 Task: Find connections with filter location Hegang with filter topic #interiordesignwith filter profile language German with filter current company Zigsaw with filter school MADANAPALLE INSTITUTE OF TECHNOLOGY & SCIENCE with filter industry IT System Data Services with filter service category Audio Engineering with filter keywords title Sheet Metal Worker
Action: Mouse moved to (679, 99)
Screenshot: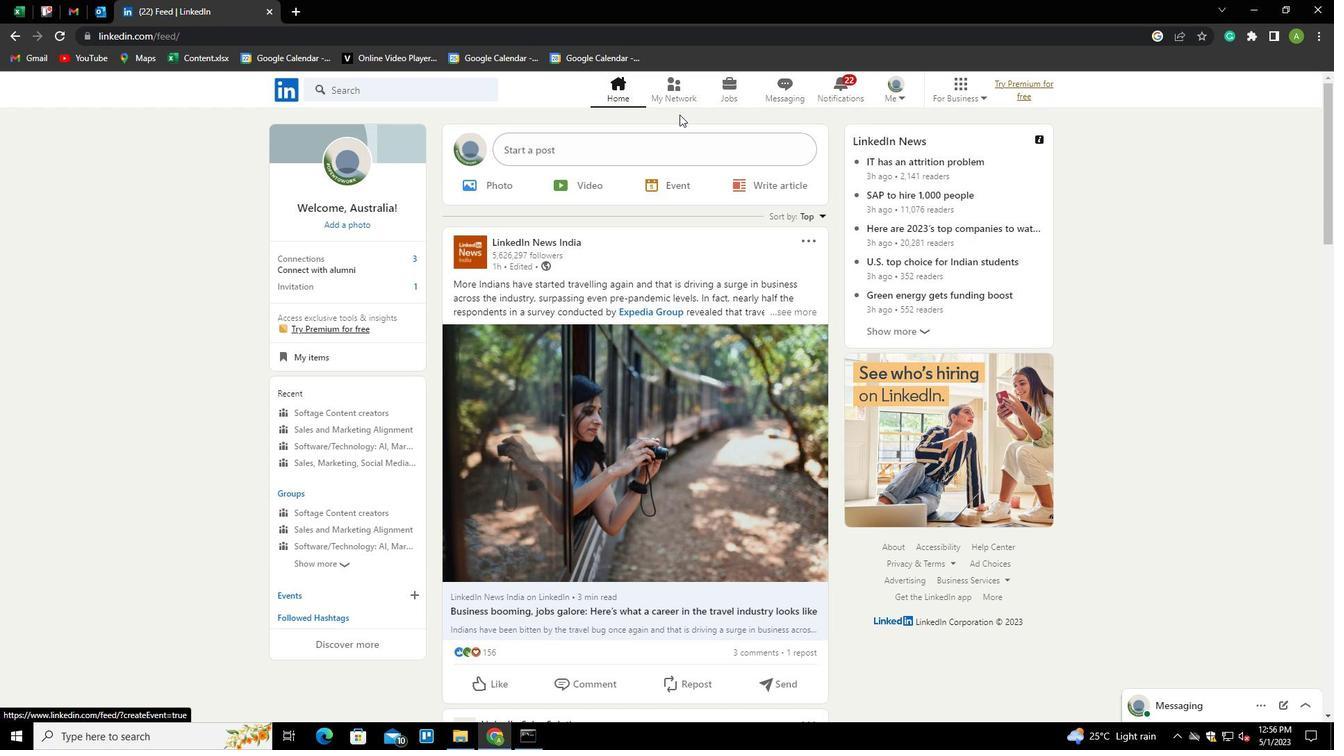 
Action: Mouse pressed left at (679, 99)
Screenshot: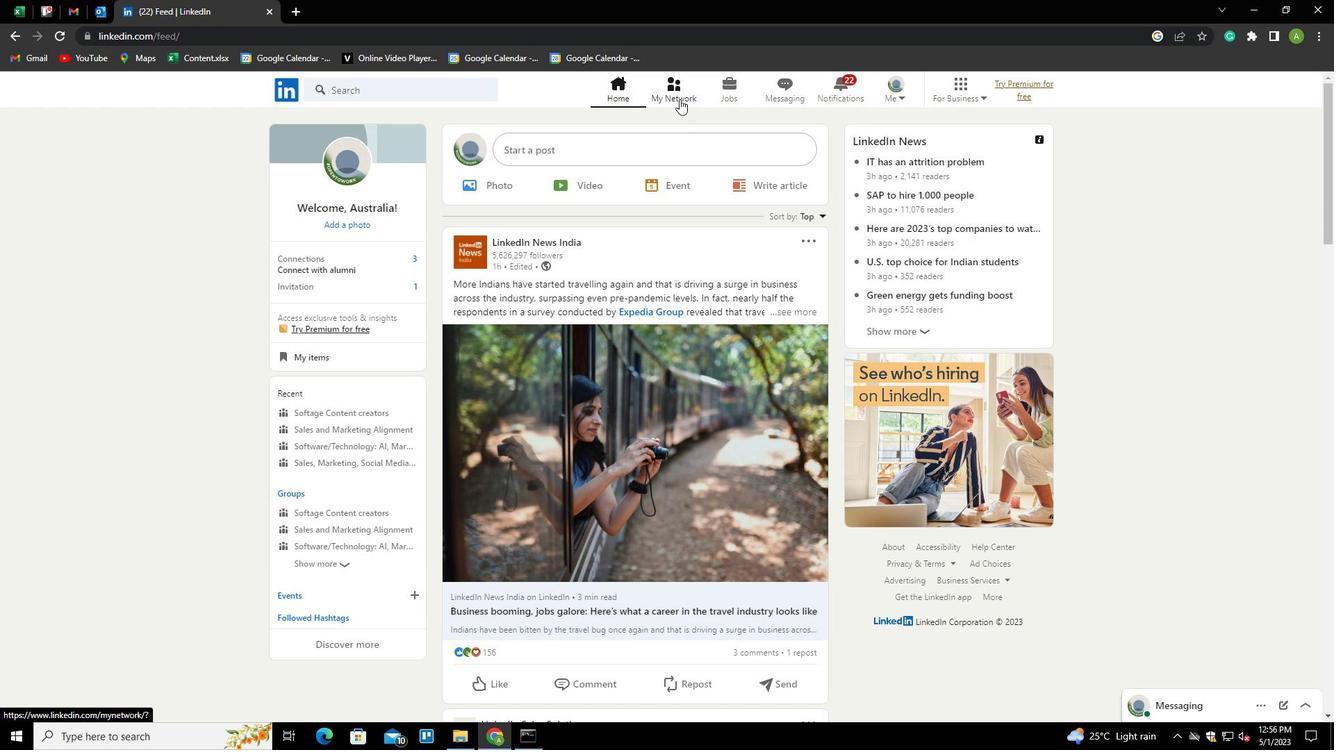 
Action: Mouse moved to (382, 166)
Screenshot: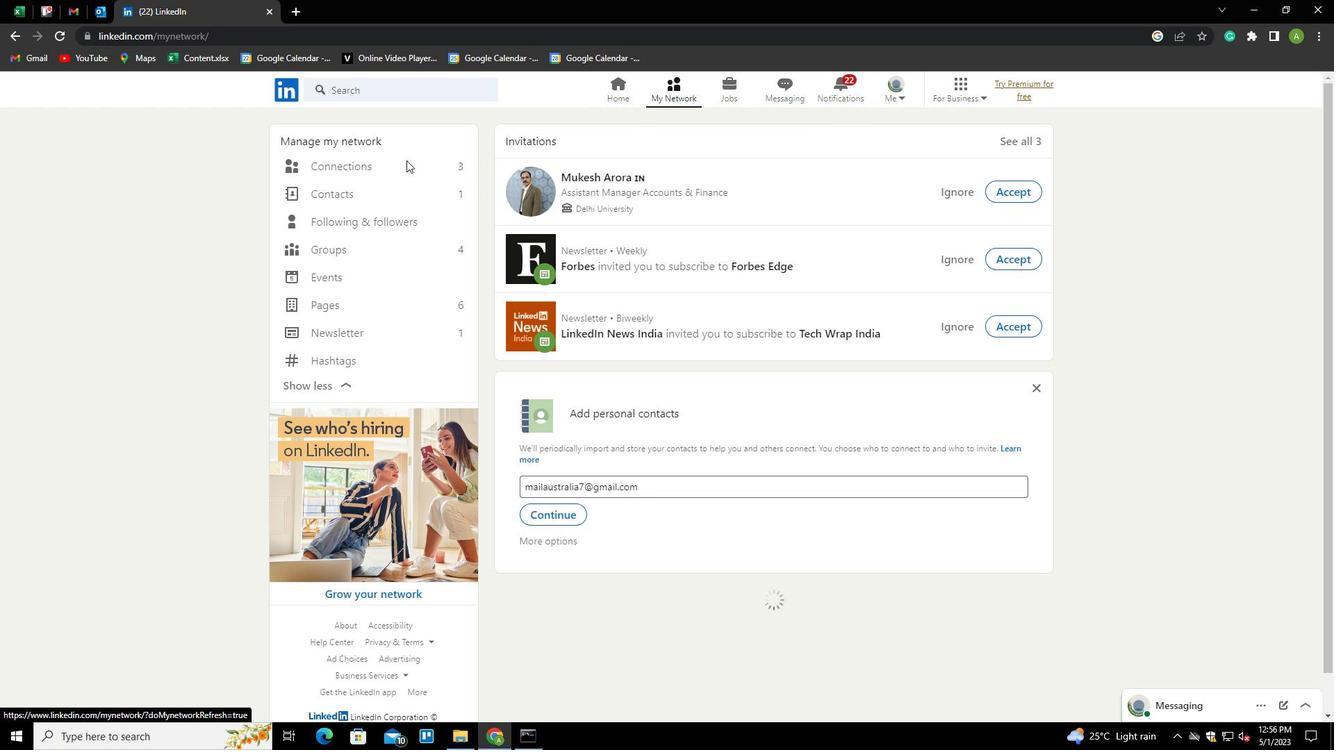 
Action: Mouse pressed left at (382, 166)
Screenshot: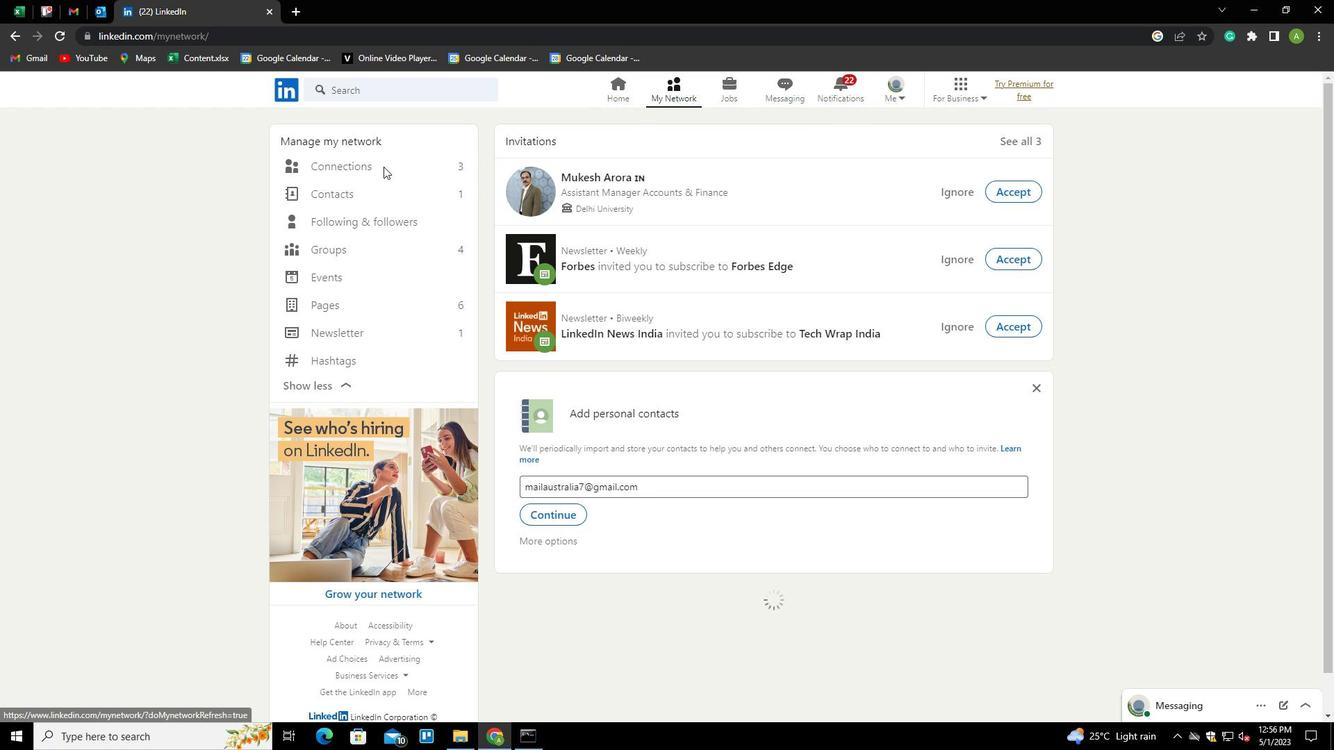
Action: Mouse moved to (767, 166)
Screenshot: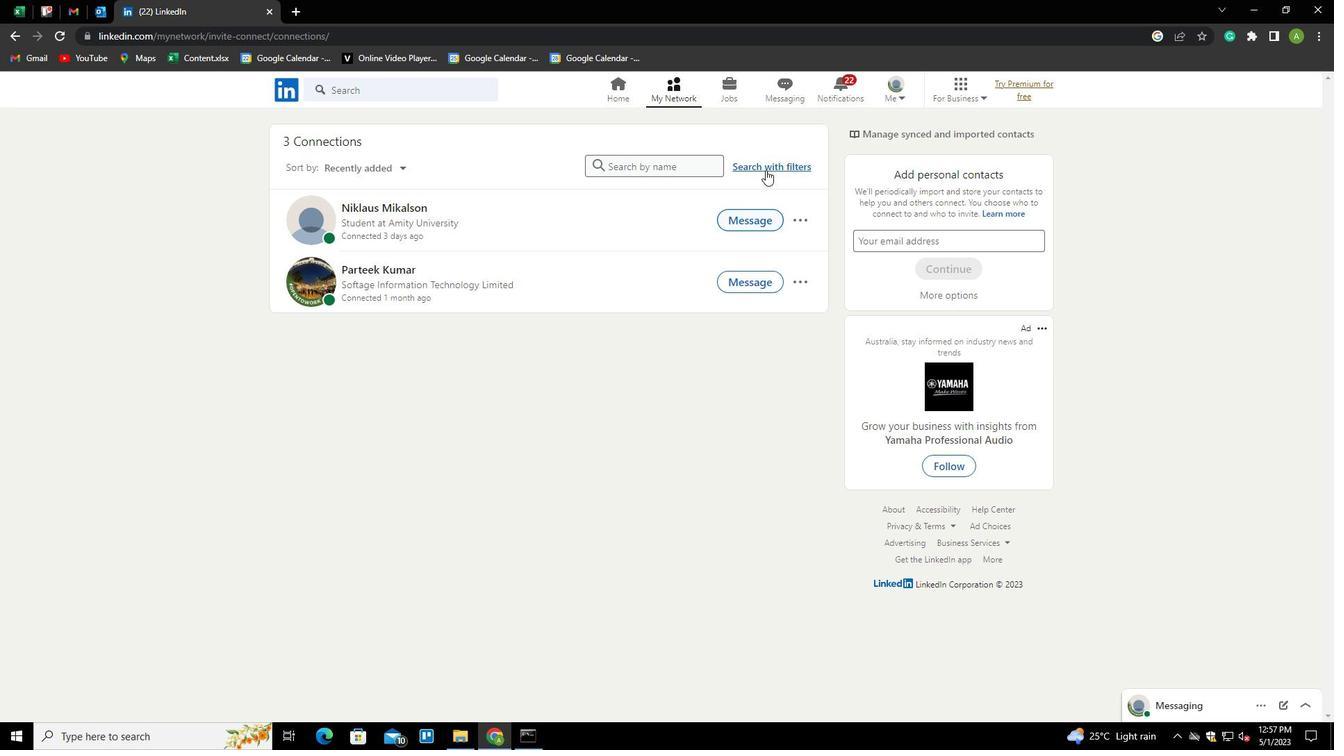 
Action: Mouse pressed left at (767, 166)
Screenshot: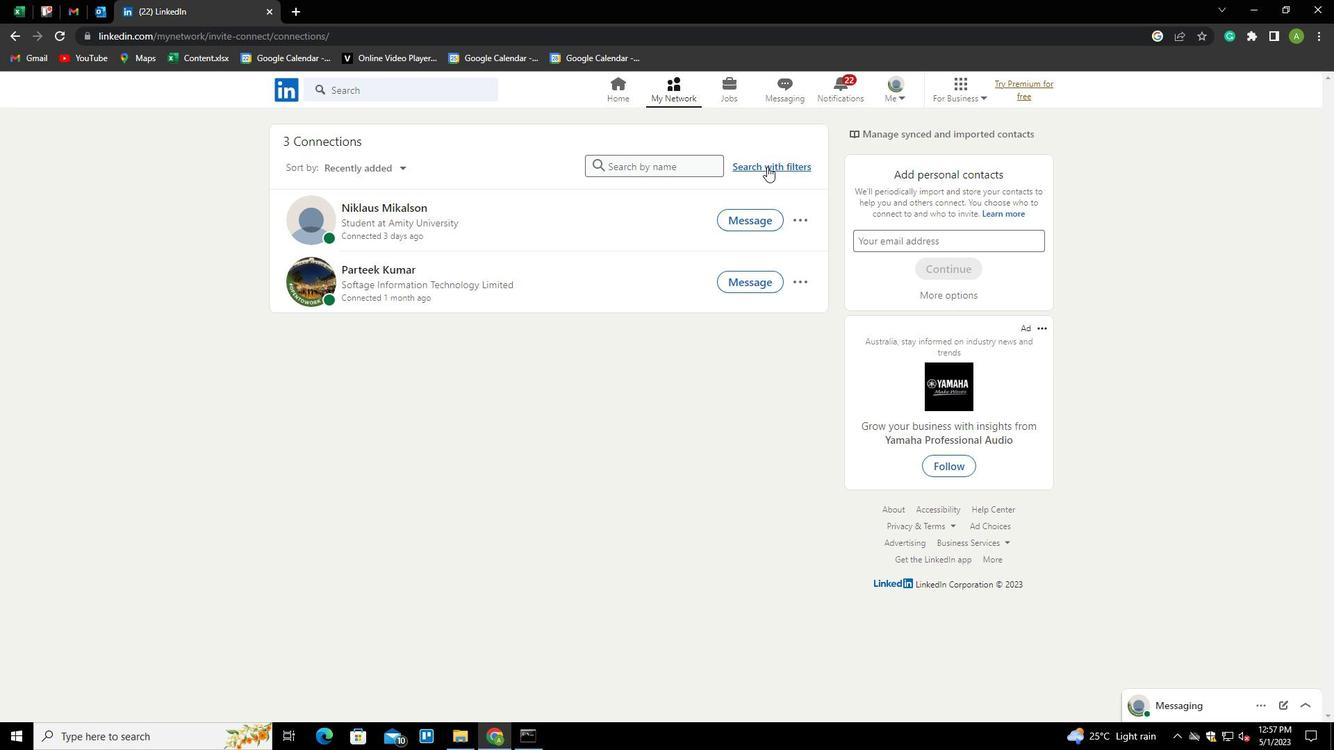 
Action: Mouse moved to (712, 120)
Screenshot: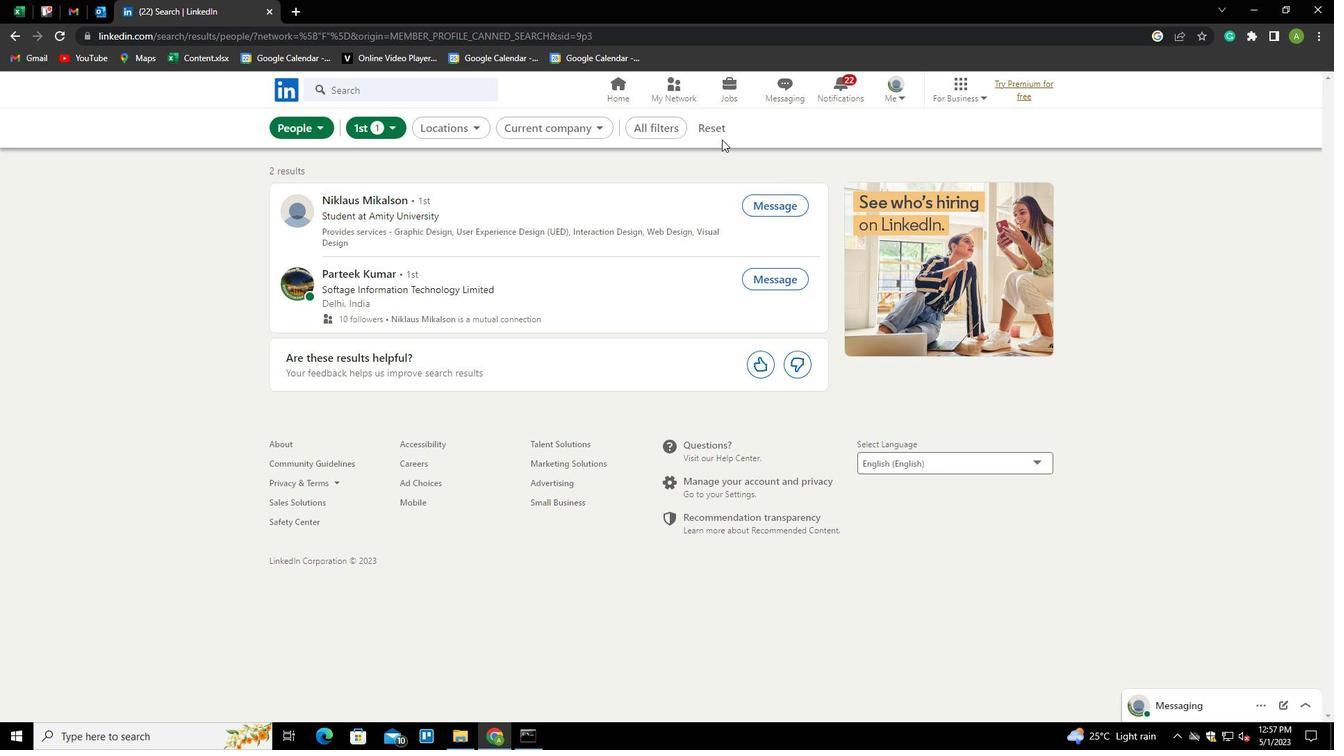 
Action: Mouse pressed left at (712, 120)
Screenshot: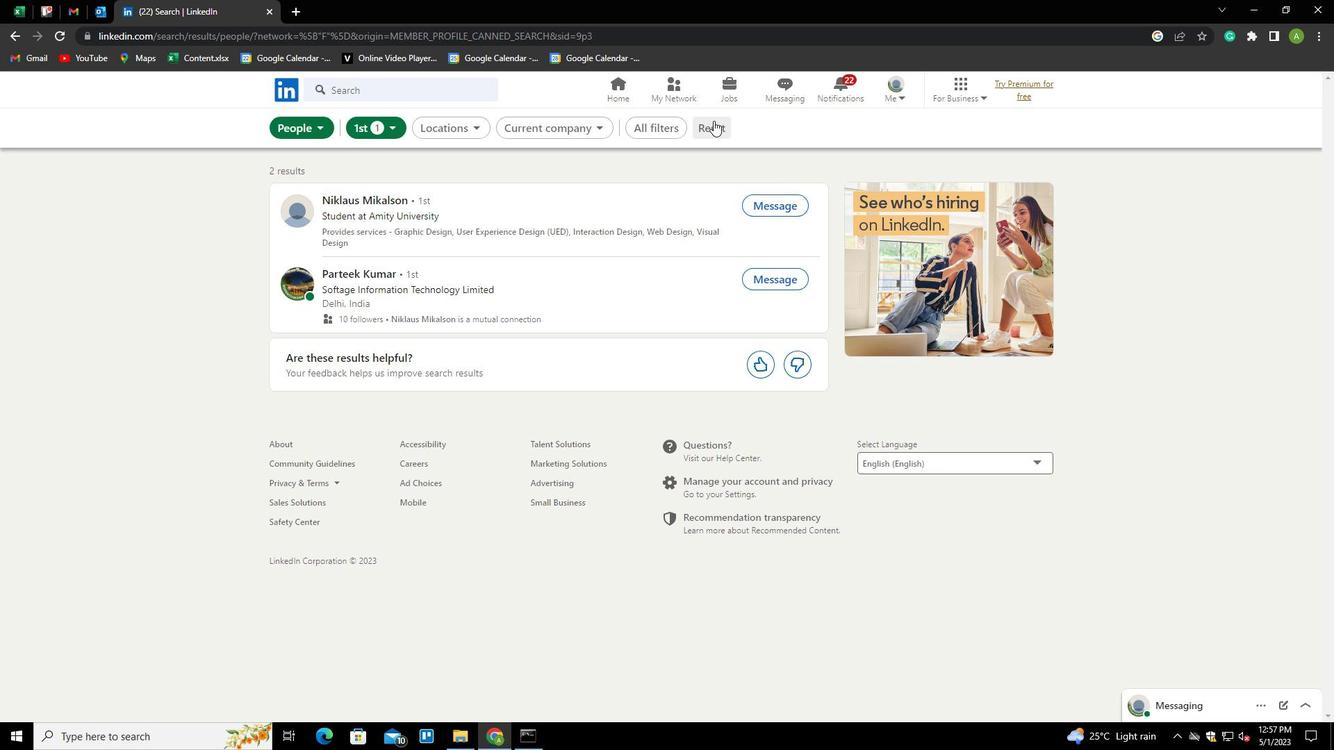 
Action: Mouse moved to (686, 122)
Screenshot: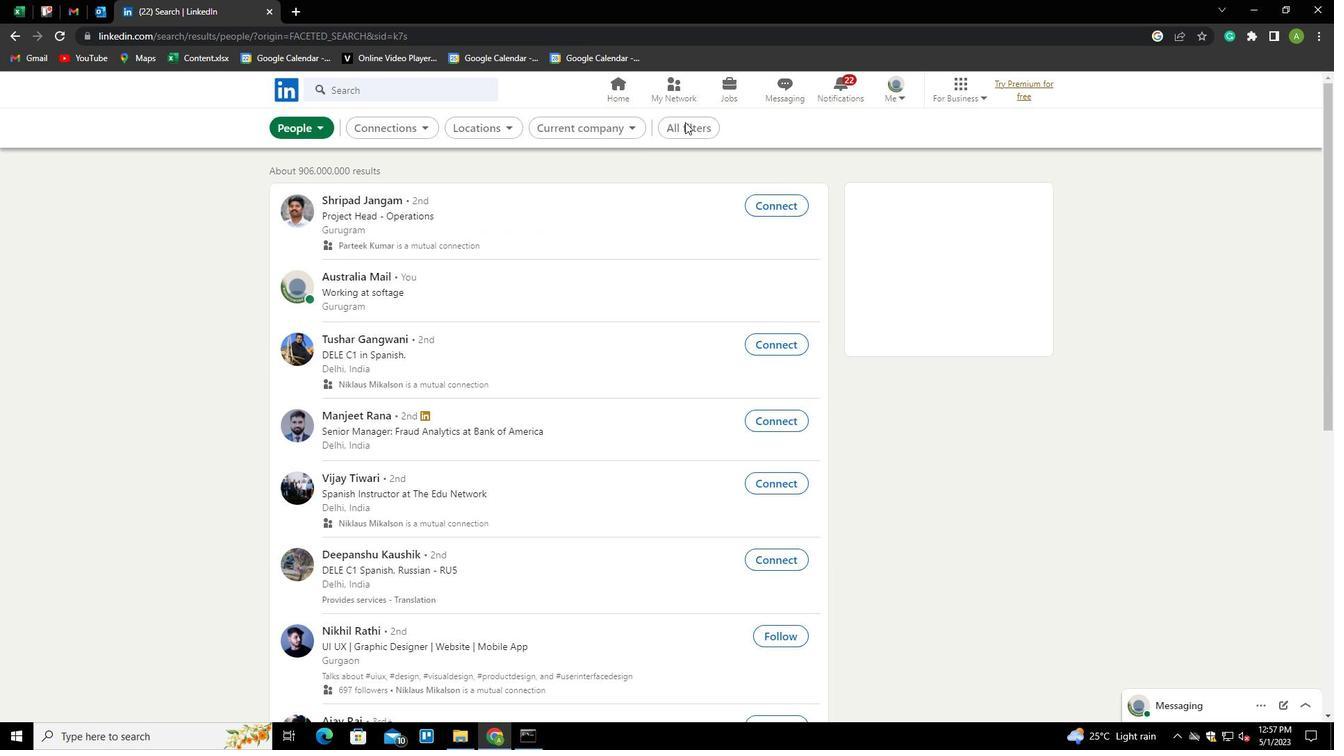 
Action: Mouse pressed left at (686, 122)
Screenshot: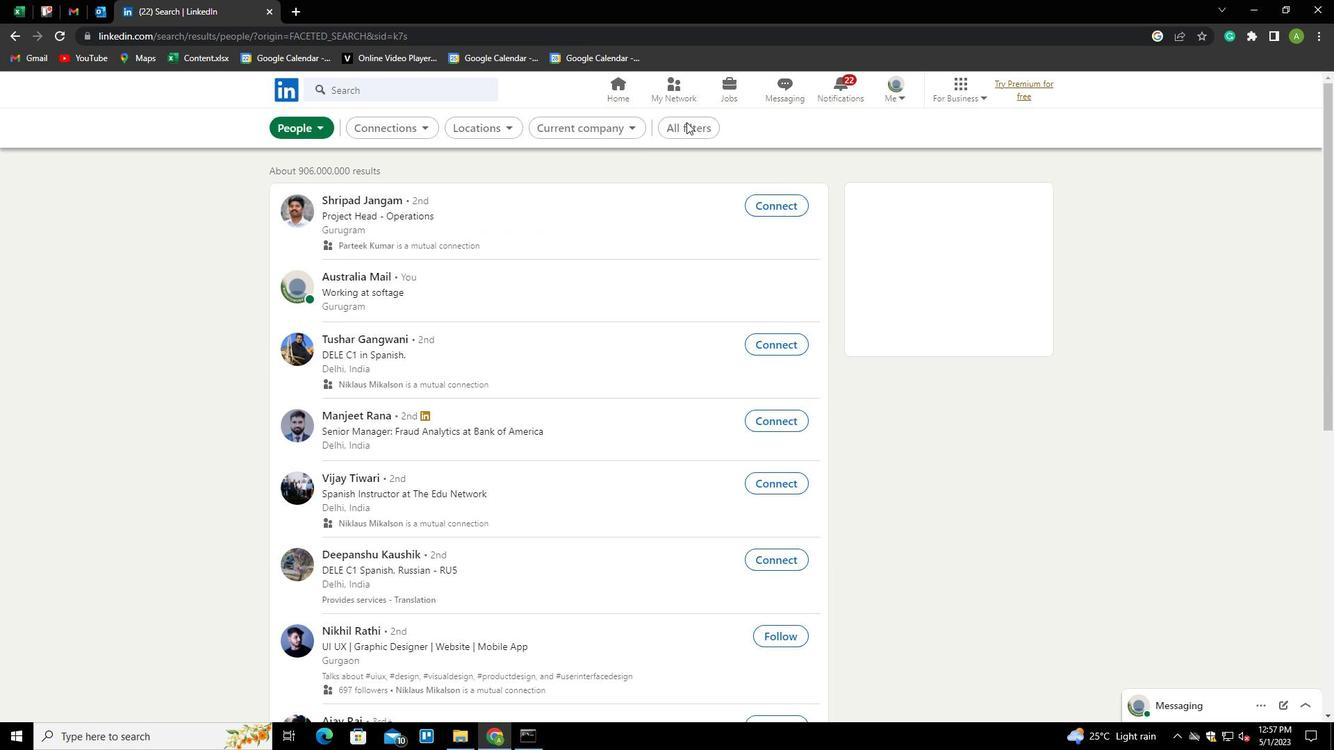 
Action: Mouse moved to (1037, 271)
Screenshot: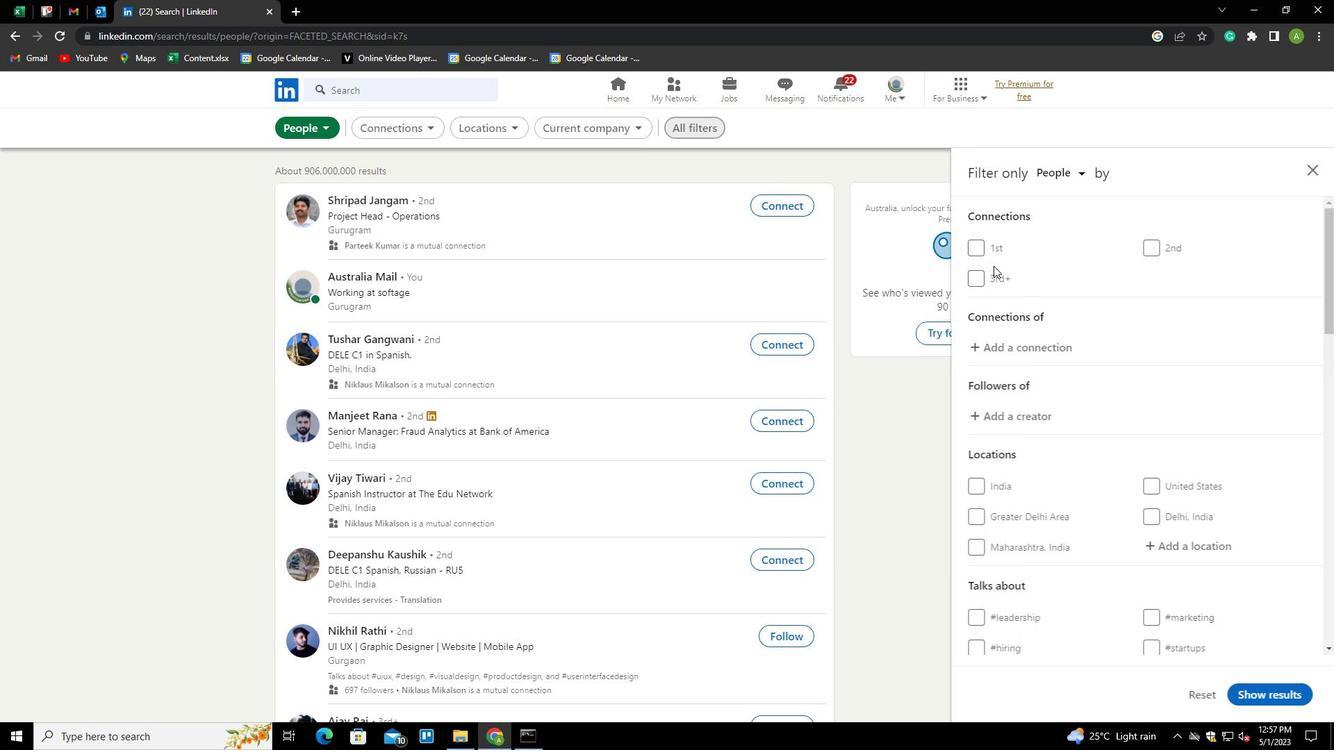 
Action: Mouse scrolled (1037, 271) with delta (0, 0)
Screenshot: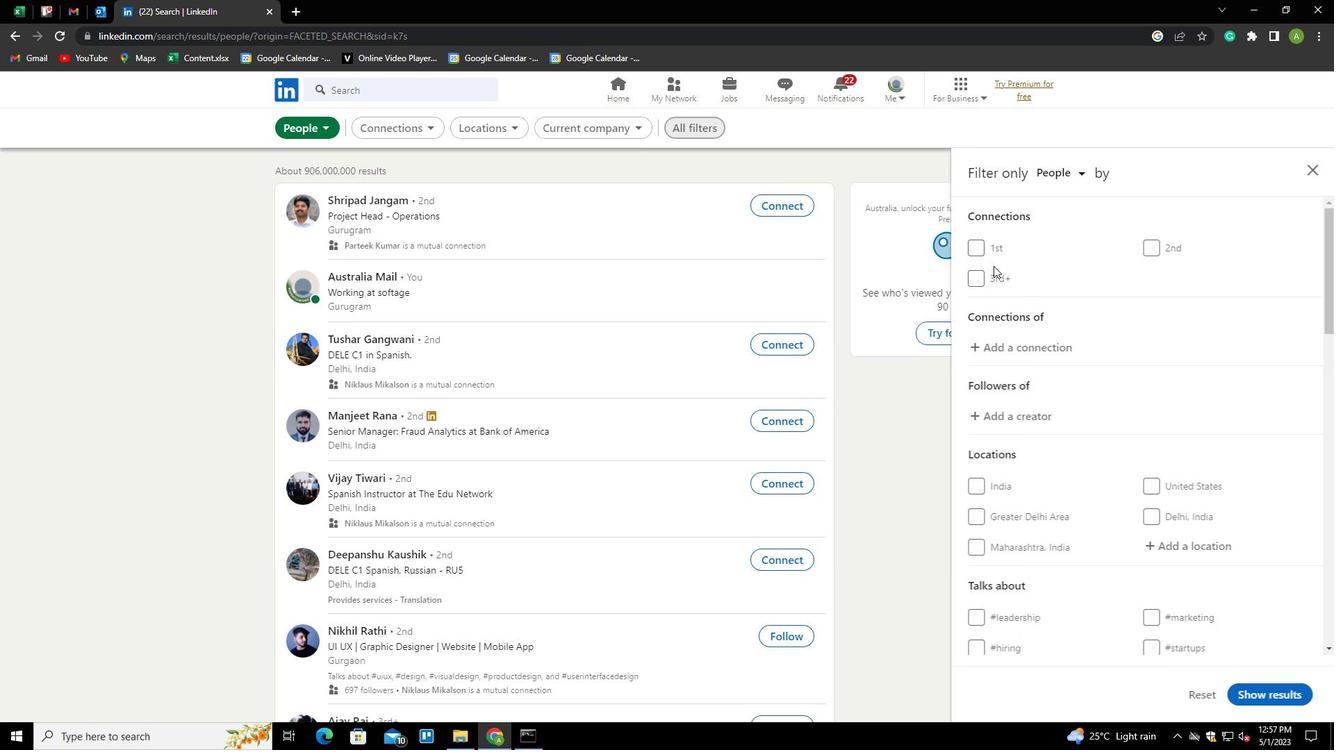 
Action: Mouse scrolled (1037, 271) with delta (0, 0)
Screenshot: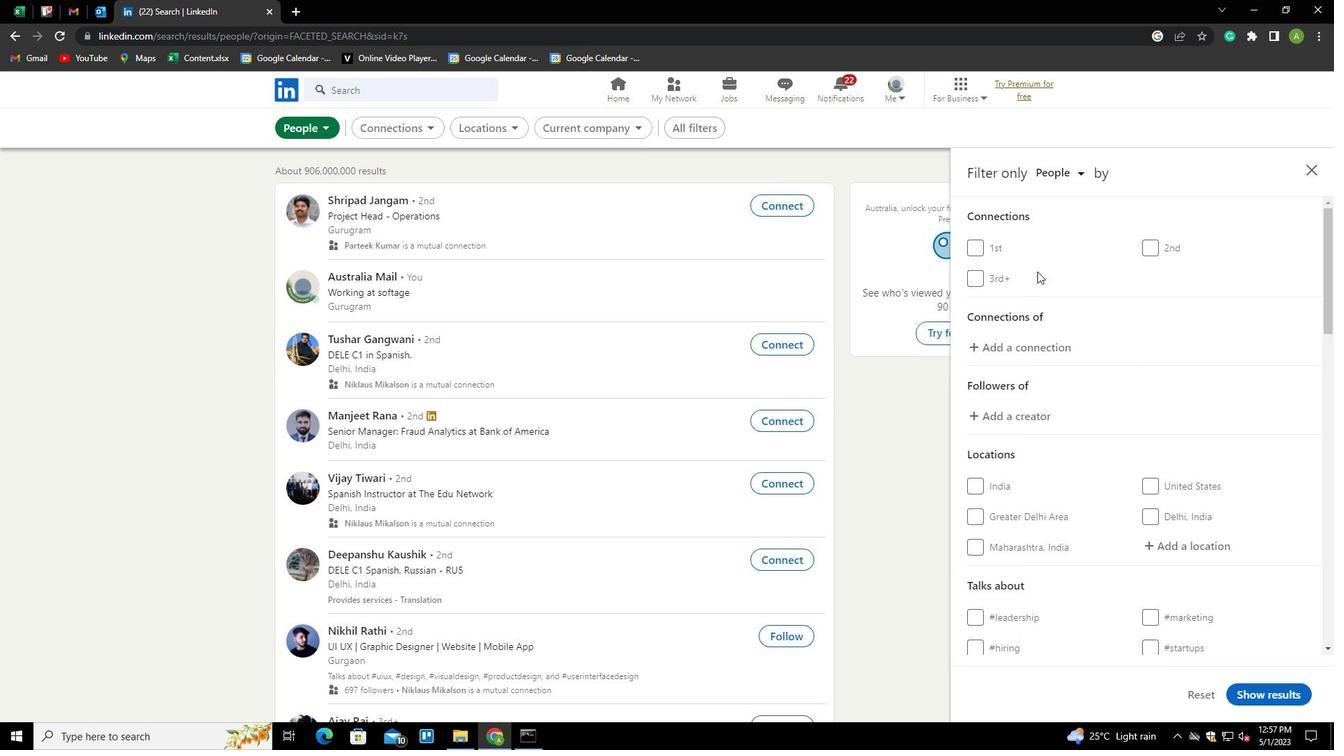 
Action: Mouse moved to (1090, 305)
Screenshot: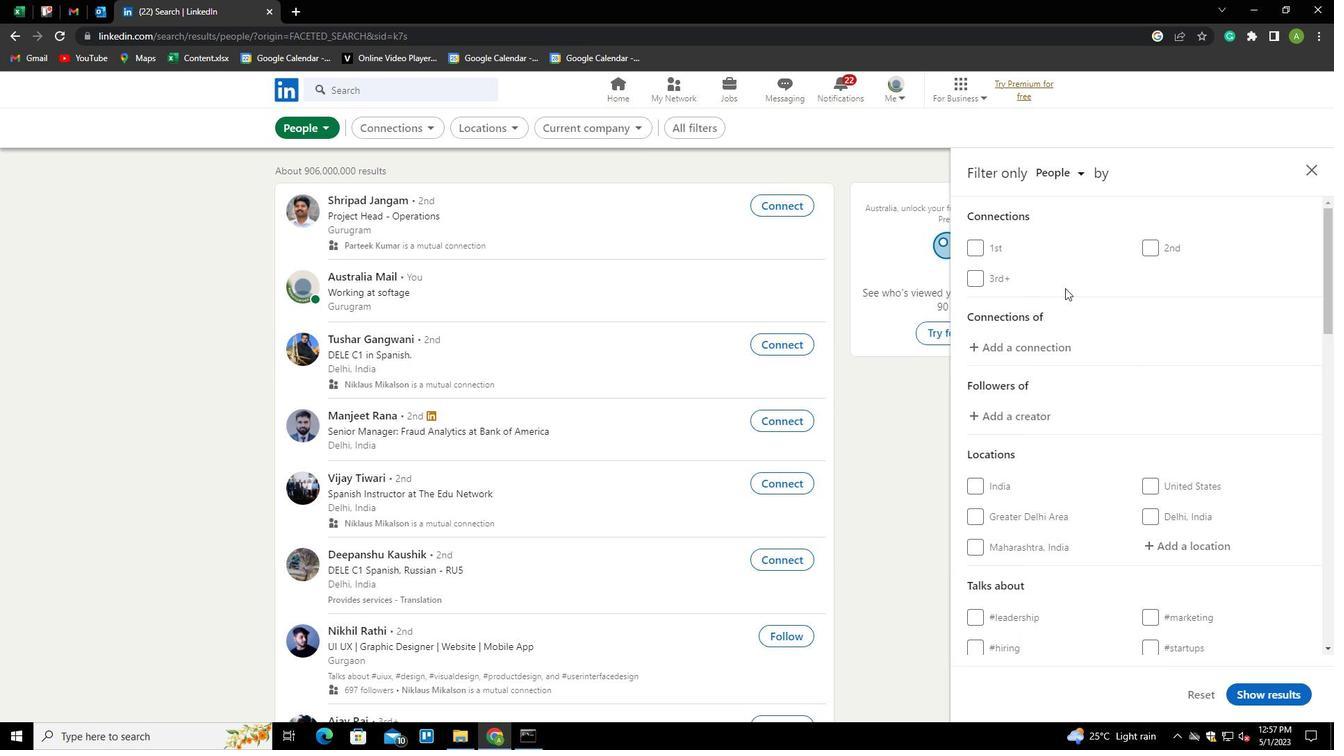 
Action: Mouse scrolled (1090, 304) with delta (0, 0)
Screenshot: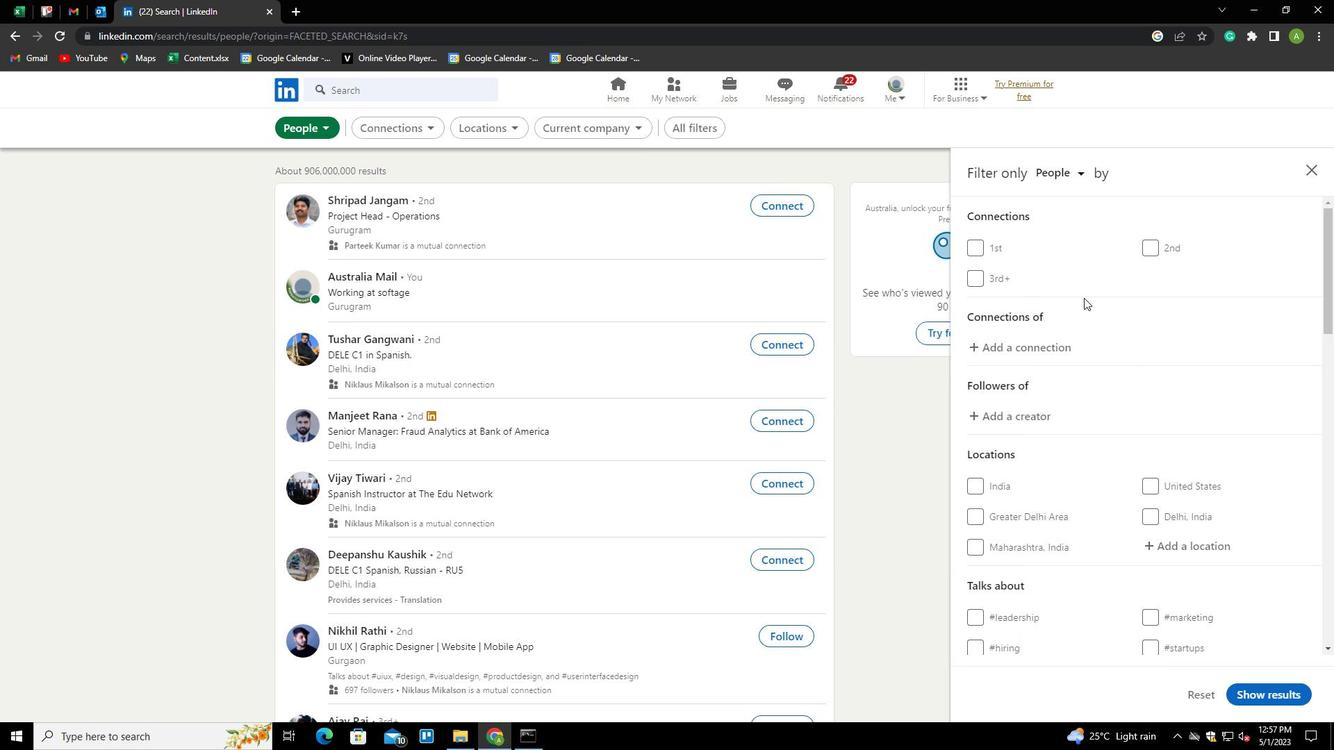 
Action: Mouse scrolled (1090, 304) with delta (0, 0)
Screenshot: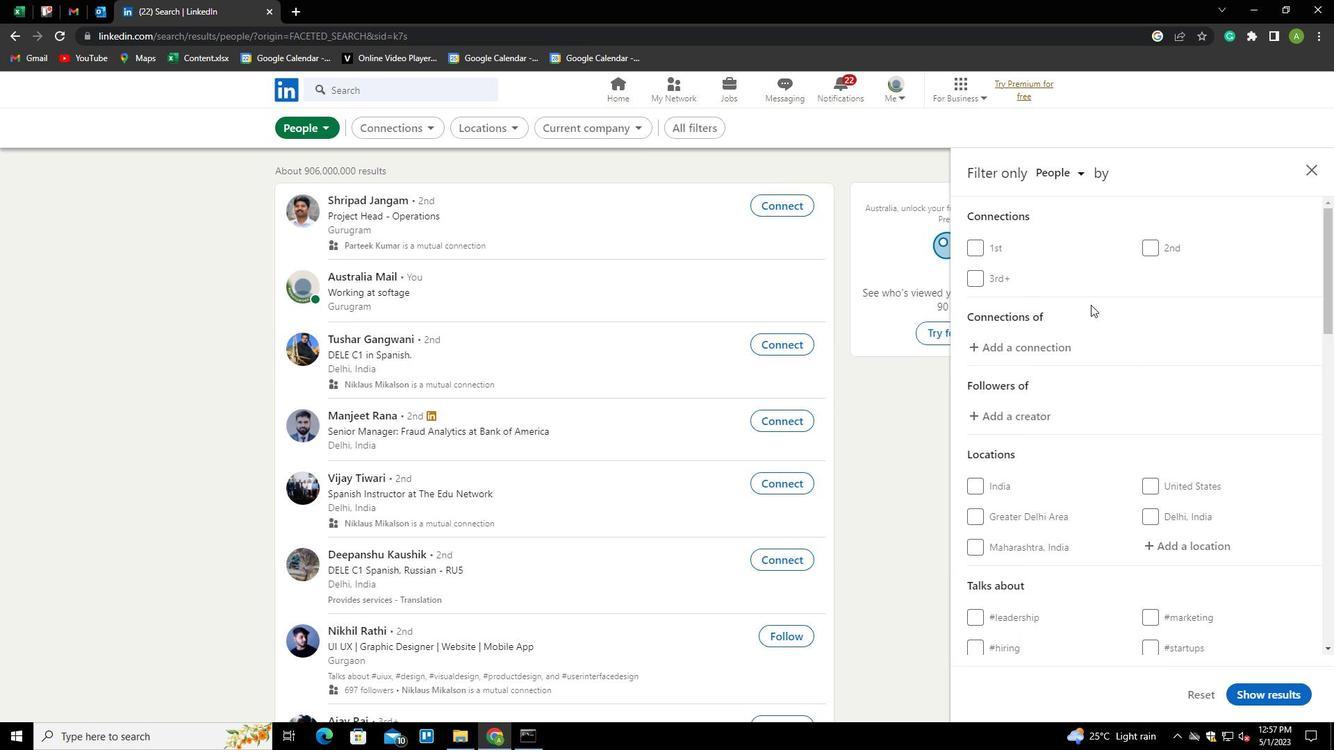 
Action: Mouse moved to (1161, 410)
Screenshot: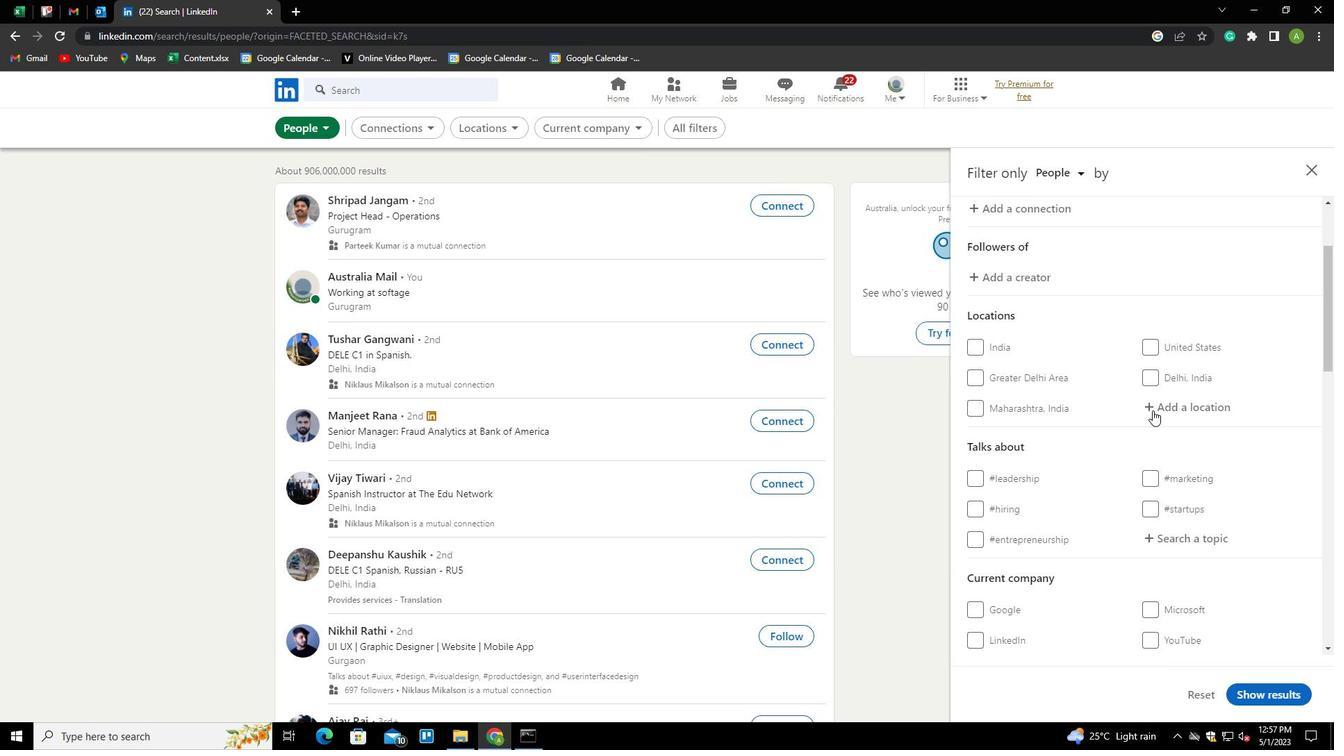 
Action: Mouse pressed left at (1161, 410)
Screenshot: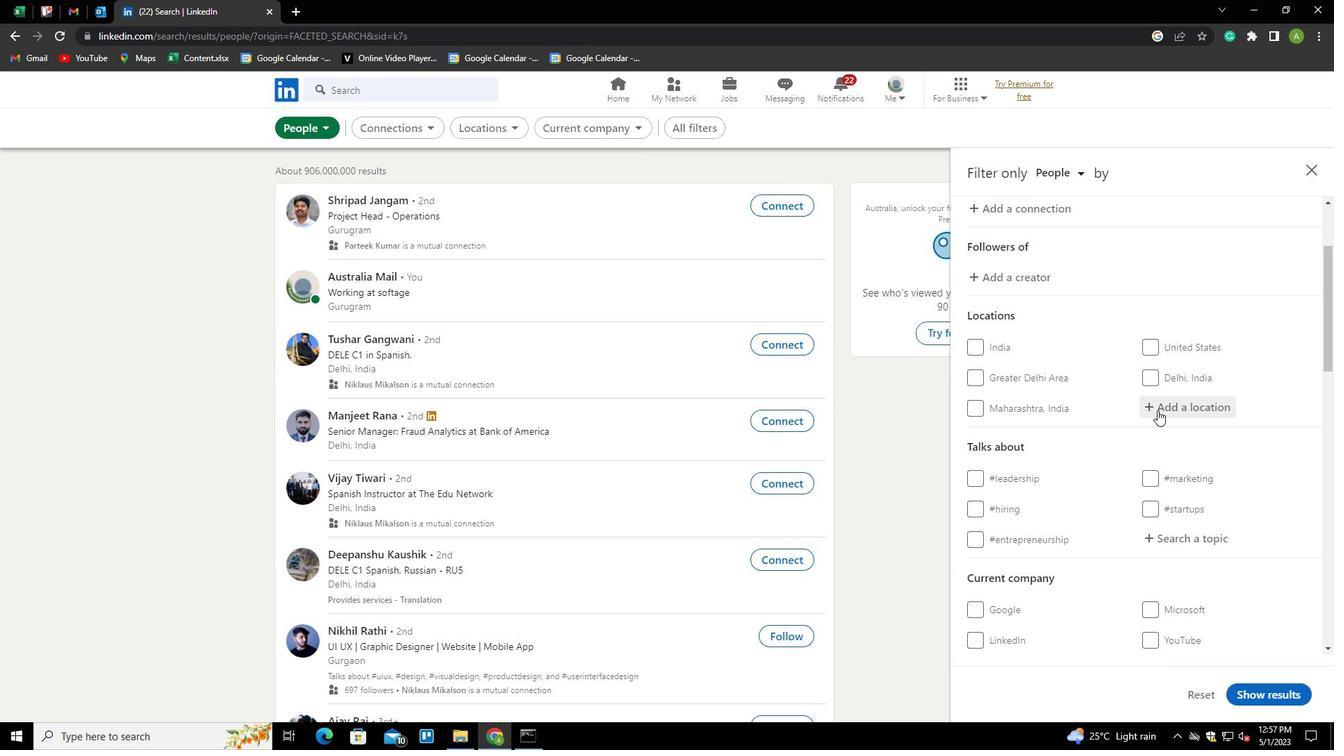 
Action: Mouse moved to (1174, 409)
Screenshot: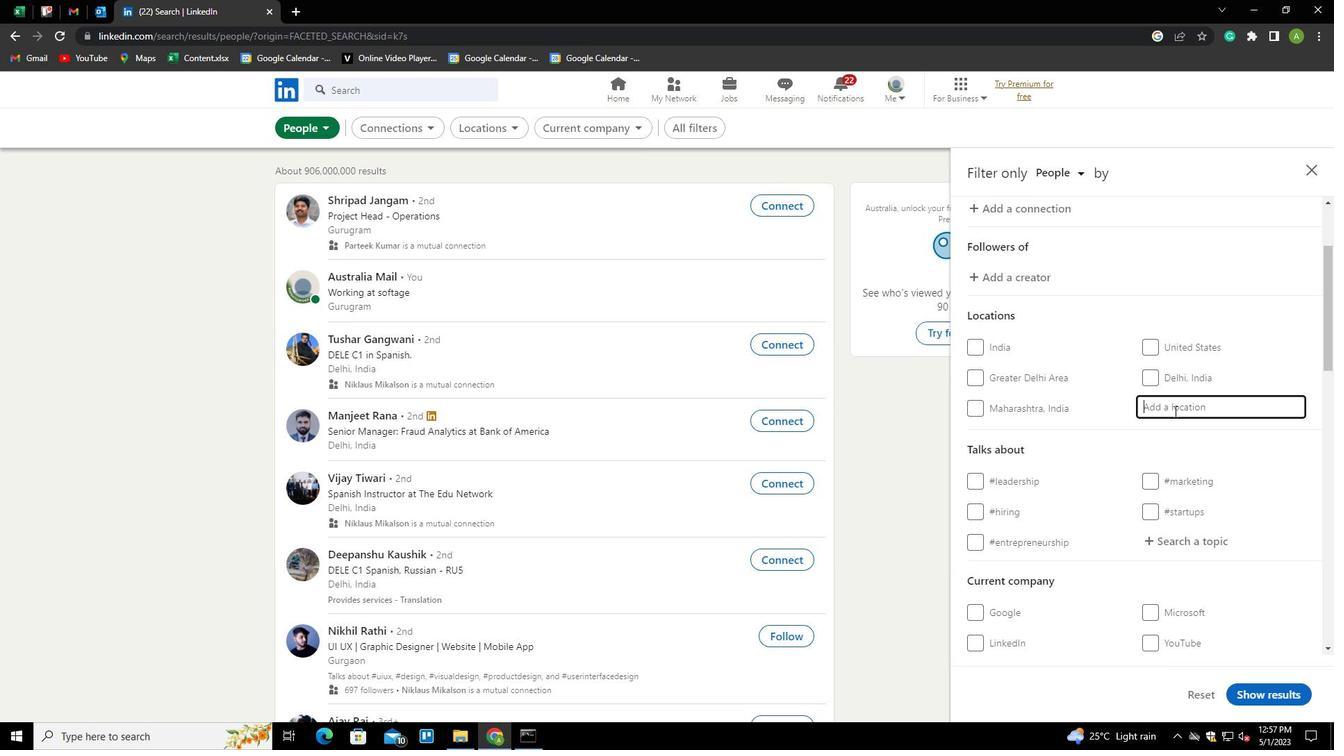 
Action: Mouse pressed left at (1174, 409)
Screenshot: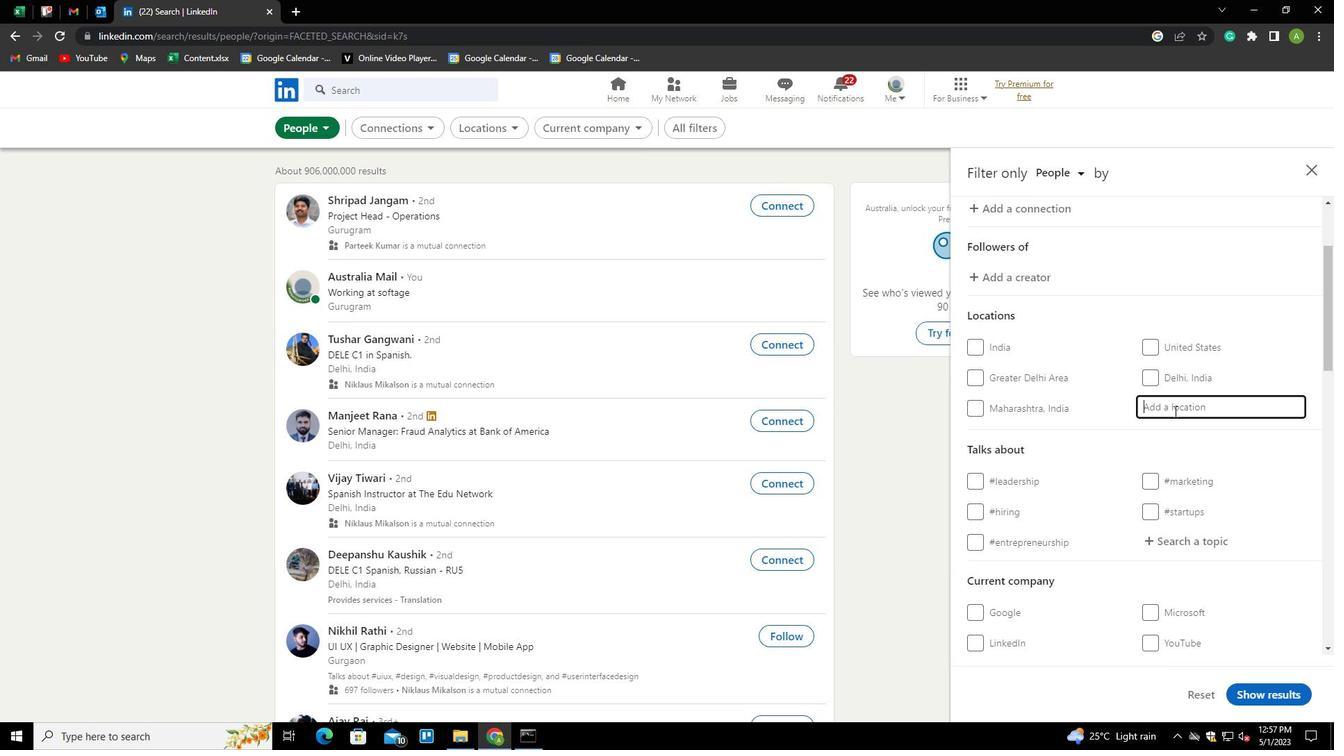 
Action: Key pressed <Key.shift>HEGANG<Key.down><Key.enter>
Screenshot: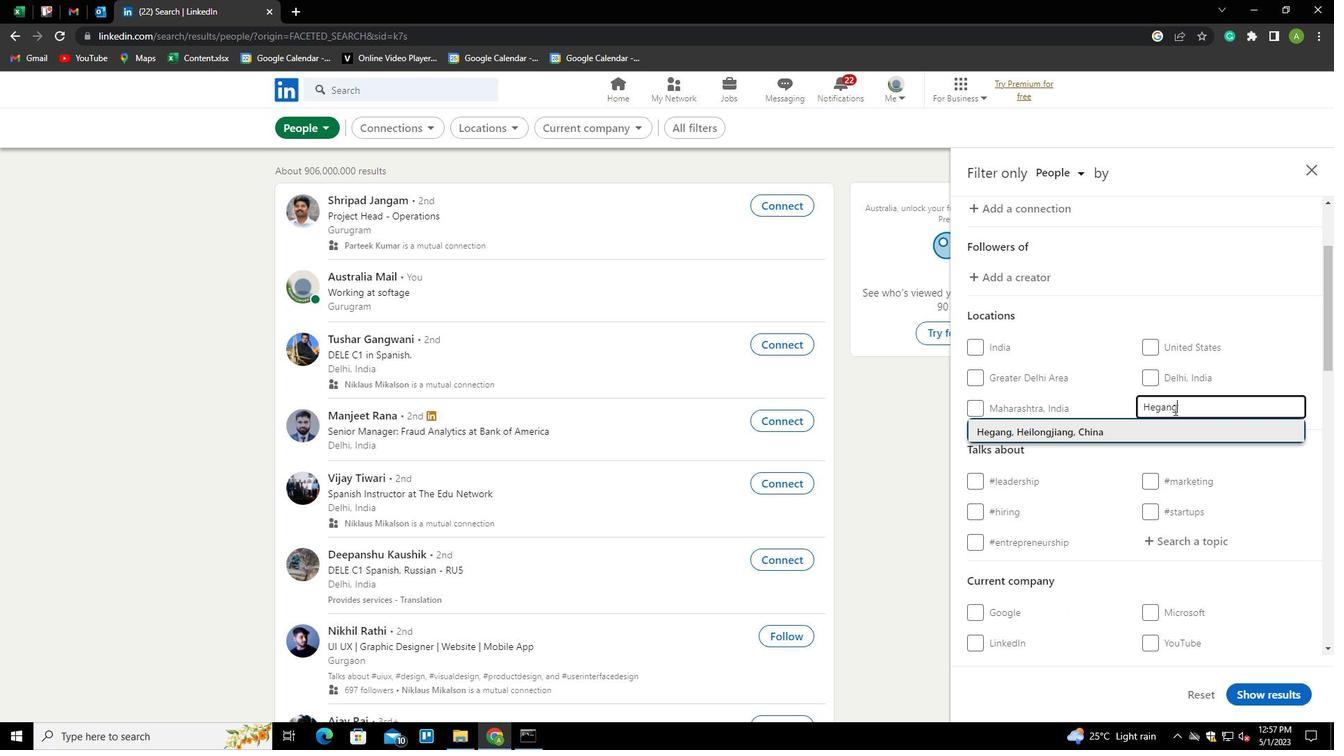 
Action: Mouse scrolled (1174, 409) with delta (0, 0)
Screenshot: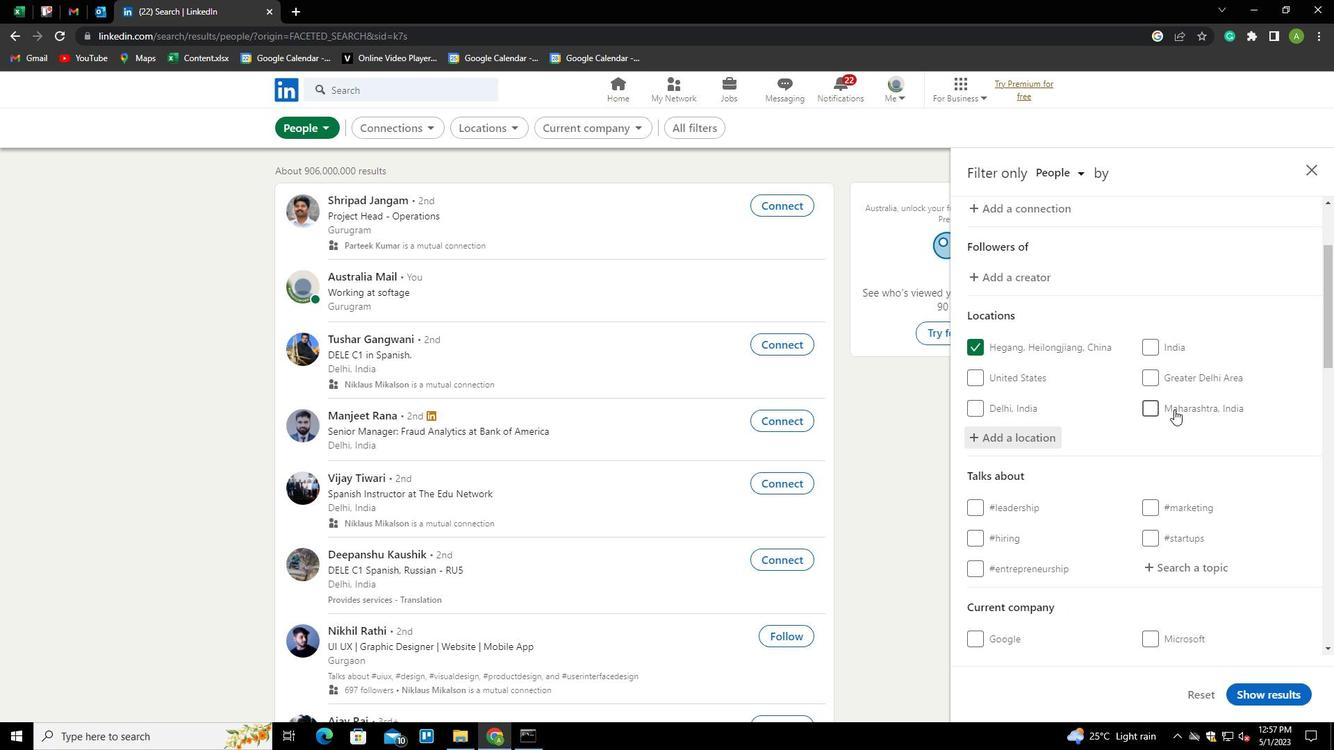 
Action: Mouse scrolled (1174, 409) with delta (0, 0)
Screenshot: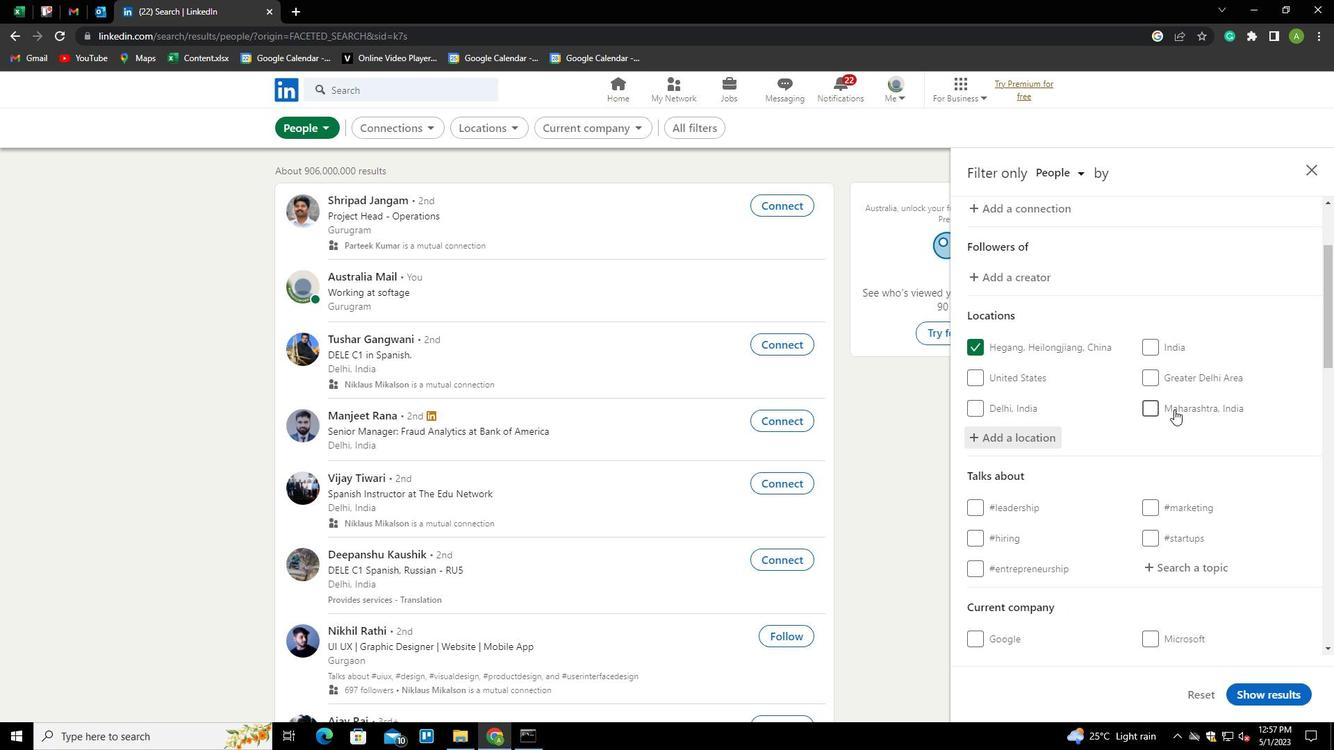 
Action: Mouse scrolled (1174, 409) with delta (0, 0)
Screenshot: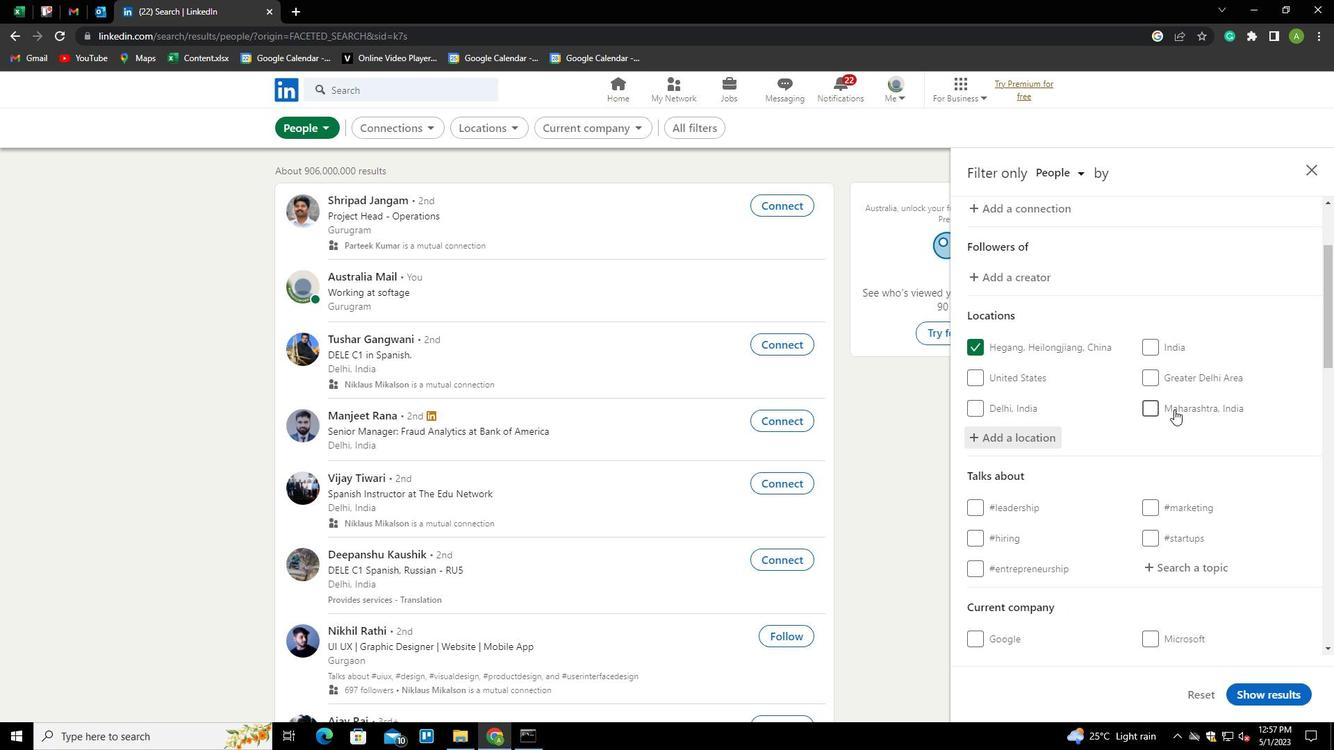 
Action: Mouse moved to (1166, 360)
Screenshot: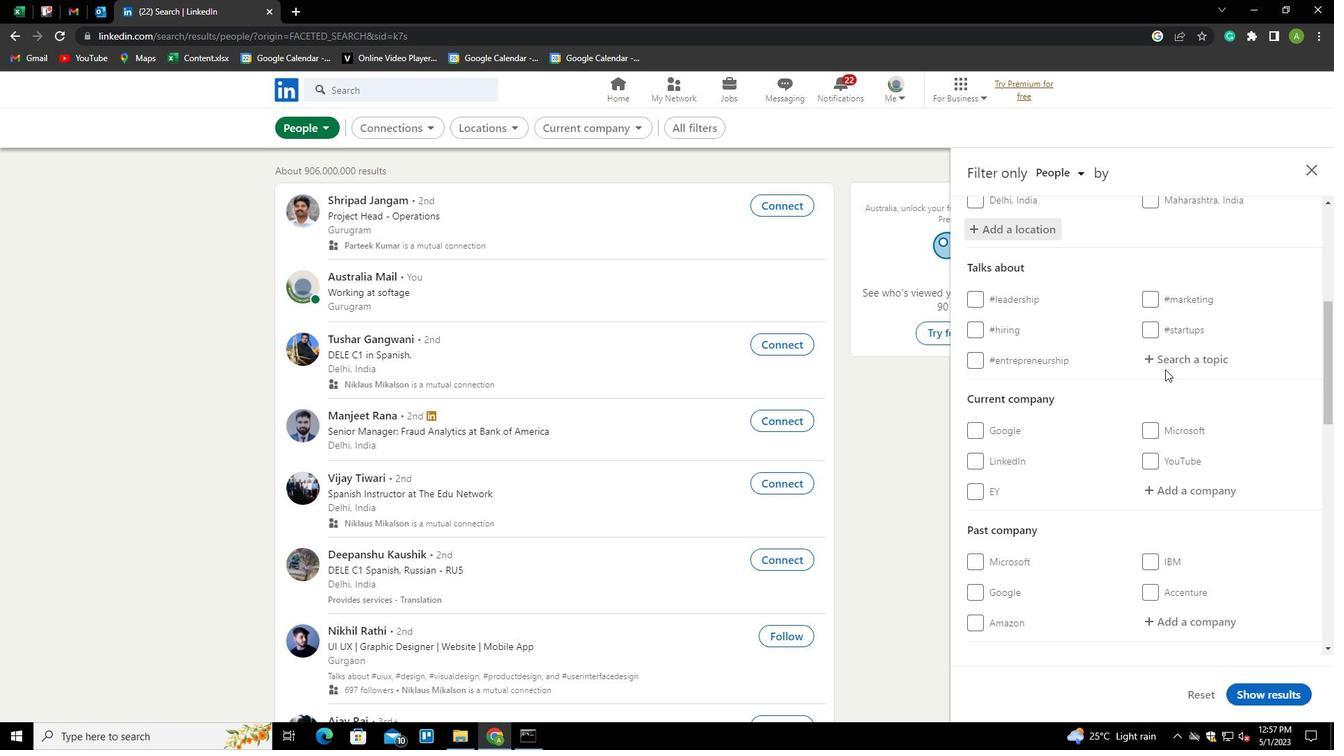 
Action: Mouse pressed left at (1166, 360)
Screenshot: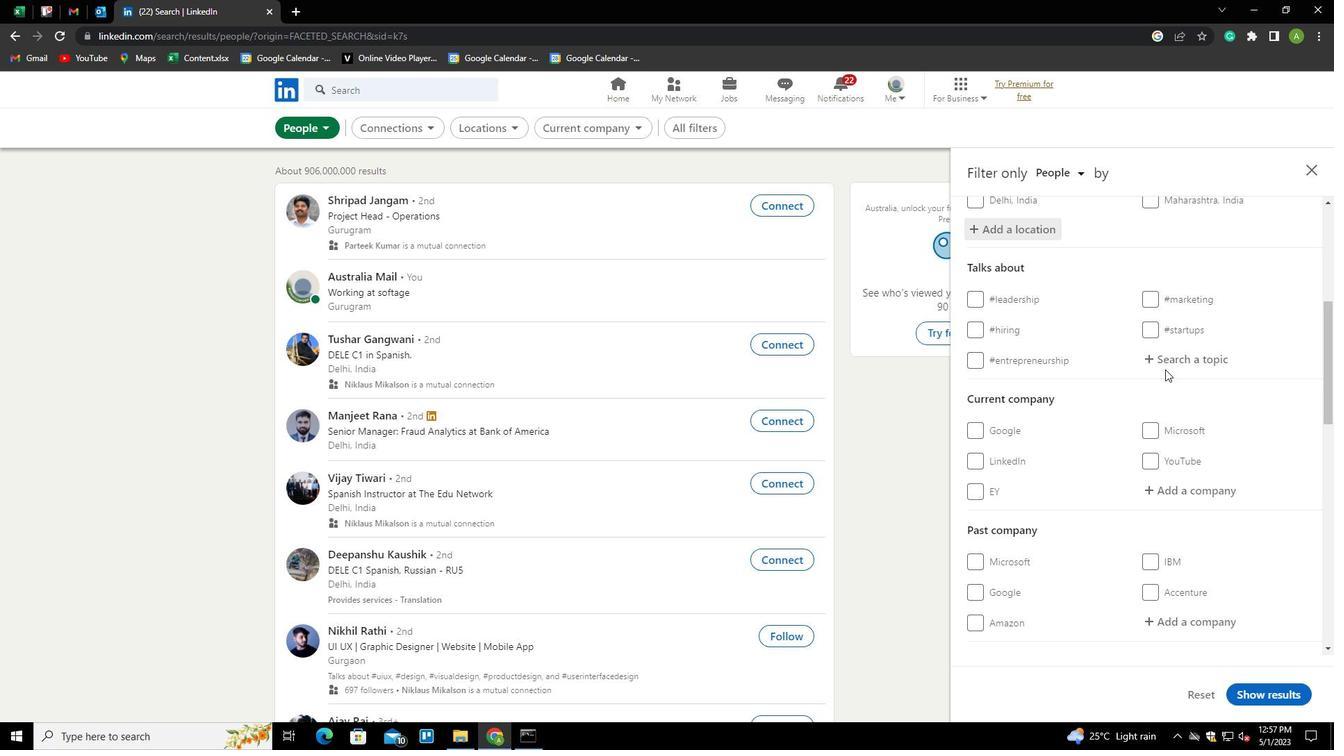 
Action: Mouse moved to (1173, 359)
Screenshot: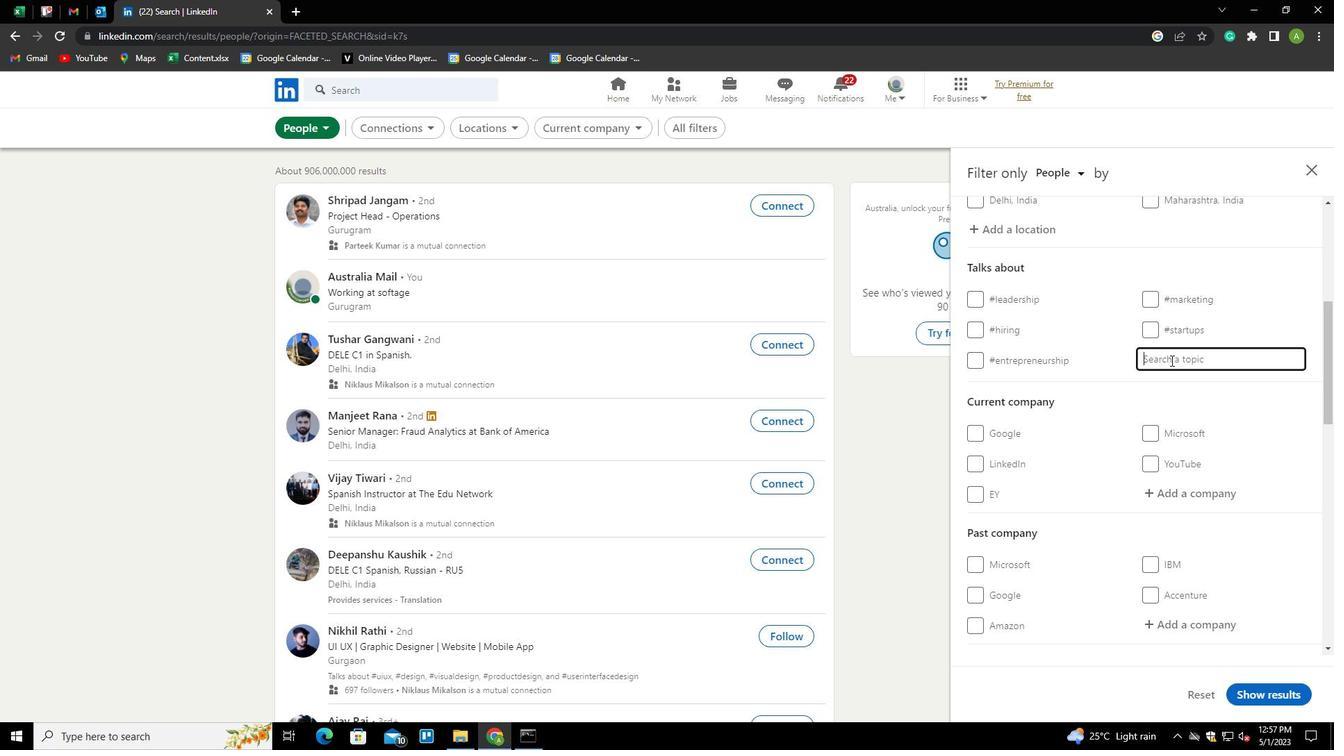 
Action: Key pressed INTERIOR
Screenshot: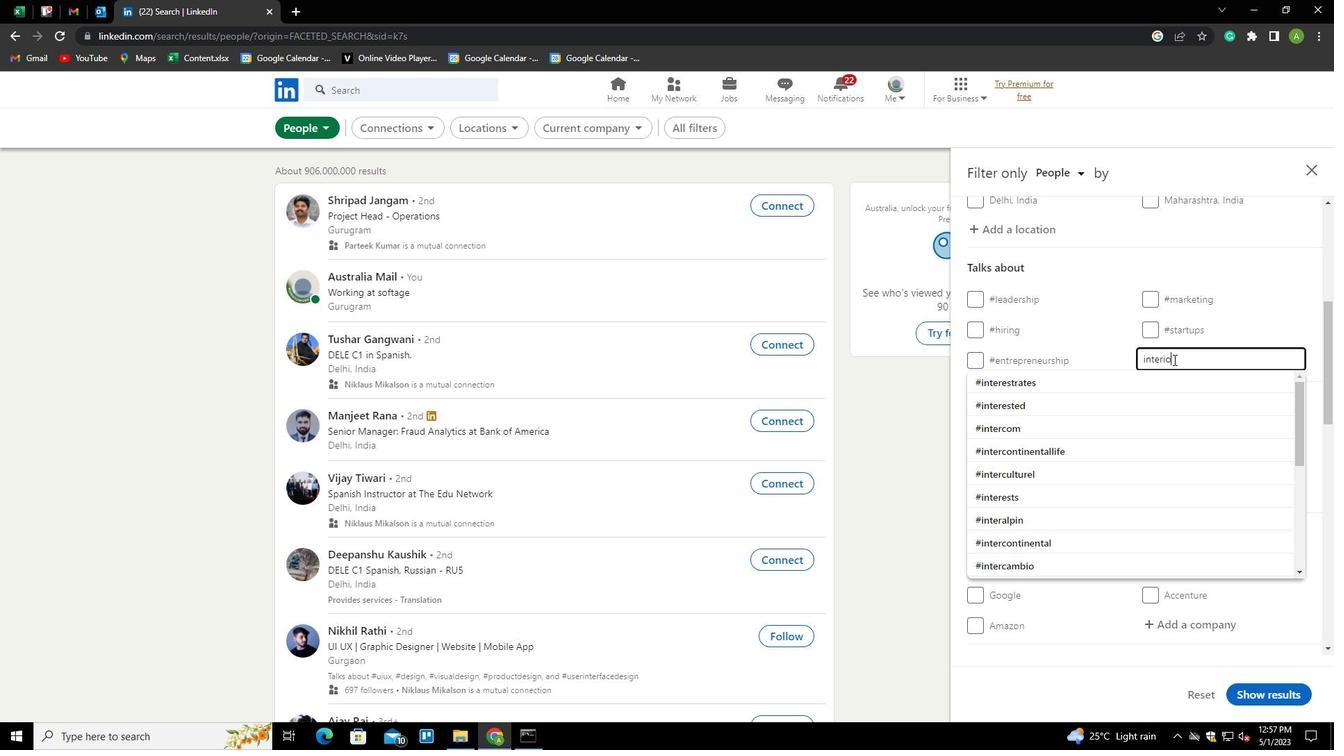 
Action: Mouse moved to (1173, 359)
Screenshot: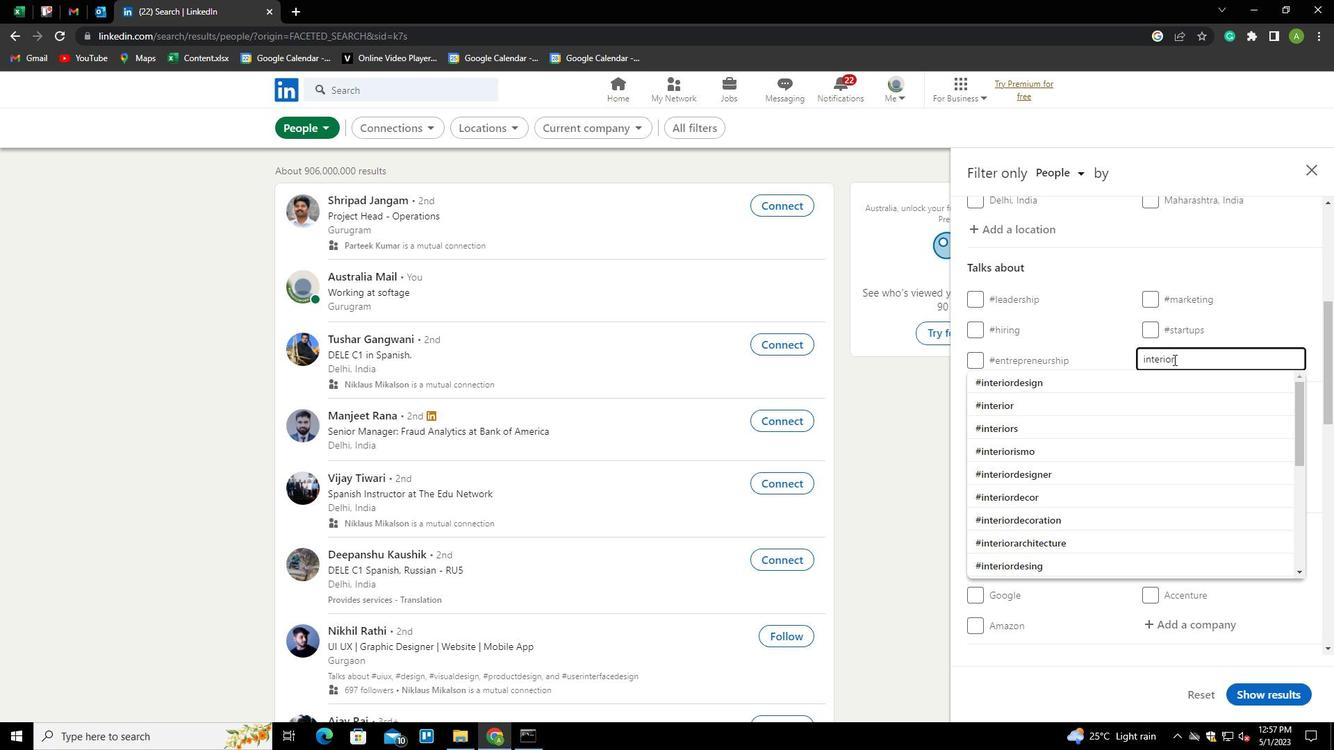 
Action: Key pressed <Key.down><Key.enter>
Screenshot: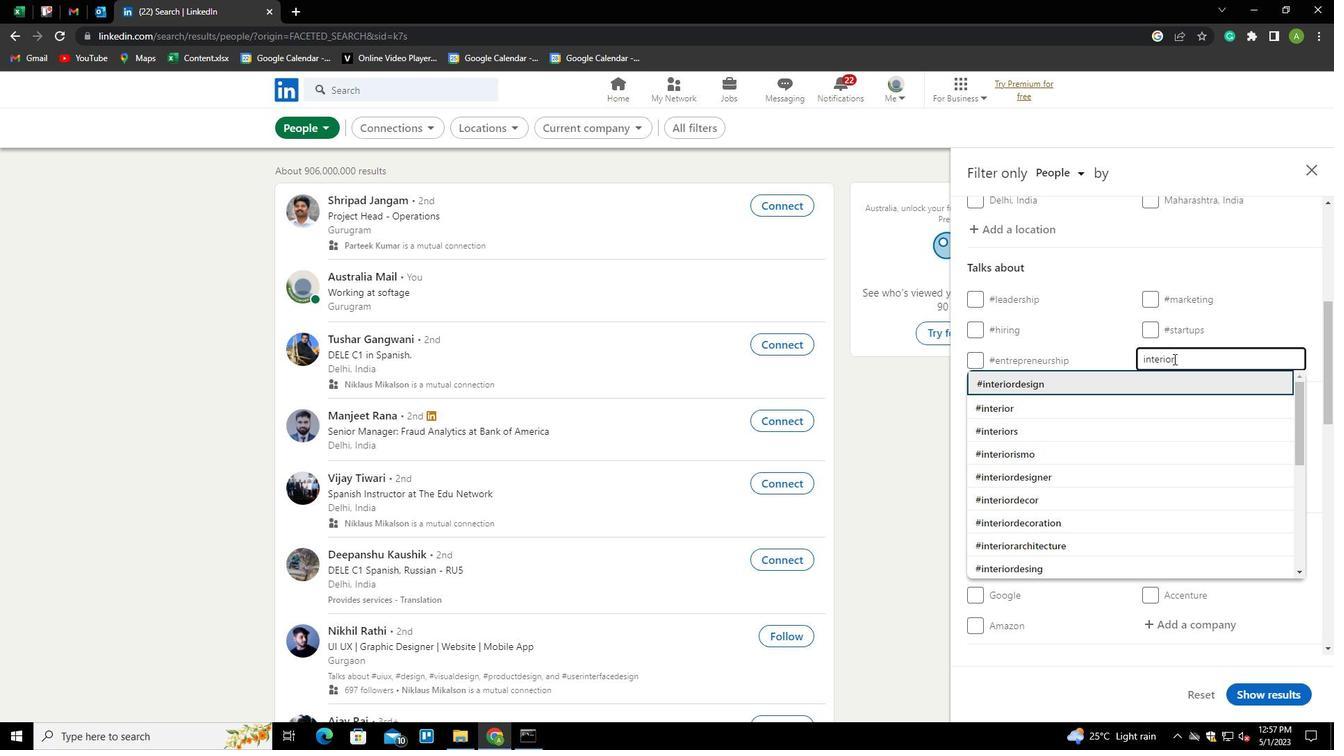 
Action: Mouse scrolled (1173, 358) with delta (0, 0)
Screenshot: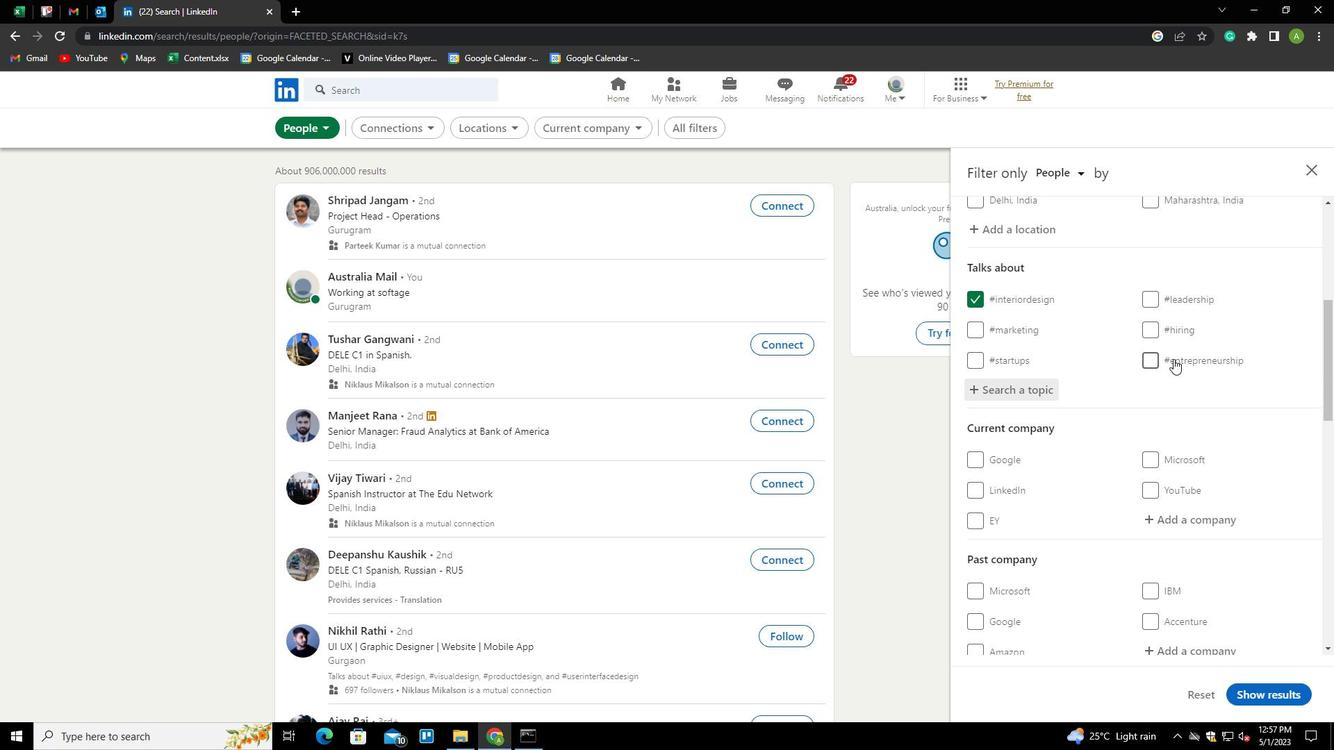 
Action: Mouse scrolled (1173, 358) with delta (0, 0)
Screenshot: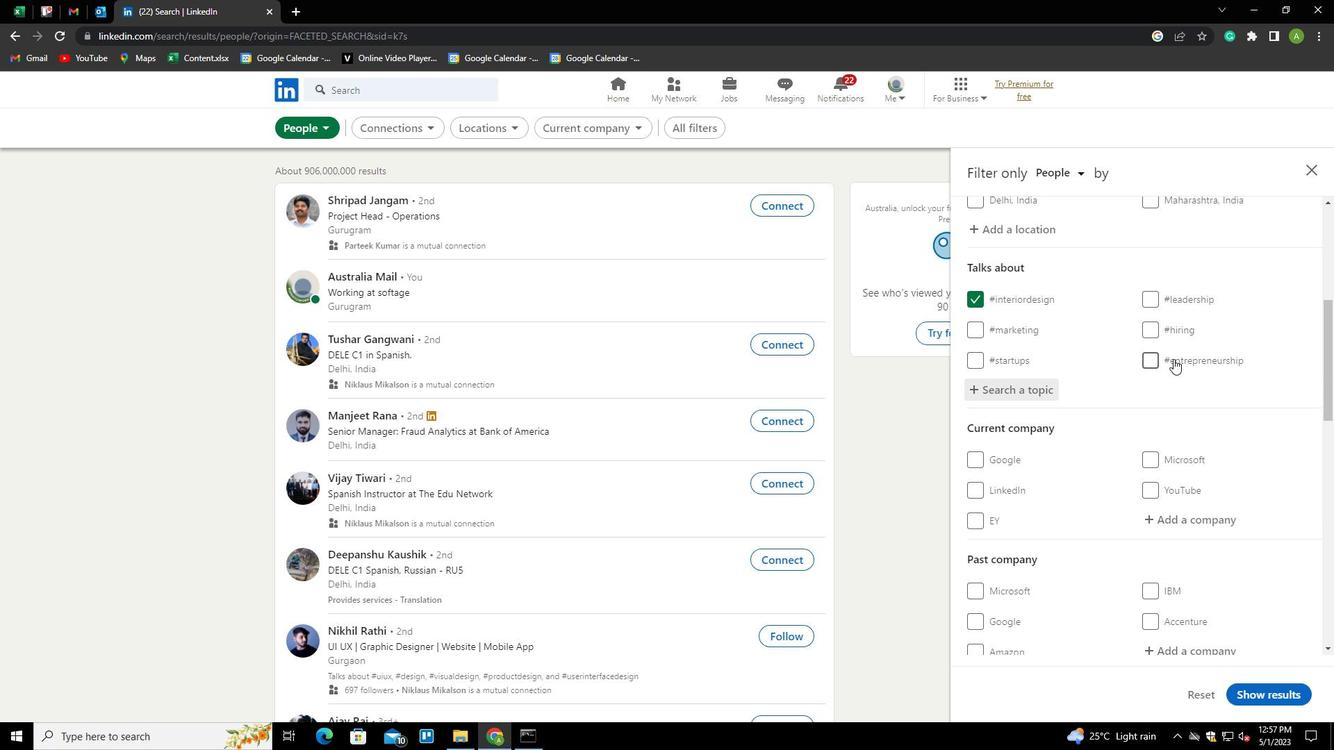 
Action: Mouse moved to (1178, 401)
Screenshot: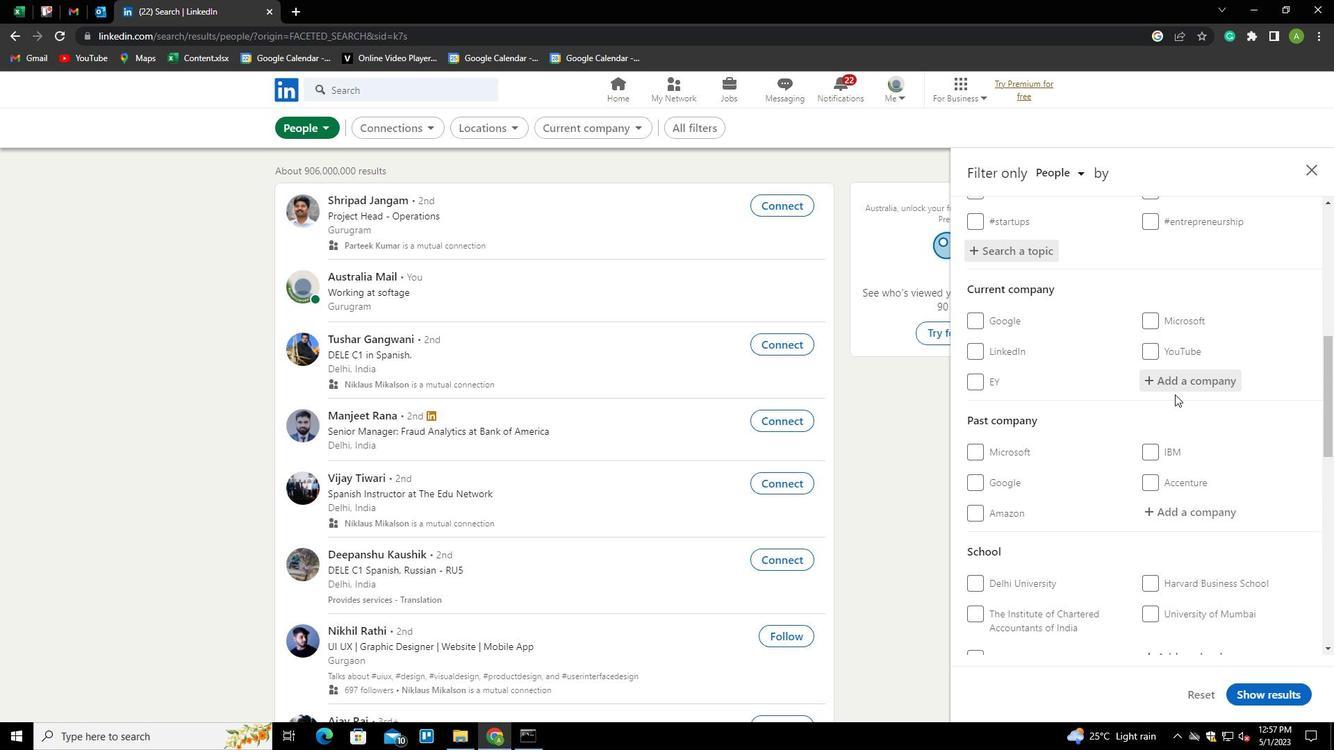 
Action: Mouse scrolled (1178, 400) with delta (0, 0)
Screenshot: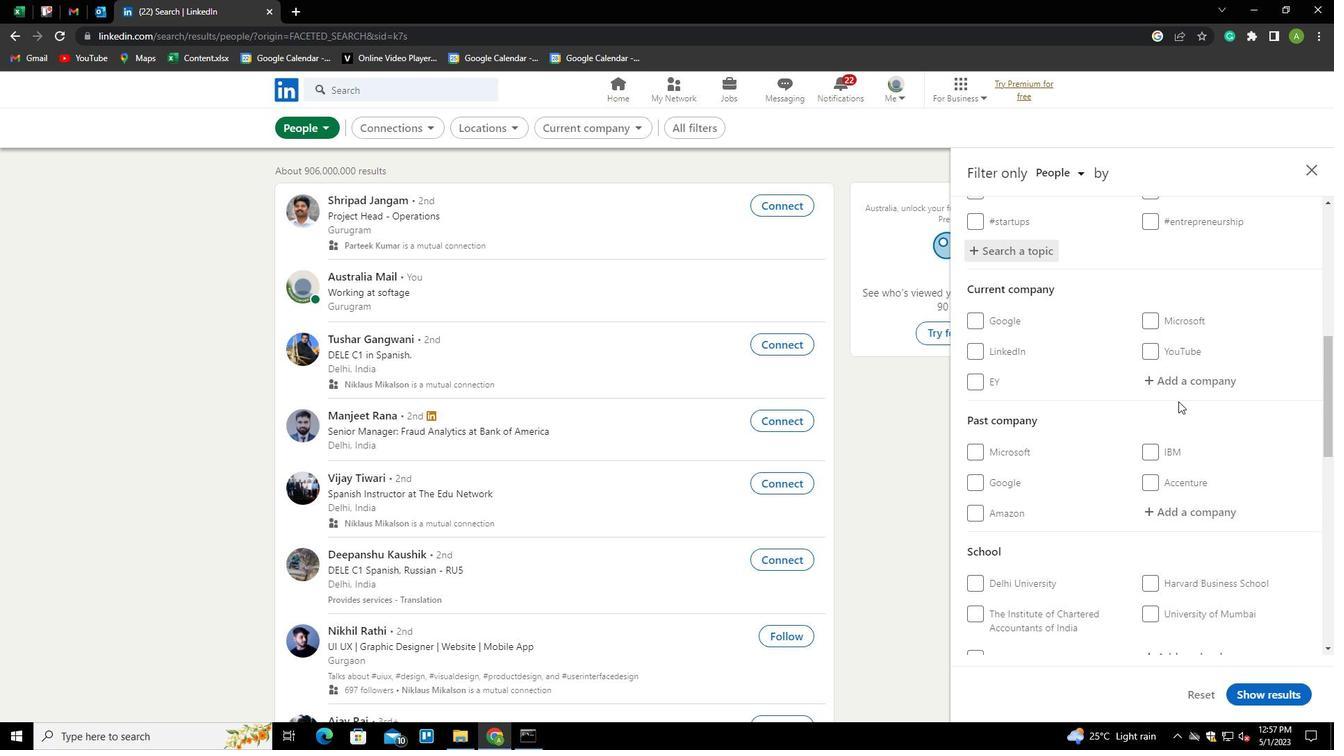 
Action: Mouse scrolled (1178, 400) with delta (0, 0)
Screenshot: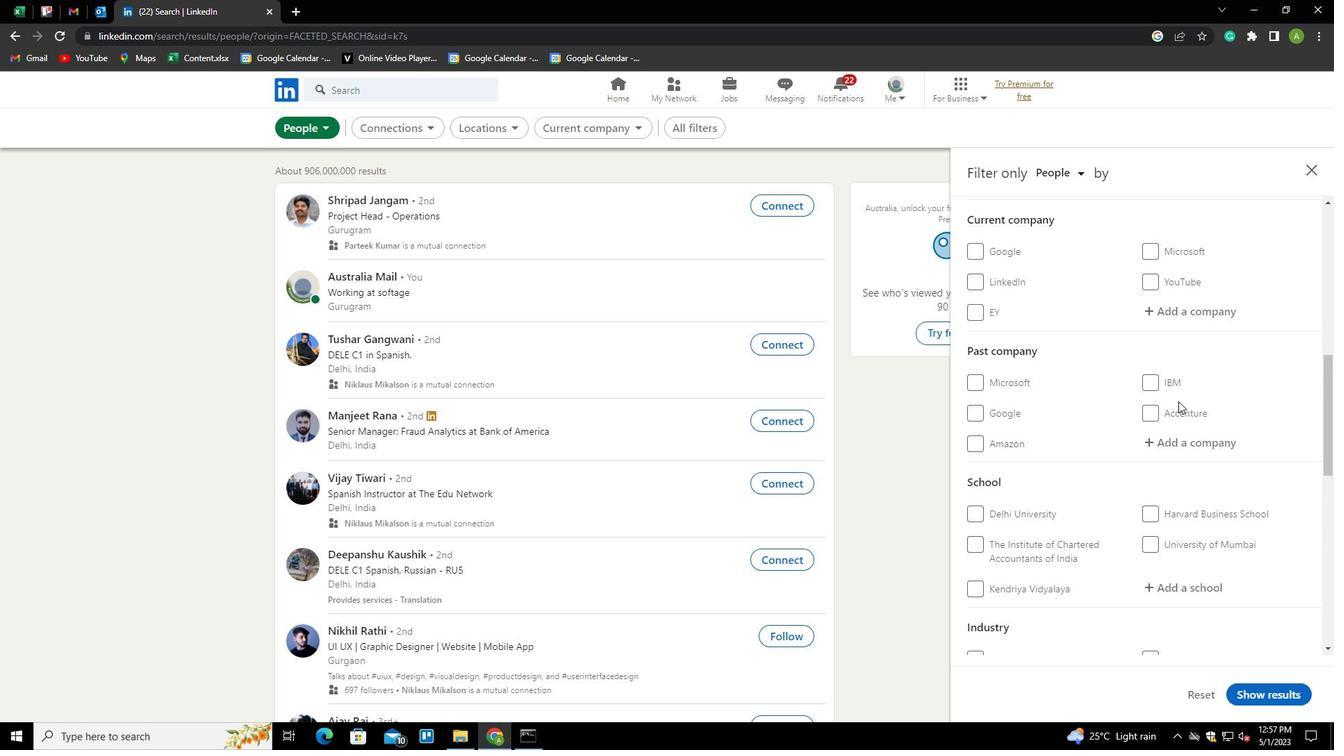 
Action: Mouse scrolled (1178, 400) with delta (0, 0)
Screenshot: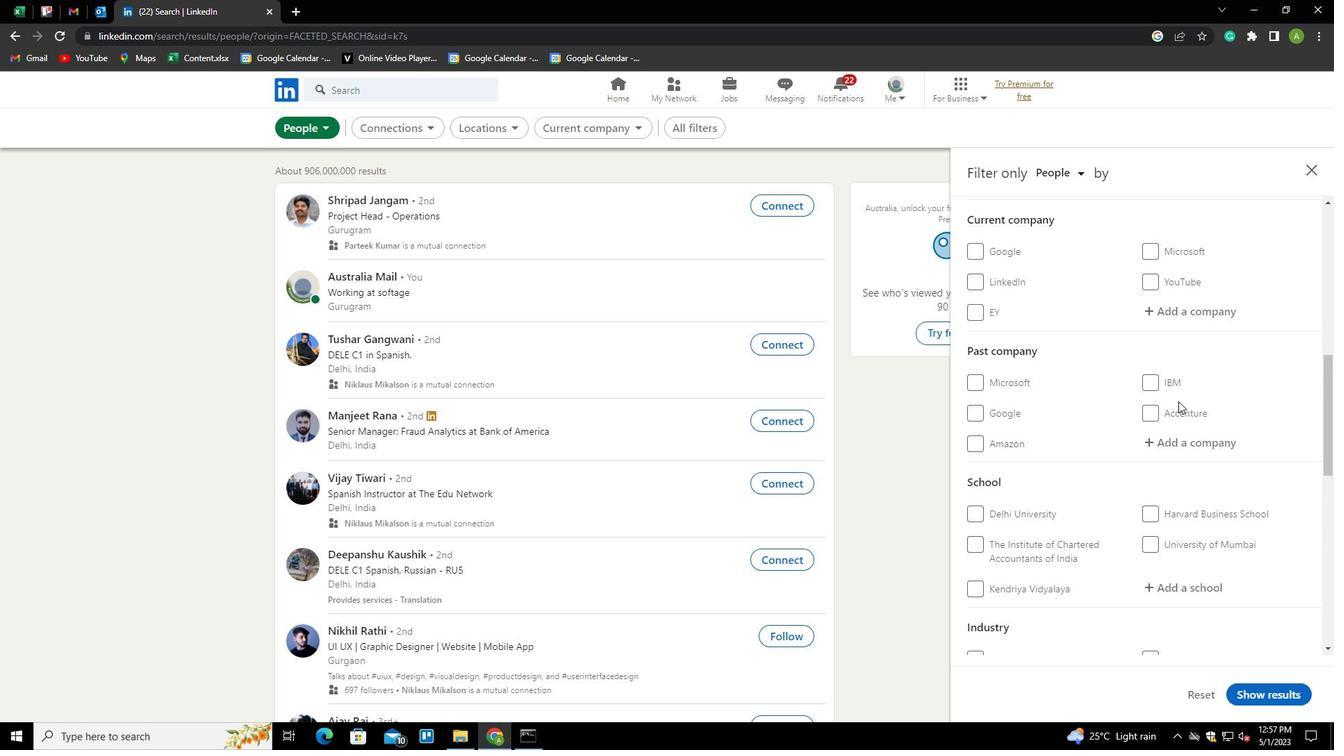 
Action: Mouse scrolled (1178, 400) with delta (0, 0)
Screenshot: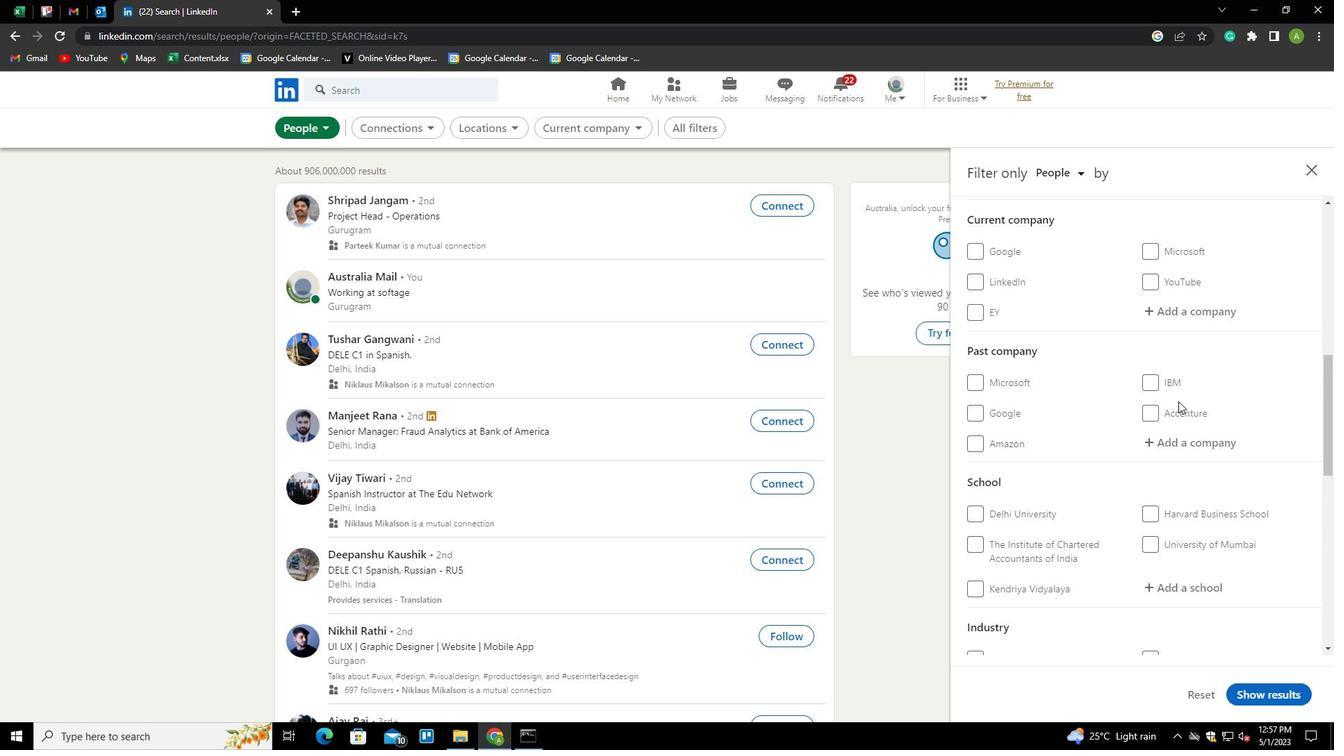 
Action: Mouse scrolled (1178, 400) with delta (0, 0)
Screenshot: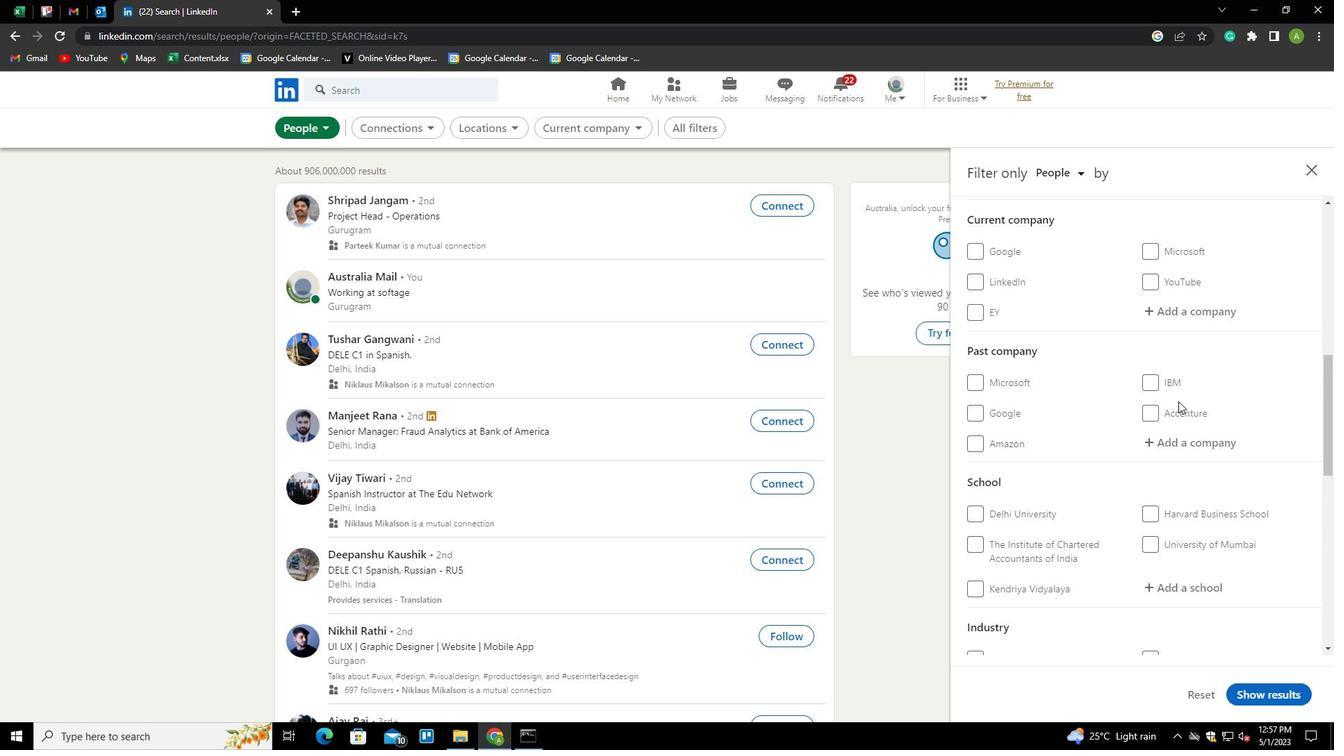
Action: Mouse scrolled (1178, 400) with delta (0, 0)
Screenshot: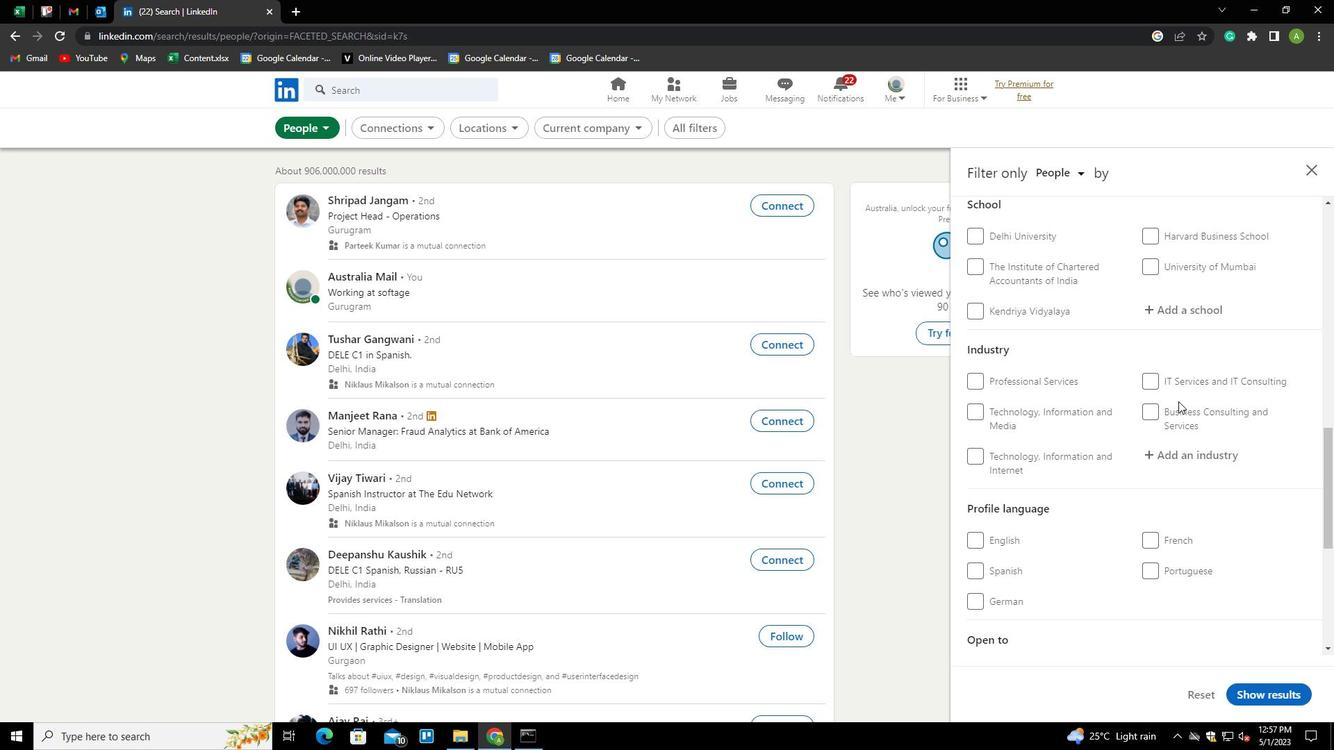 
Action: Mouse scrolled (1178, 400) with delta (0, 0)
Screenshot: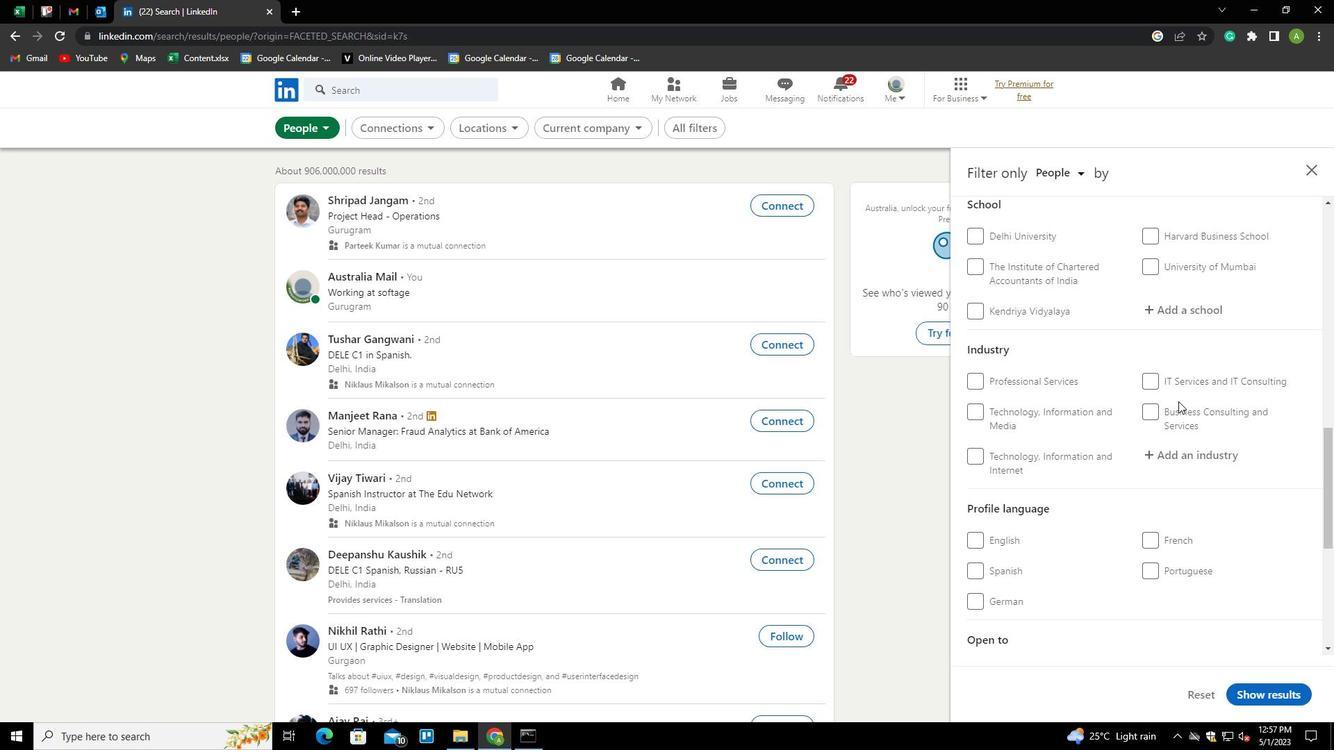
Action: Mouse moved to (1007, 463)
Screenshot: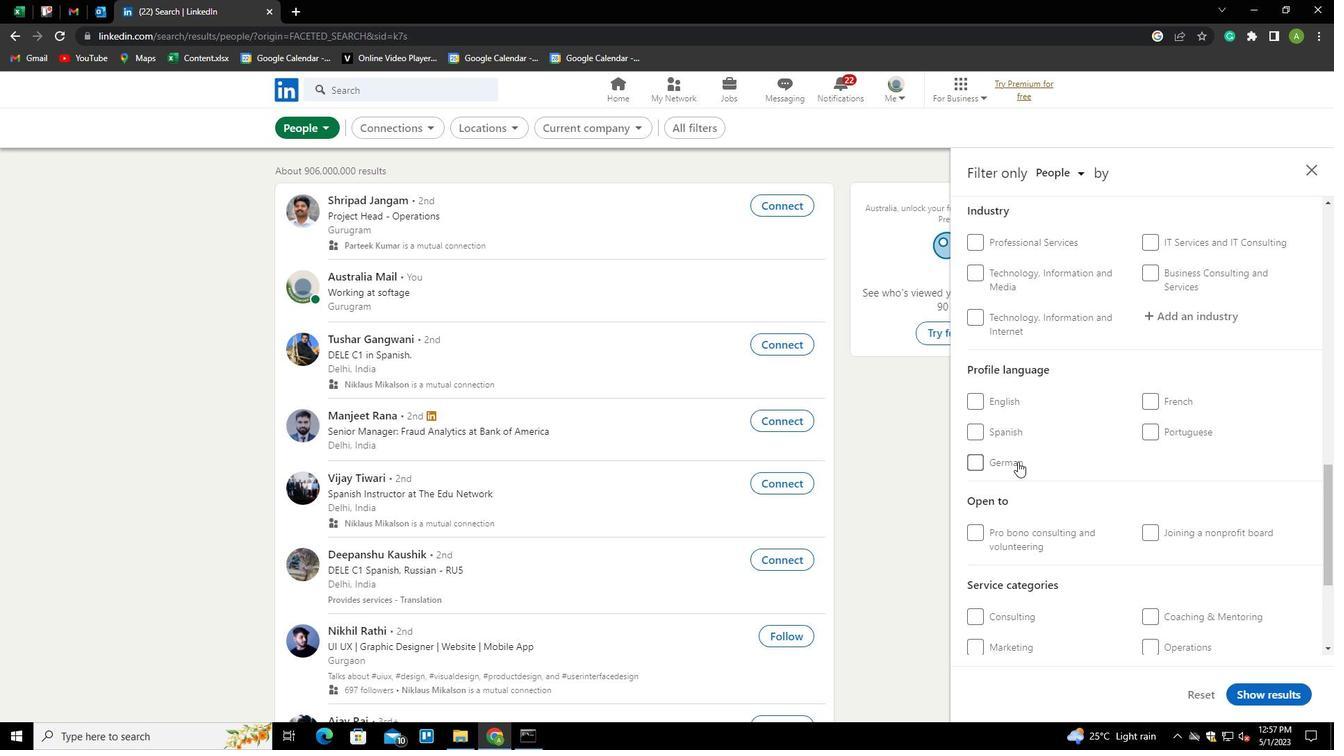 
Action: Mouse pressed left at (1007, 463)
Screenshot: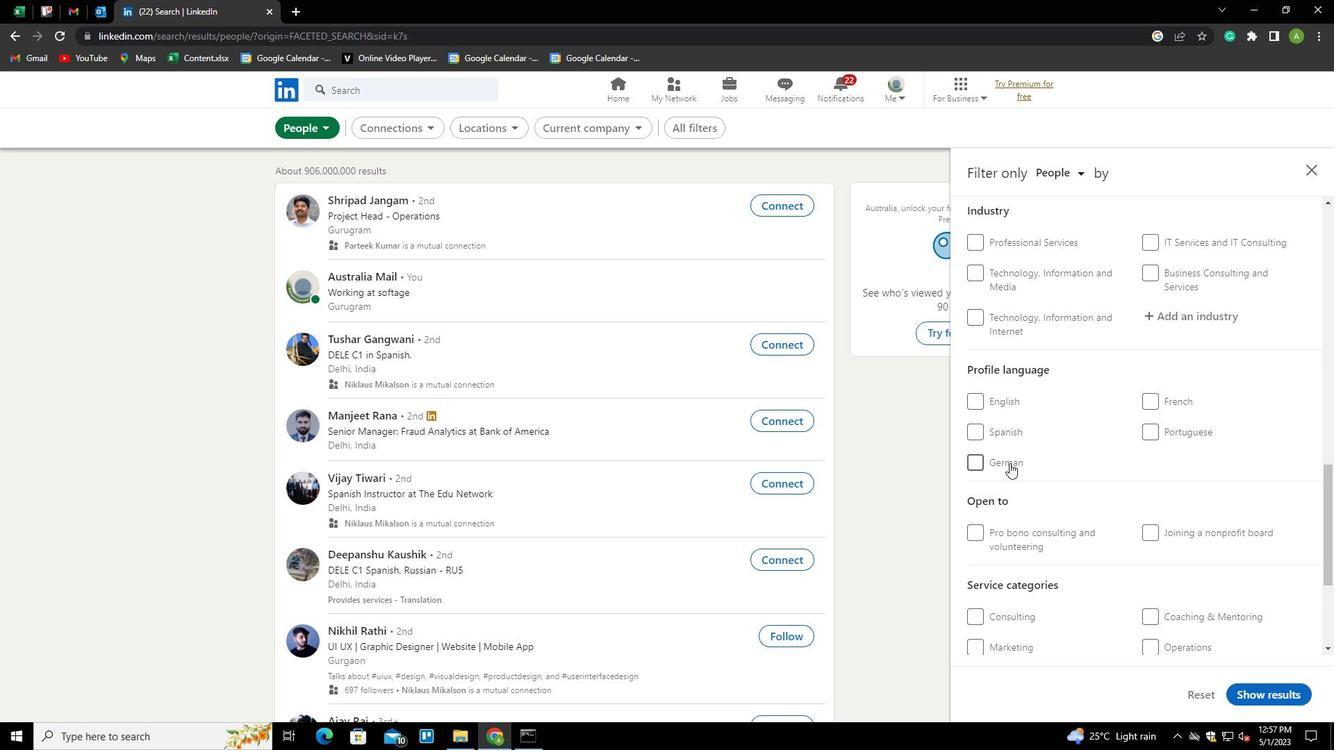 
Action: Mouse moved to (1161, 483)
Screenshot: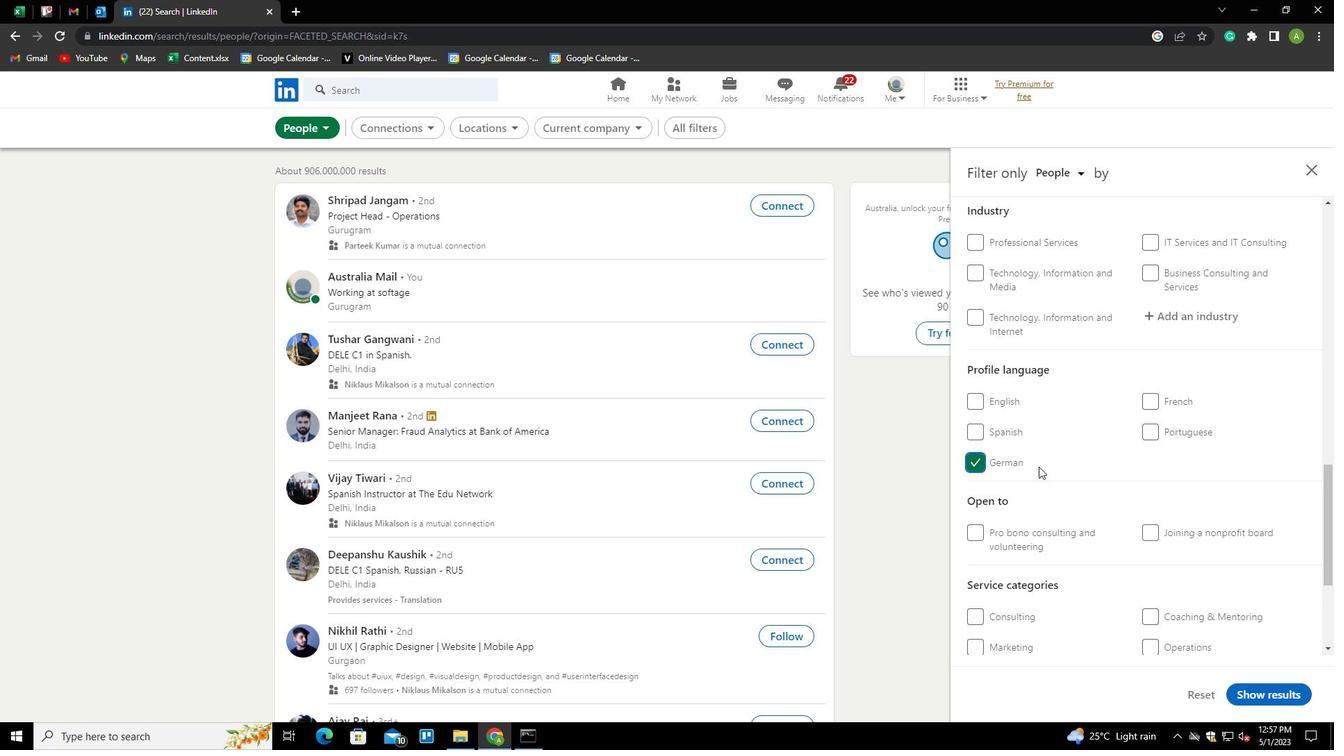 
Action: Mouse scrolled (1161, 484) with delta (0, 0)
Screenshot: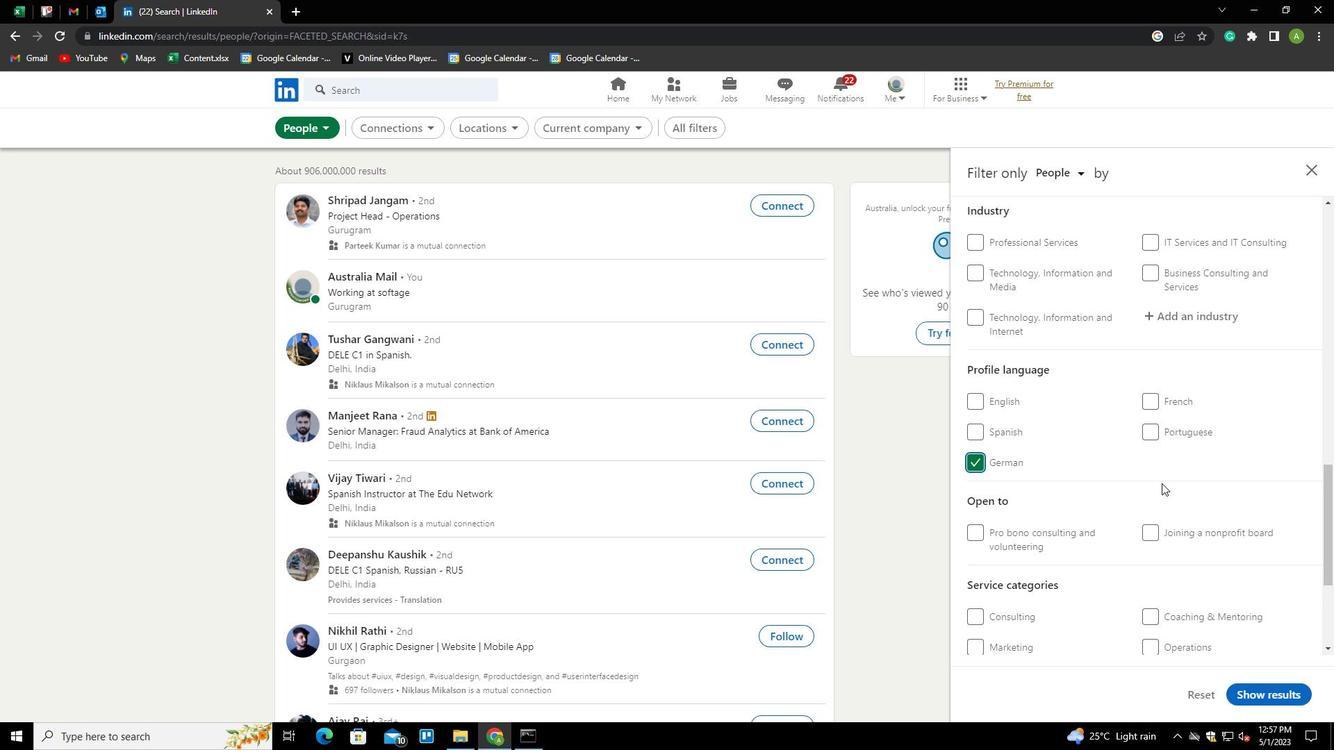
Action: Mouse scrolled (1161, 484) with delta (0, 0)
Screenshot: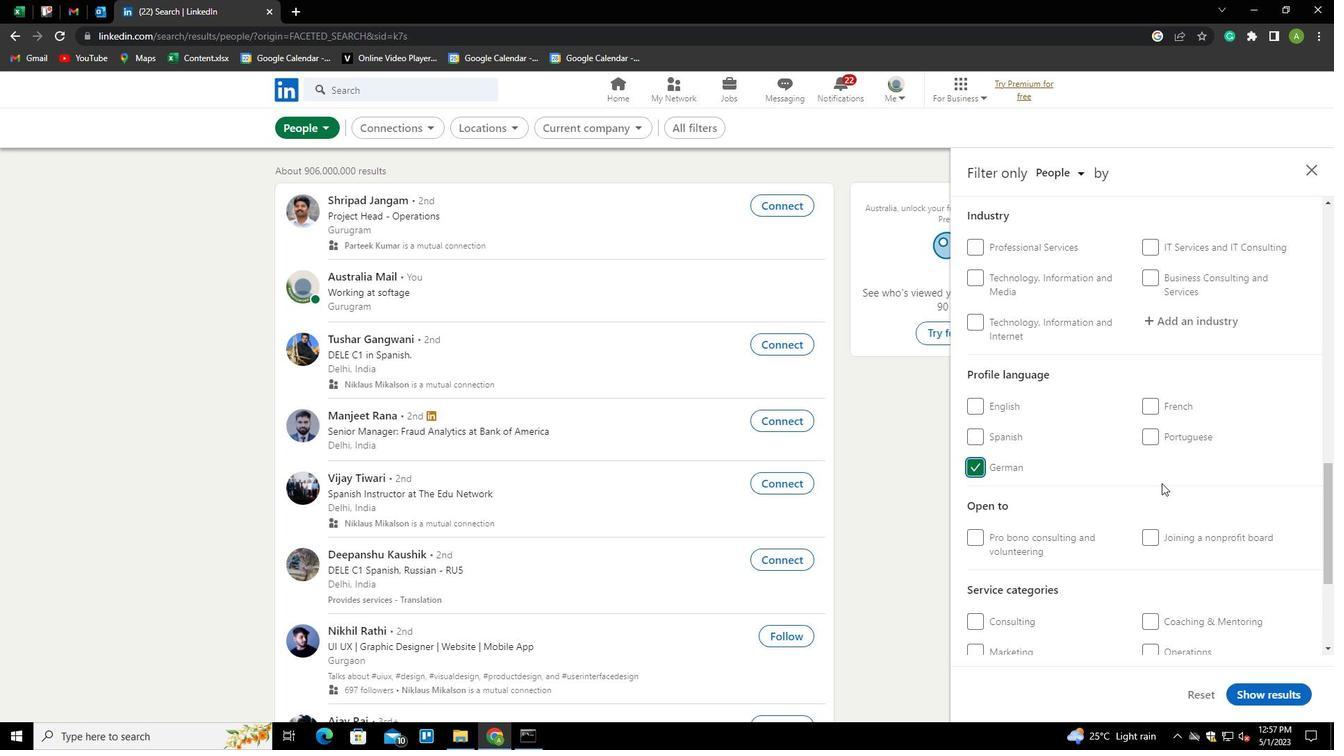 
Action: Mouse scrolled (1161, 484) with delta (0, 0)
Screenshot: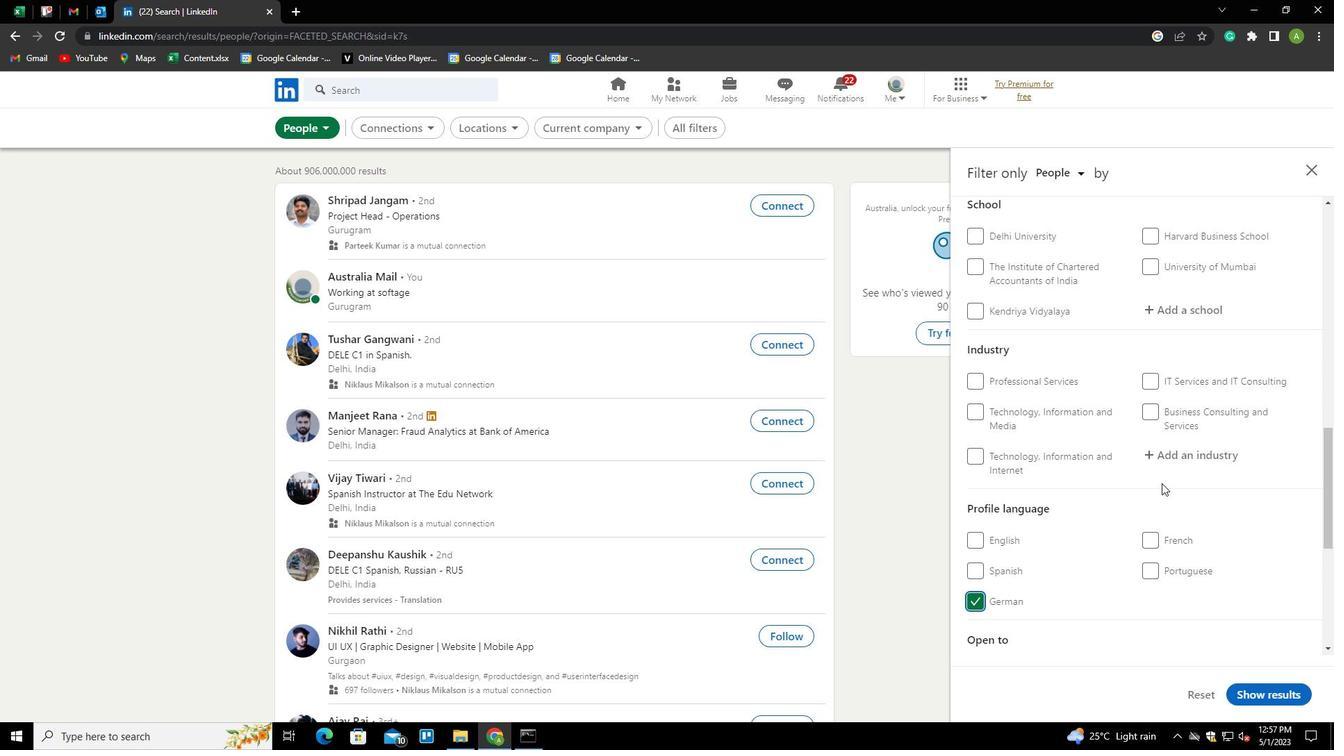 
Action: Mouse scrolled (1161, 484) with delta (0, 0)
Screenshot: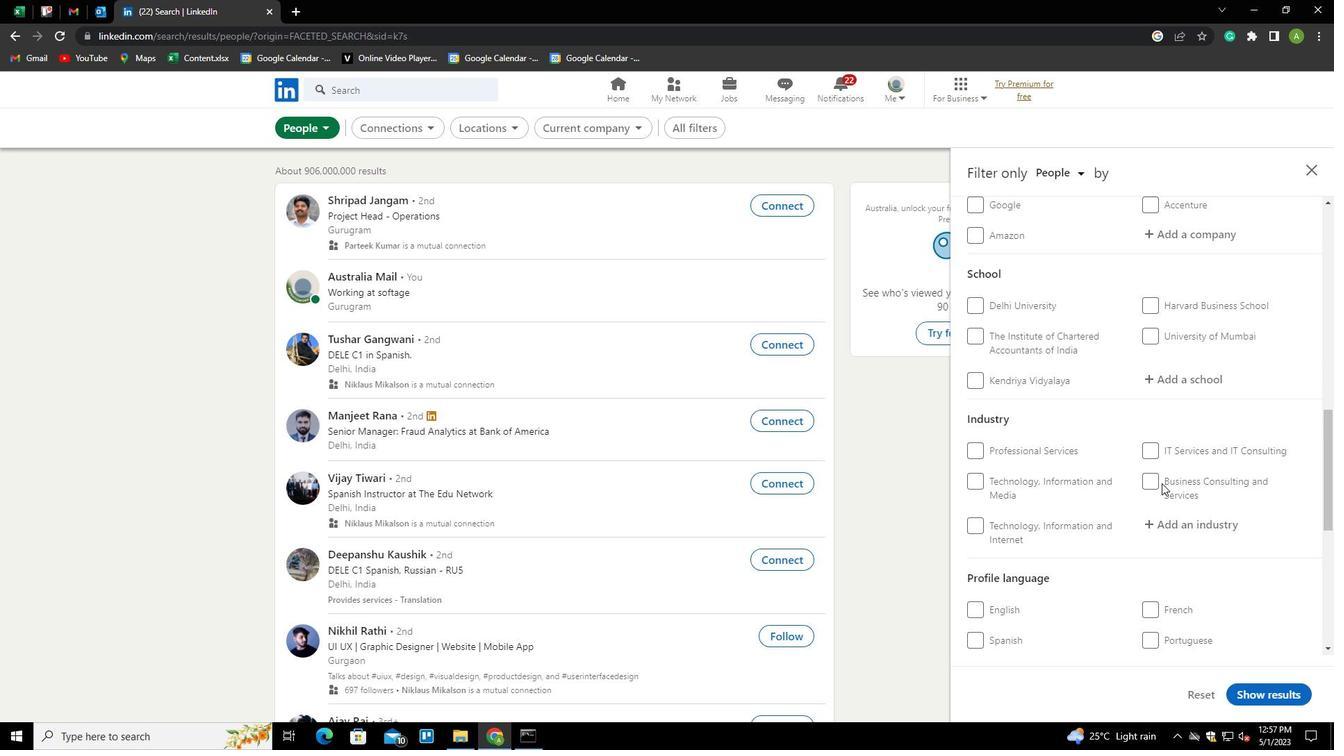 
Action: Mouse scrolled (1161, 484) with delta (0, 0)
Screenshot: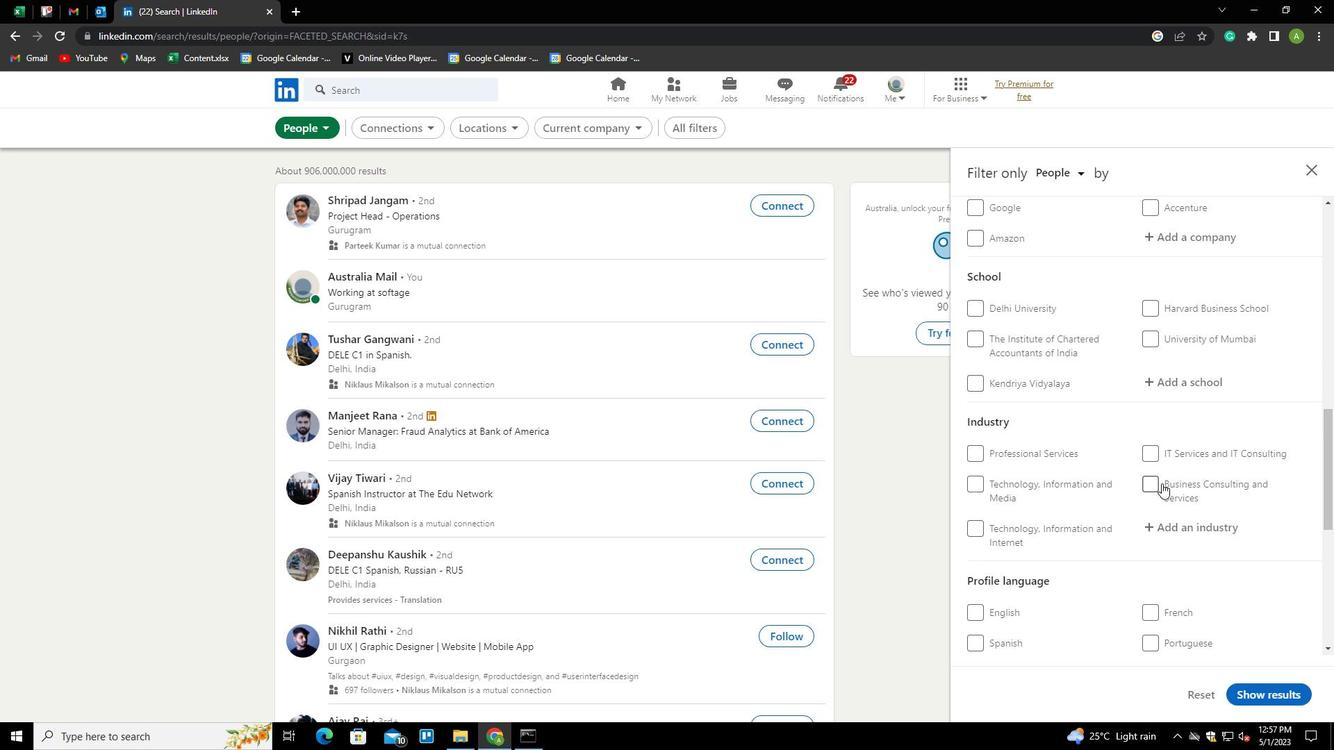 
Action: Mouse scrolled (1161, 484) with delta (0, 0)
Screenshot: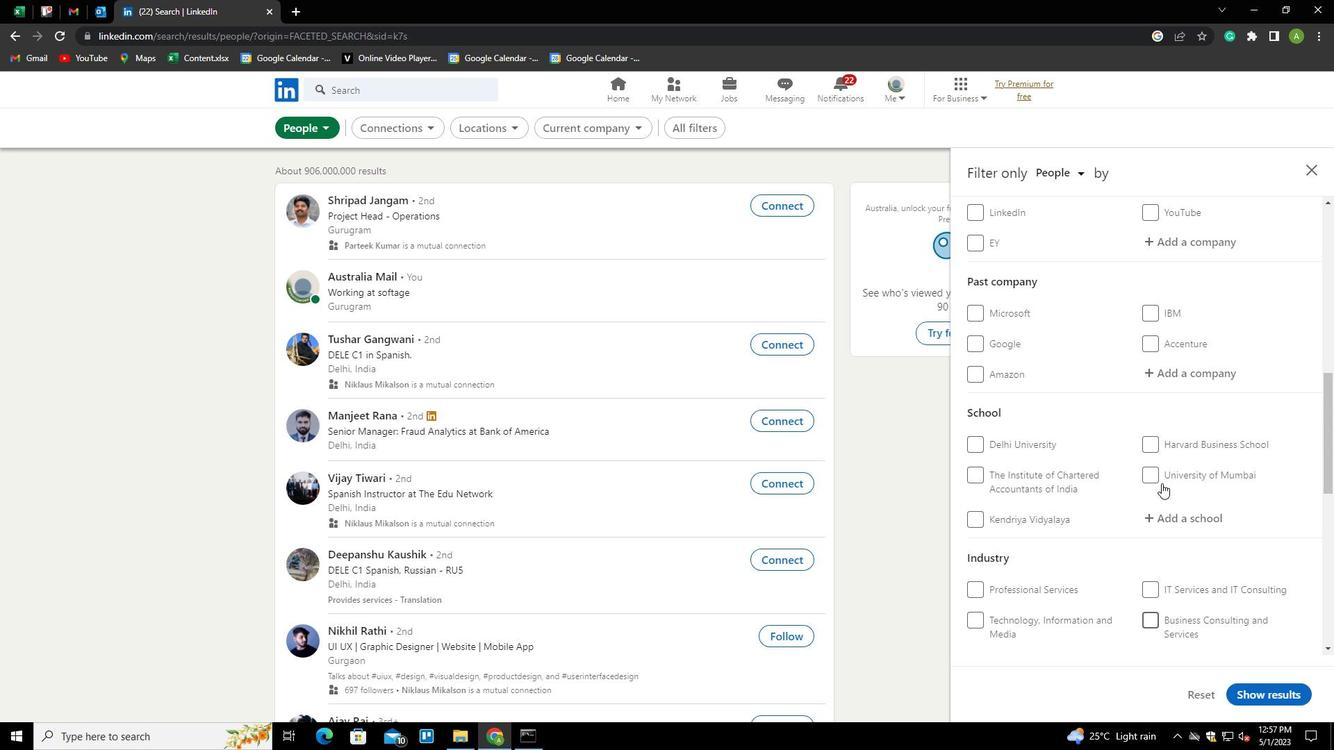 
Action: Mouse moved to (1179, 314)
Screenshot: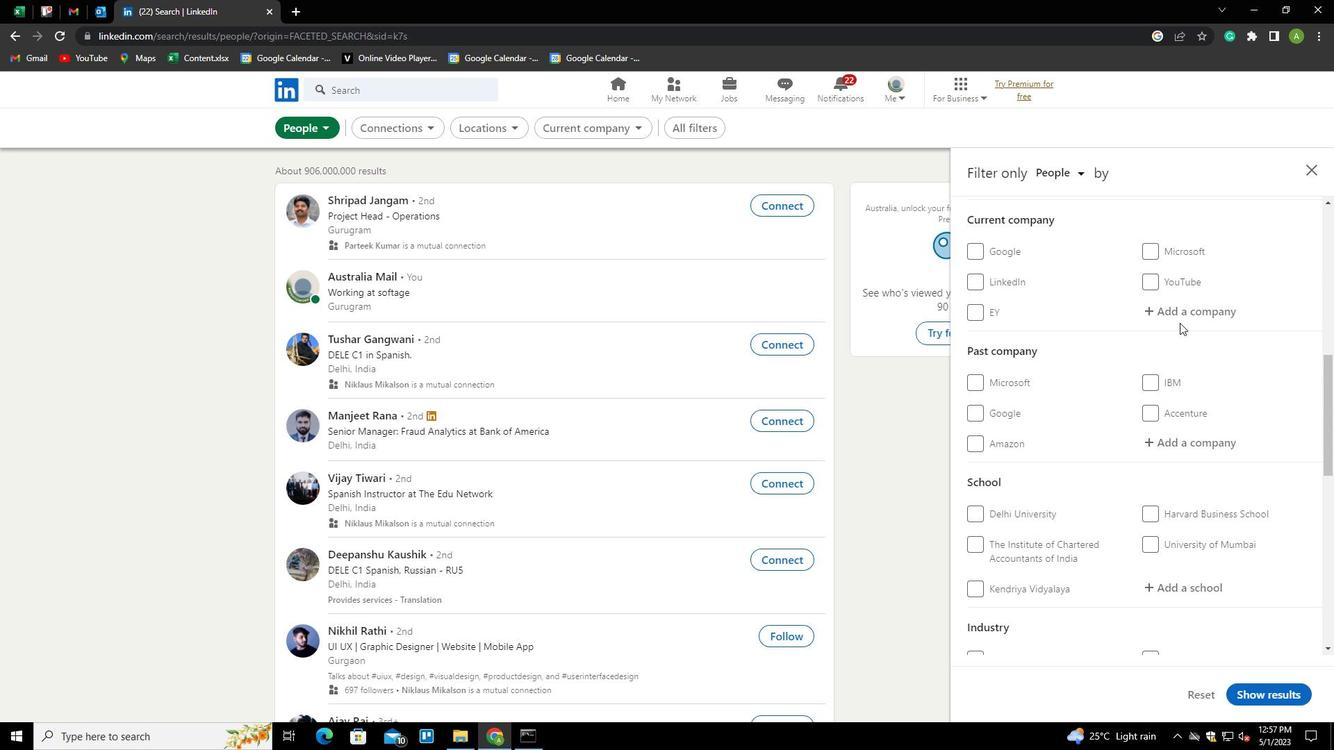 
Action: Mouse pressed left at (1179, 314)
Screenshot: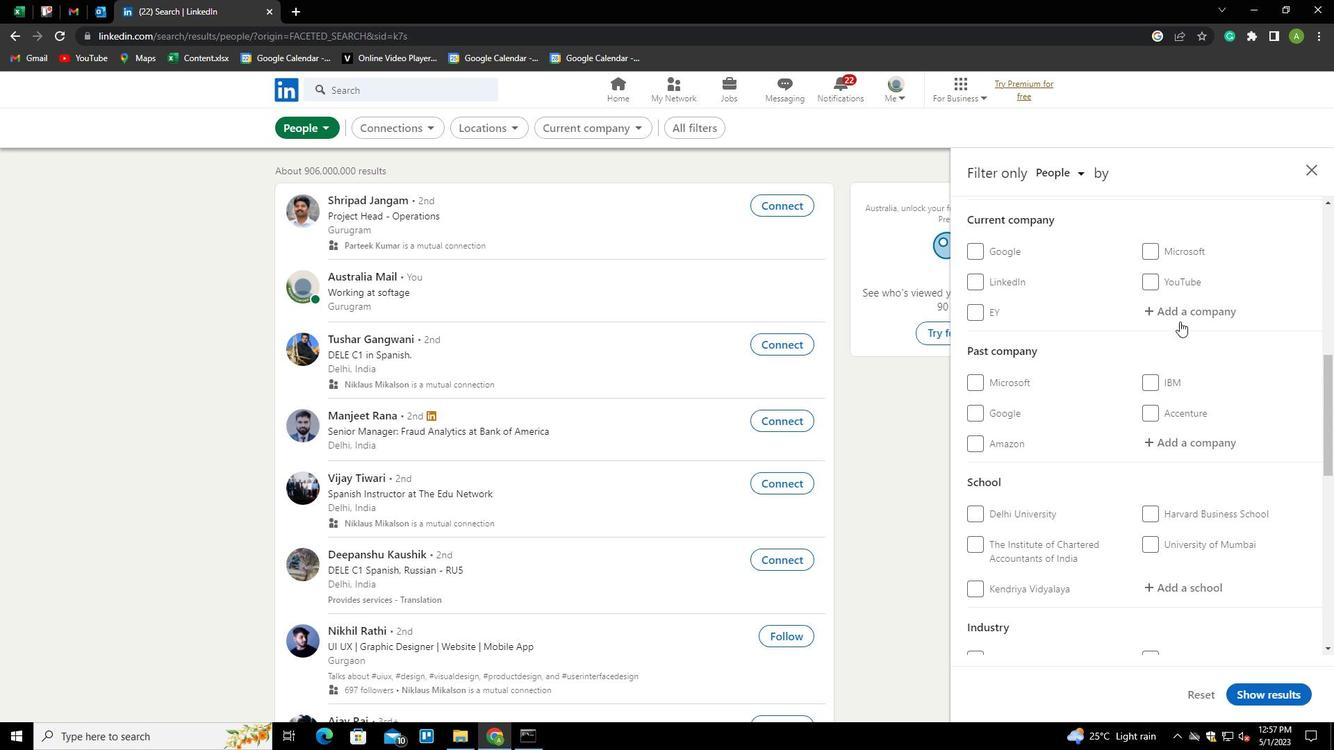 
Action: Mouse pressed left at (1179, 314)
Screenshot: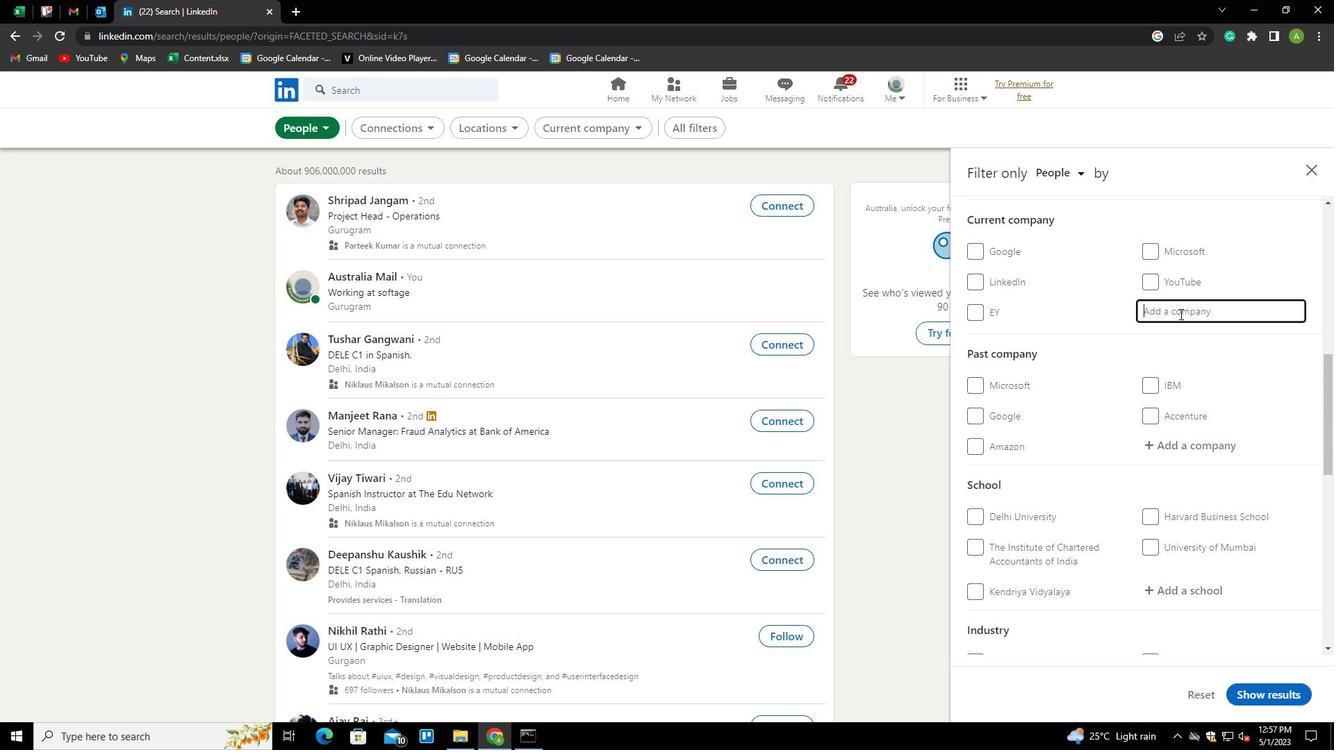 
Action: Key pressed <Key.shift><Key.shift><Key.shift><Key.shift><Key.shift><Key.shift><Key.shift><Key.shift><Key.shift><Key.shift><Key.shift>ZIGSAW<Key.down><Key.enter>
Screenshot: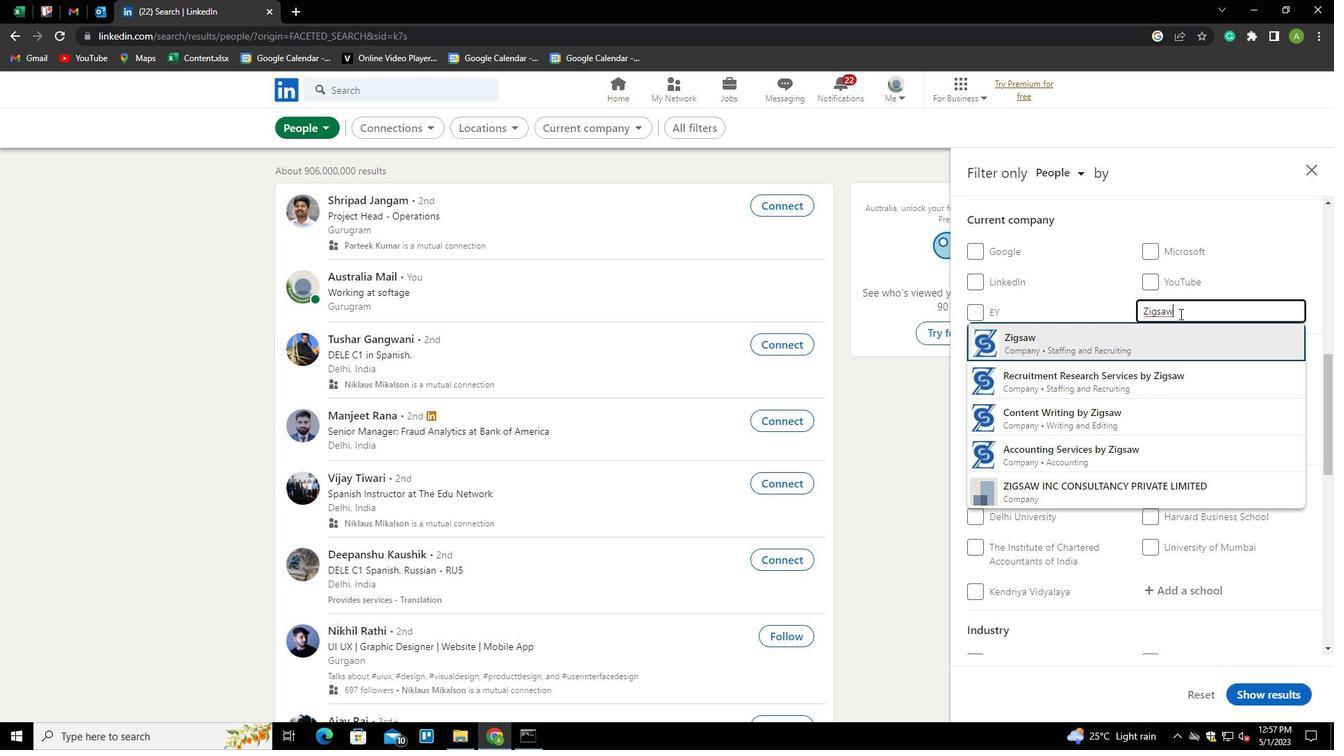 
Action: Mouse scrolled (1179, 313) with delta (0, 0)
Screenshot: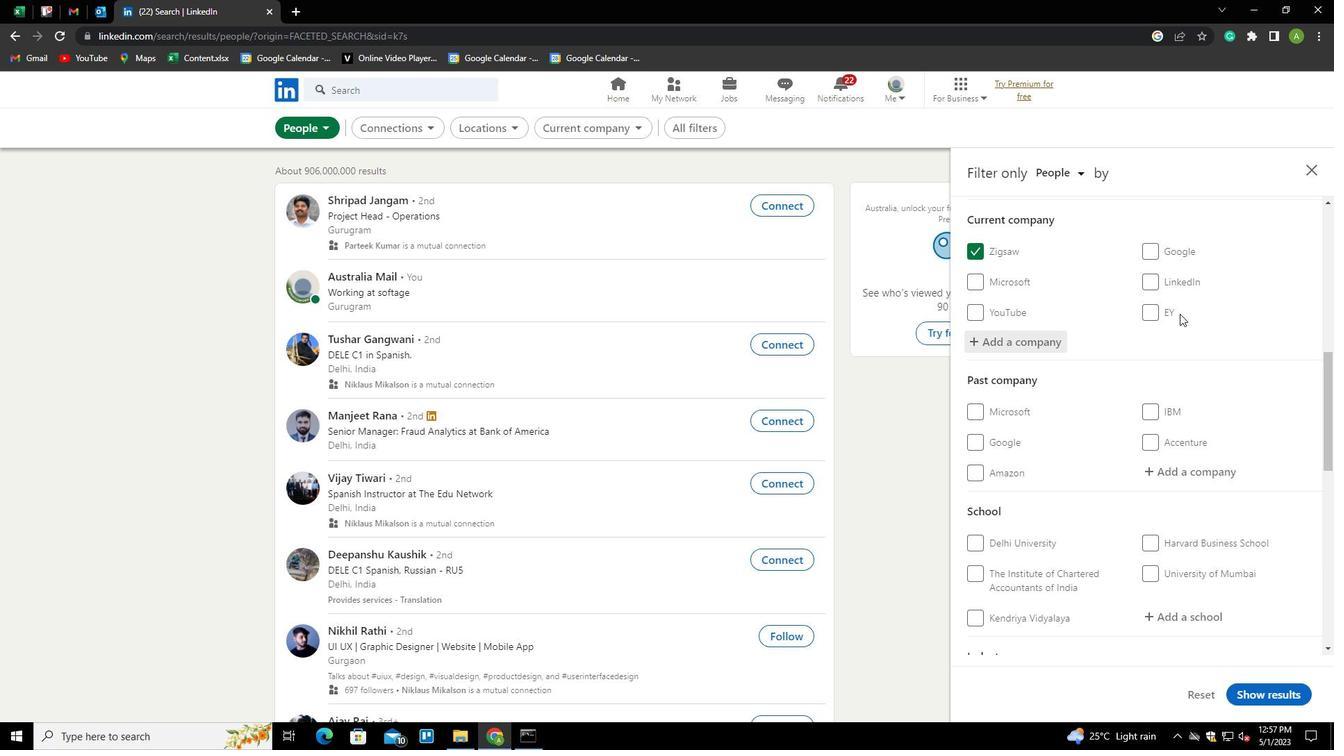 
Action: Mouse scrolled (1179, 313) with delta (0, 0)
Screenshot: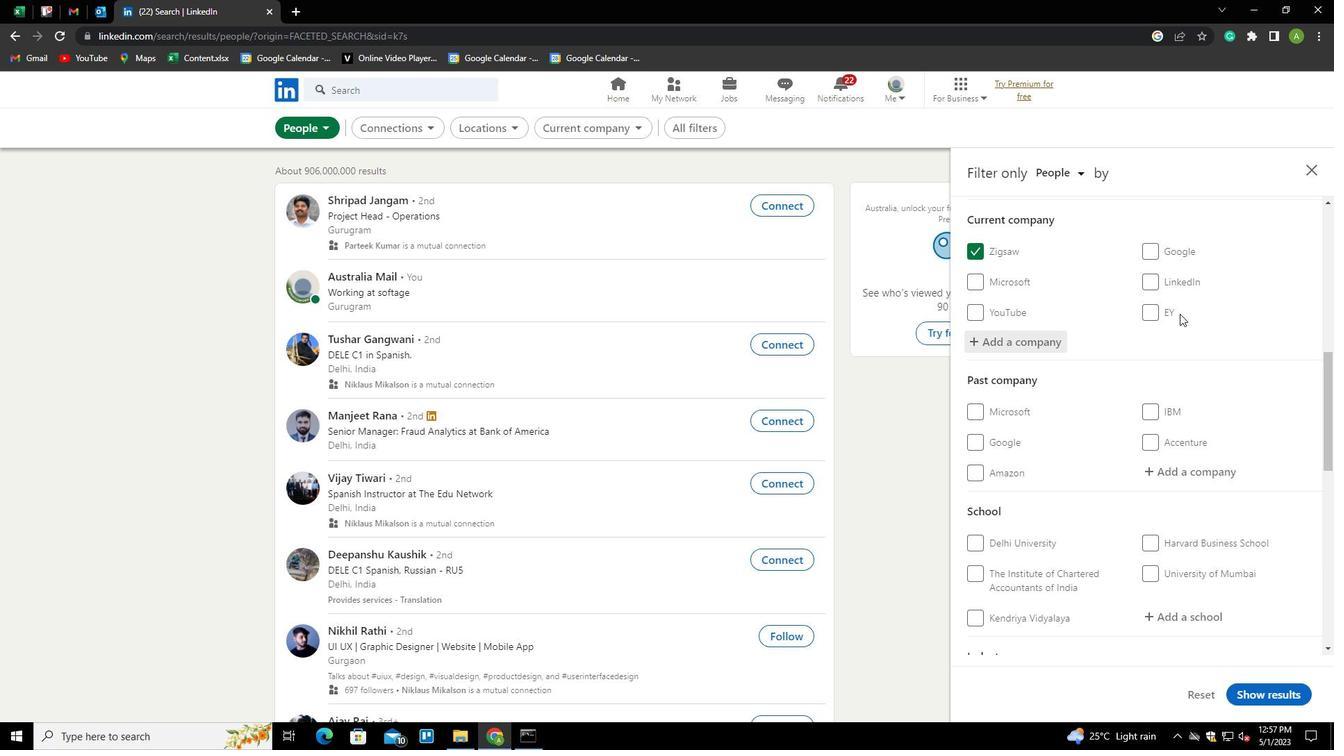 
Action: Mouse scrolled (1179, 313) with delta (0, 0)
Screenshot: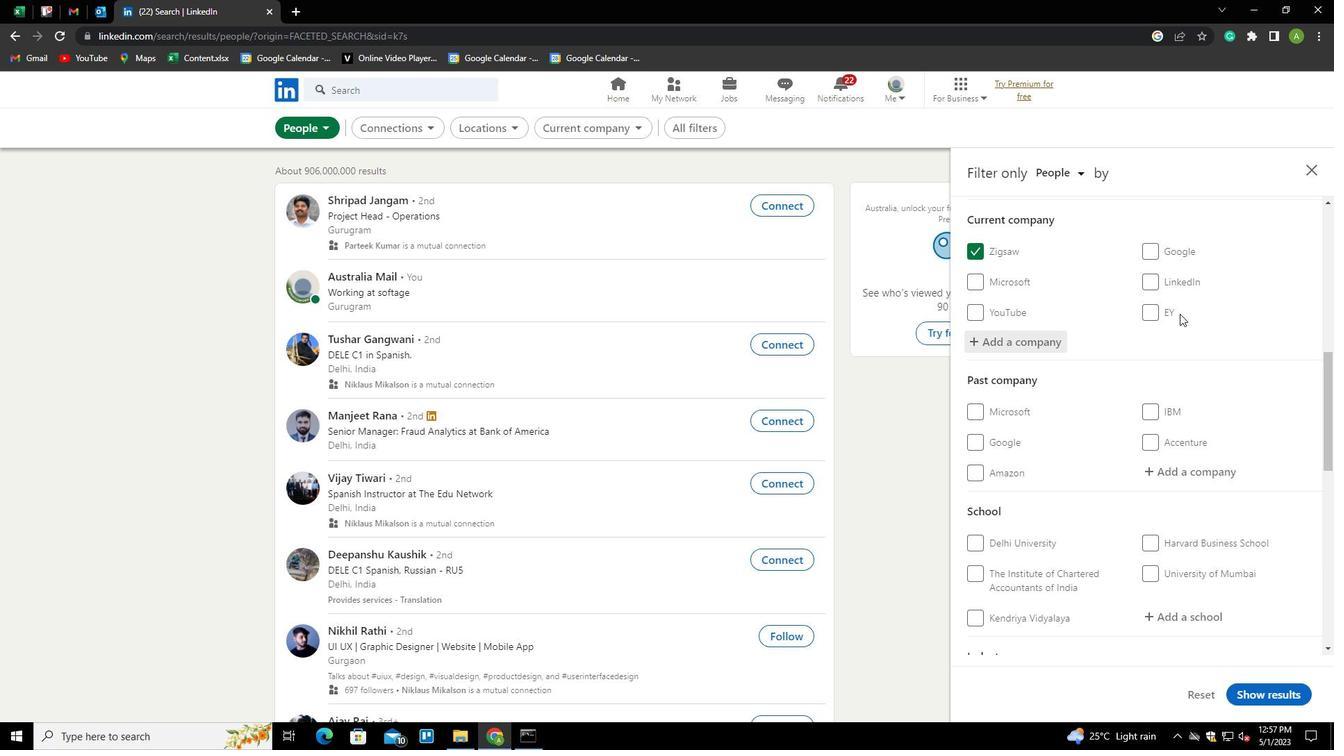 
Action: Mouse moved to (1162, 411)
Screenshot: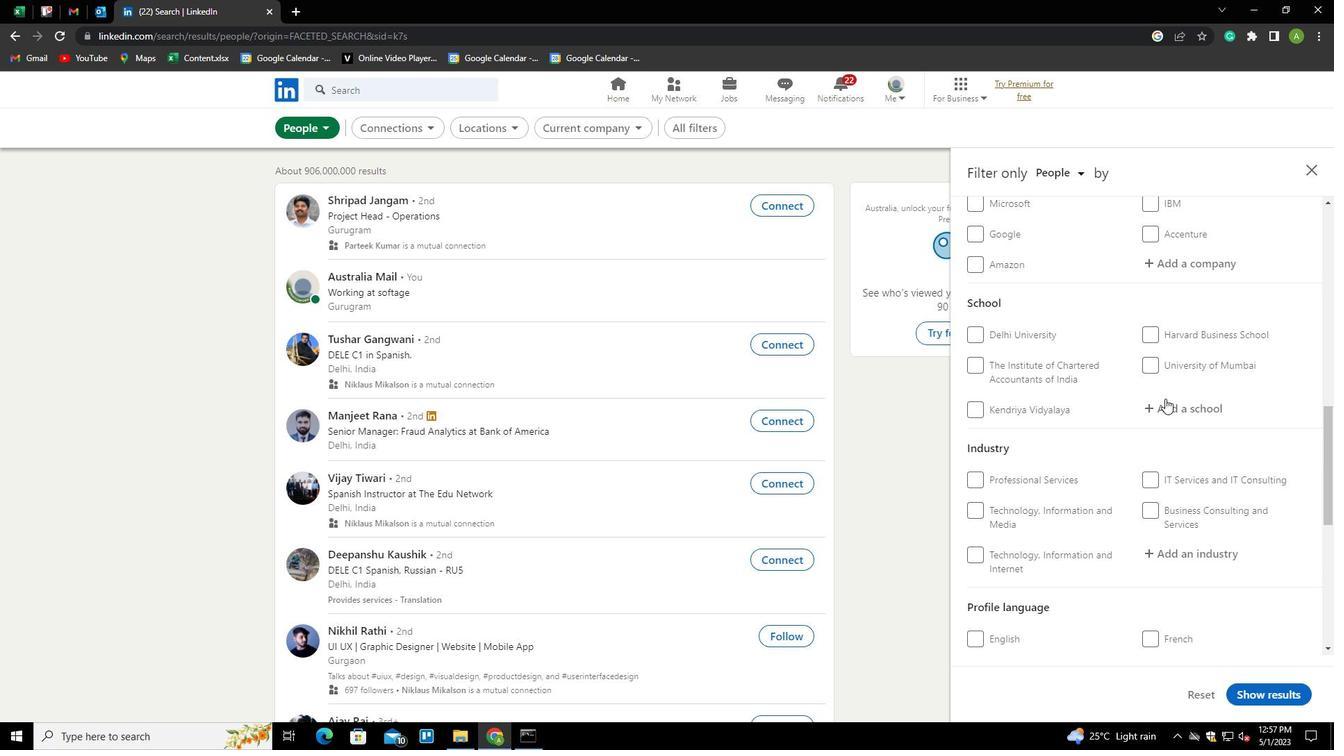 
Action: Mouse pressed left at (1162, 411)
Screenshot: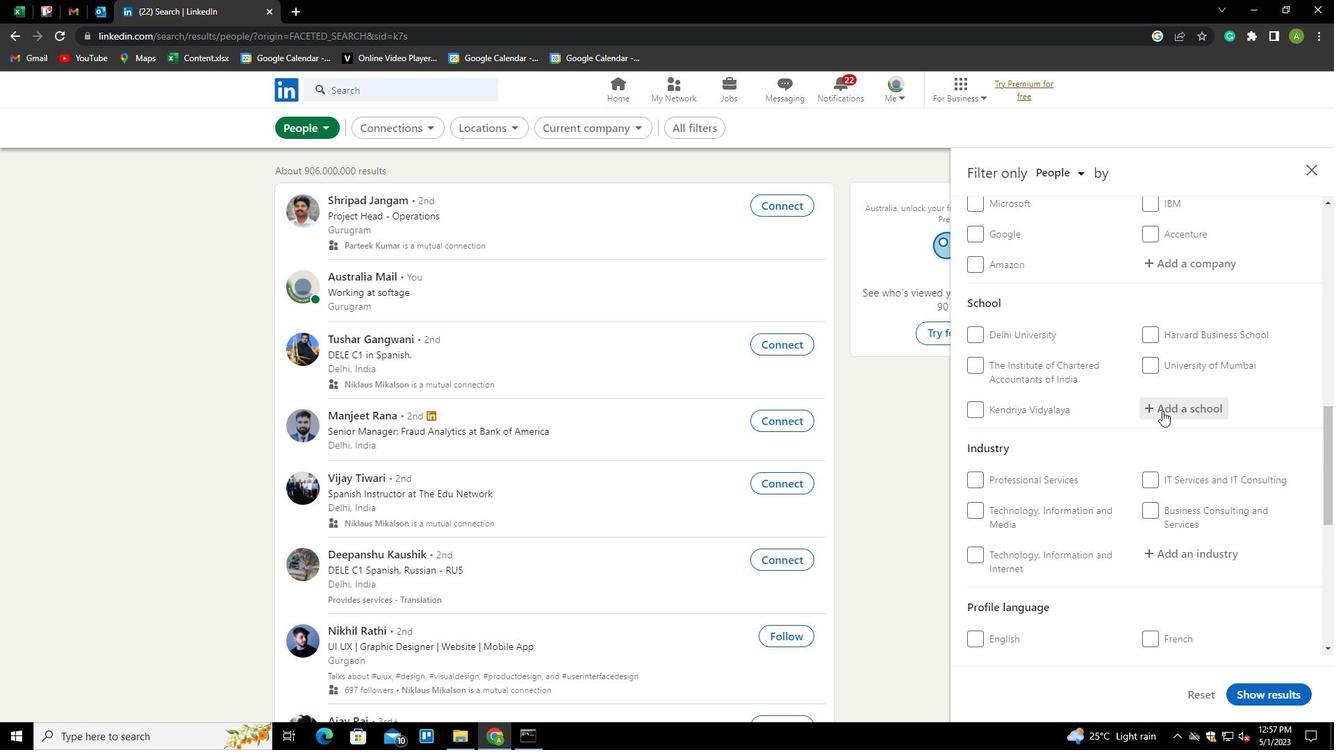 
Action: Key pressed <Key.shift>MADANPAL<Key.down><Key.backspace><Key.backspace><Key.backspace><Key.down><Key.down><Key.enter>
Screenshot: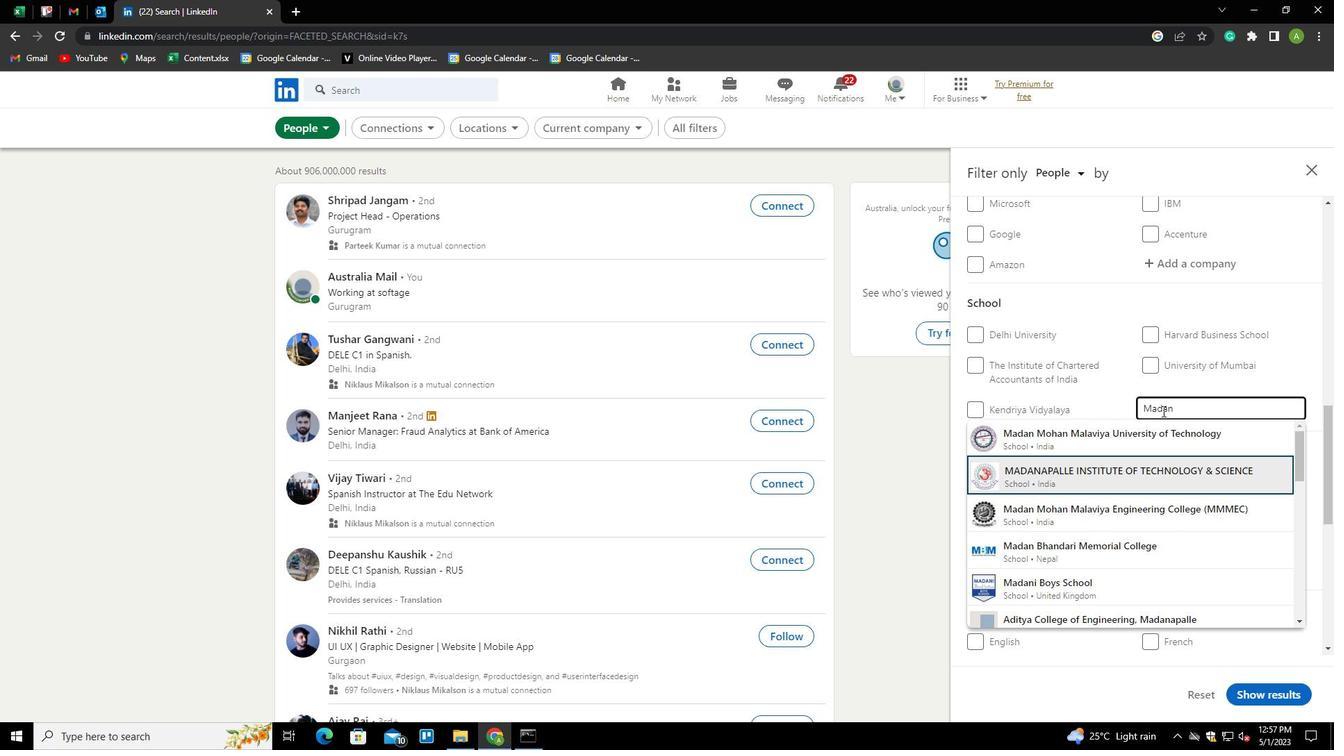 
Action: Mouse scrolled (1162, 410) with delta (0, 0)
Screenshot: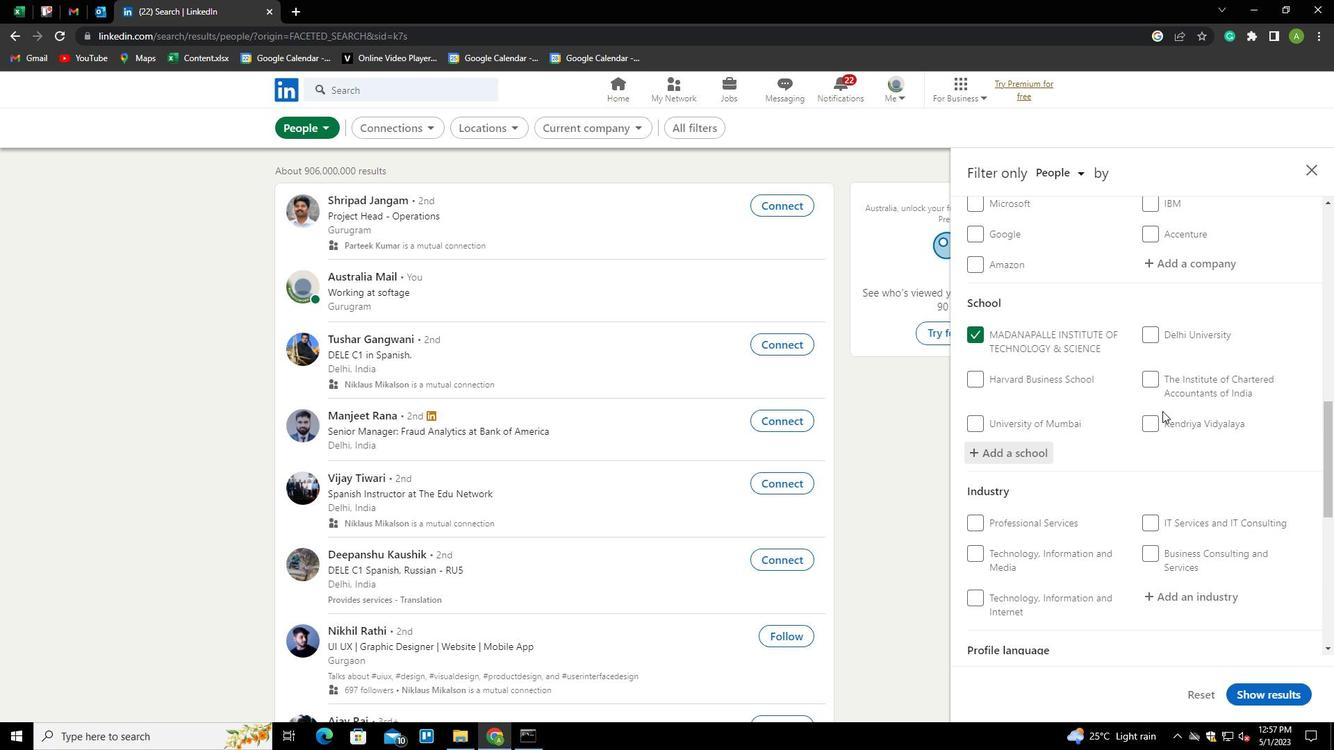 
Action: Mouse scrolled (1162, 410) with delta (0, 0)
Screenshot: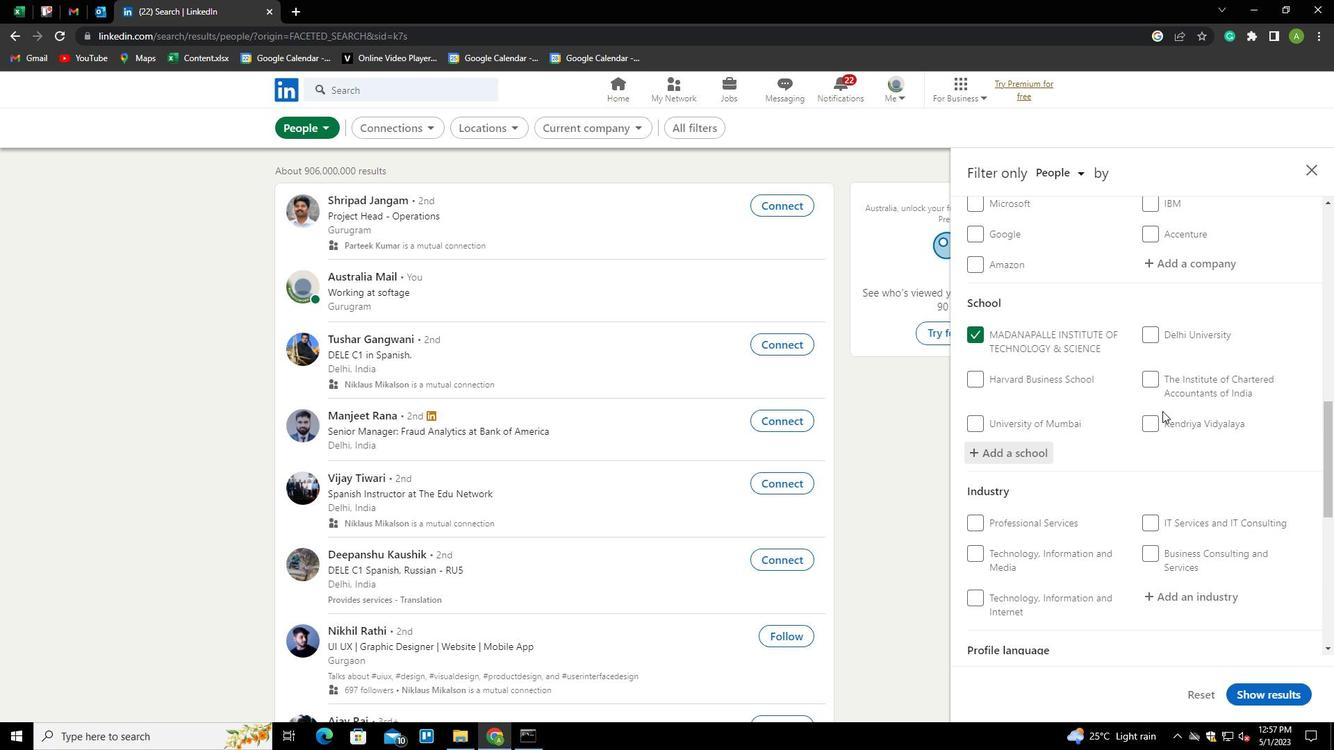 
Action: Mouse moved to (1155, 454)
Screenshot: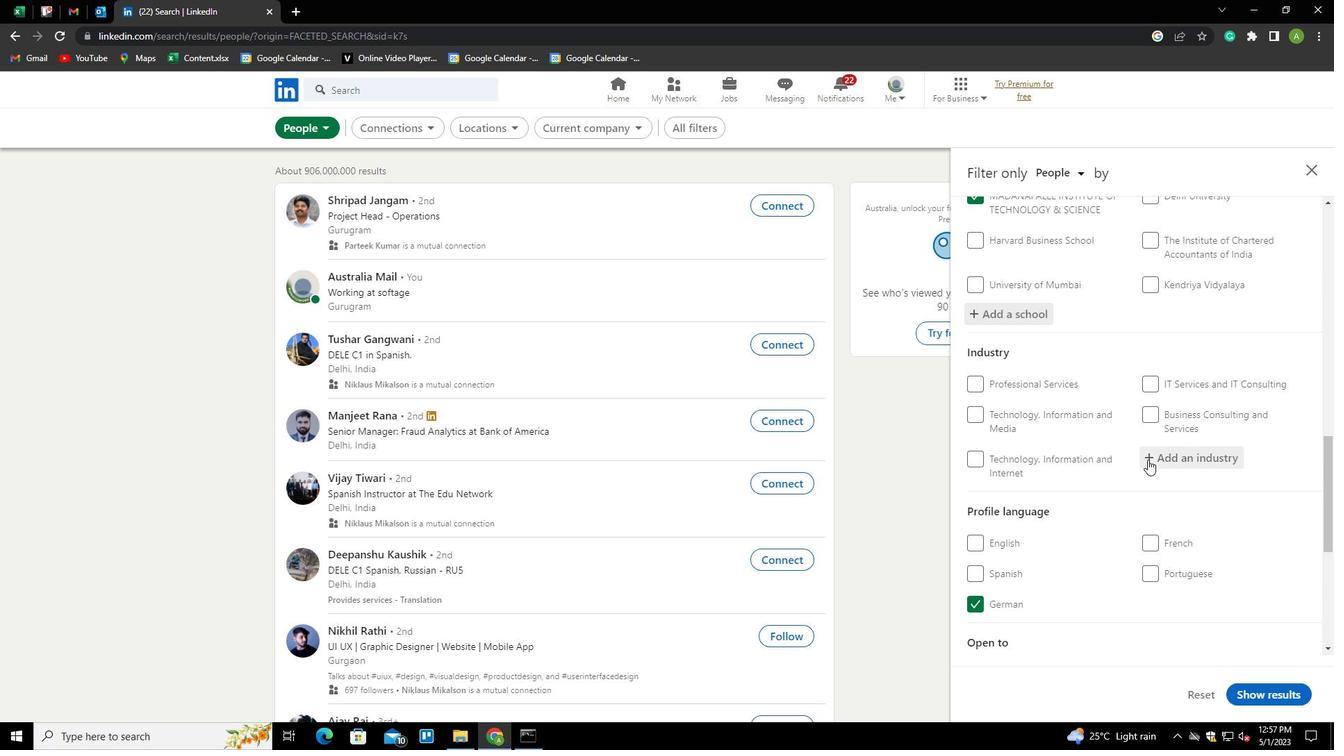 
Action: Mouse pressed left at (1155, 454)
Screenshot: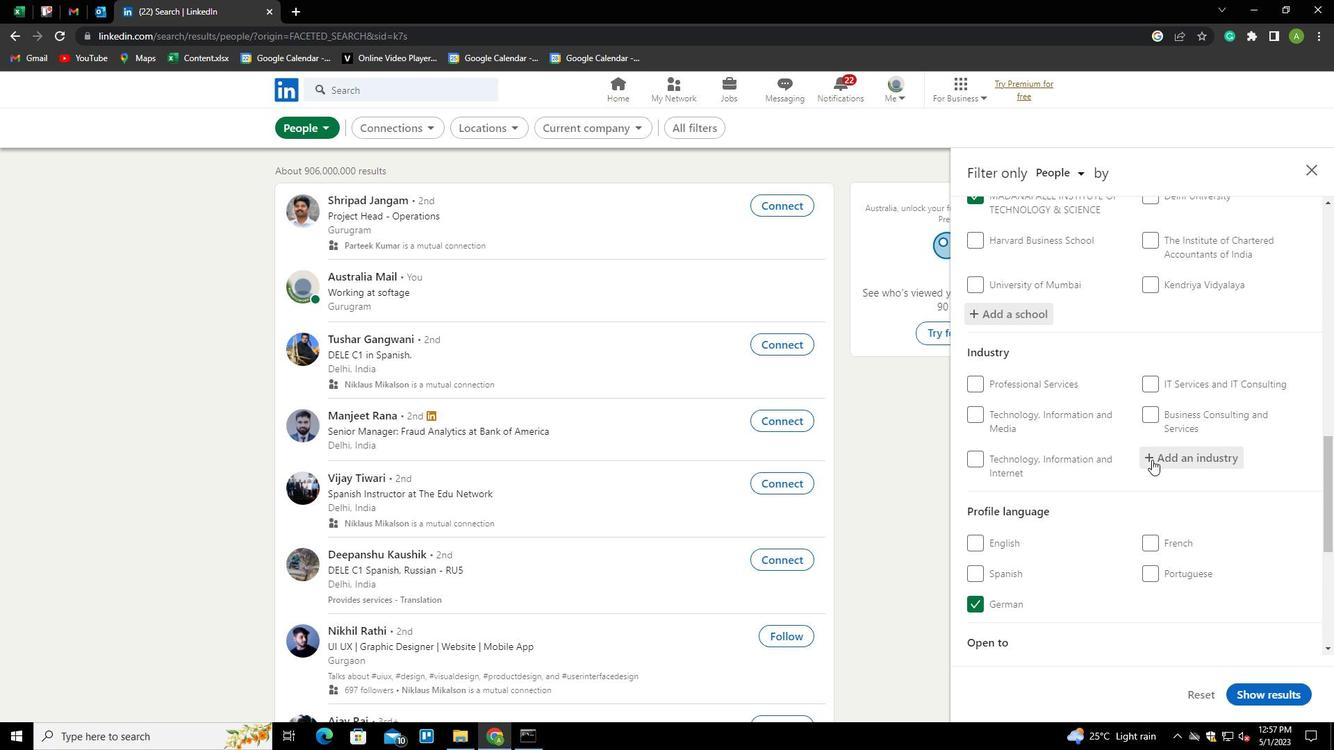 
Action: Key pressed <Key.shift>IT<Key.space><Key.shift>SYST<Key.down><Key.down><Key.enter>
Screenshot: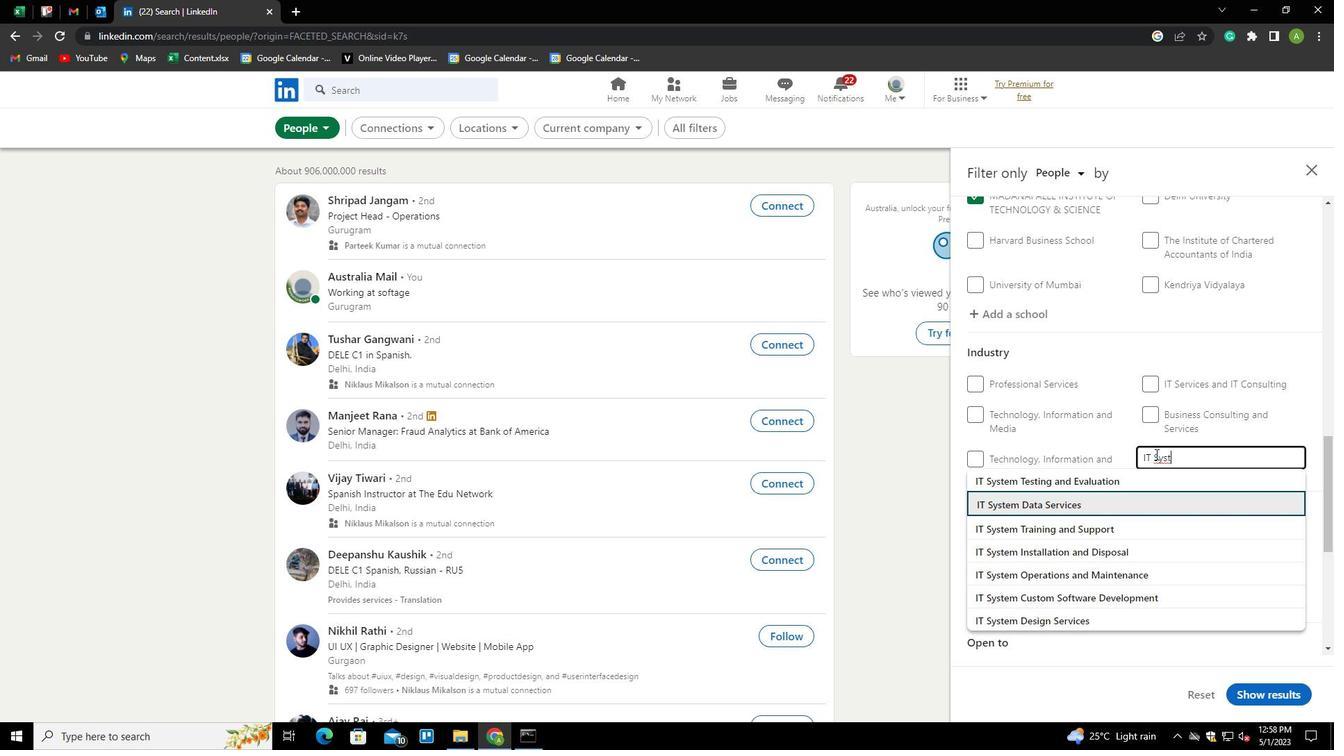 
Action: Mouse scrolled (1155, 453) with delta (0, 0)
Screenshot: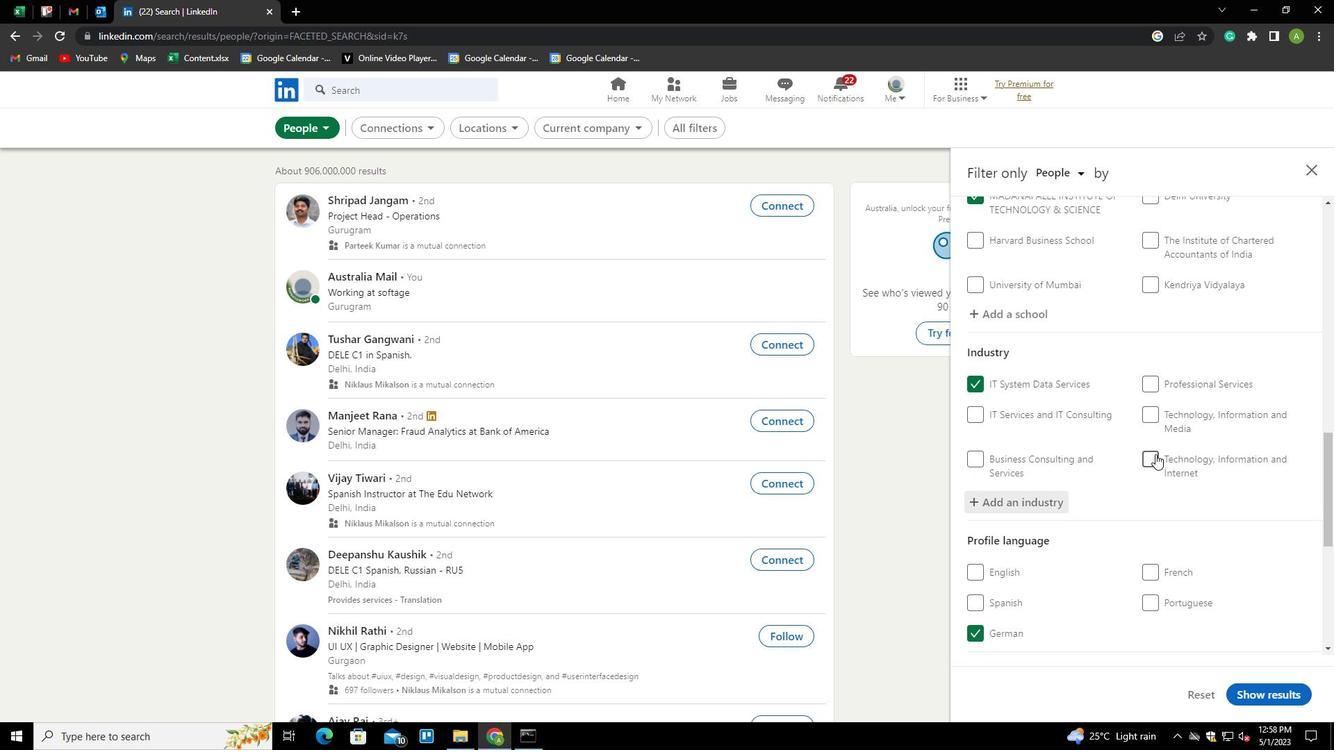 
Action: Mouse scrolled (1155, 453) with delta (0, 0)
Screenshot: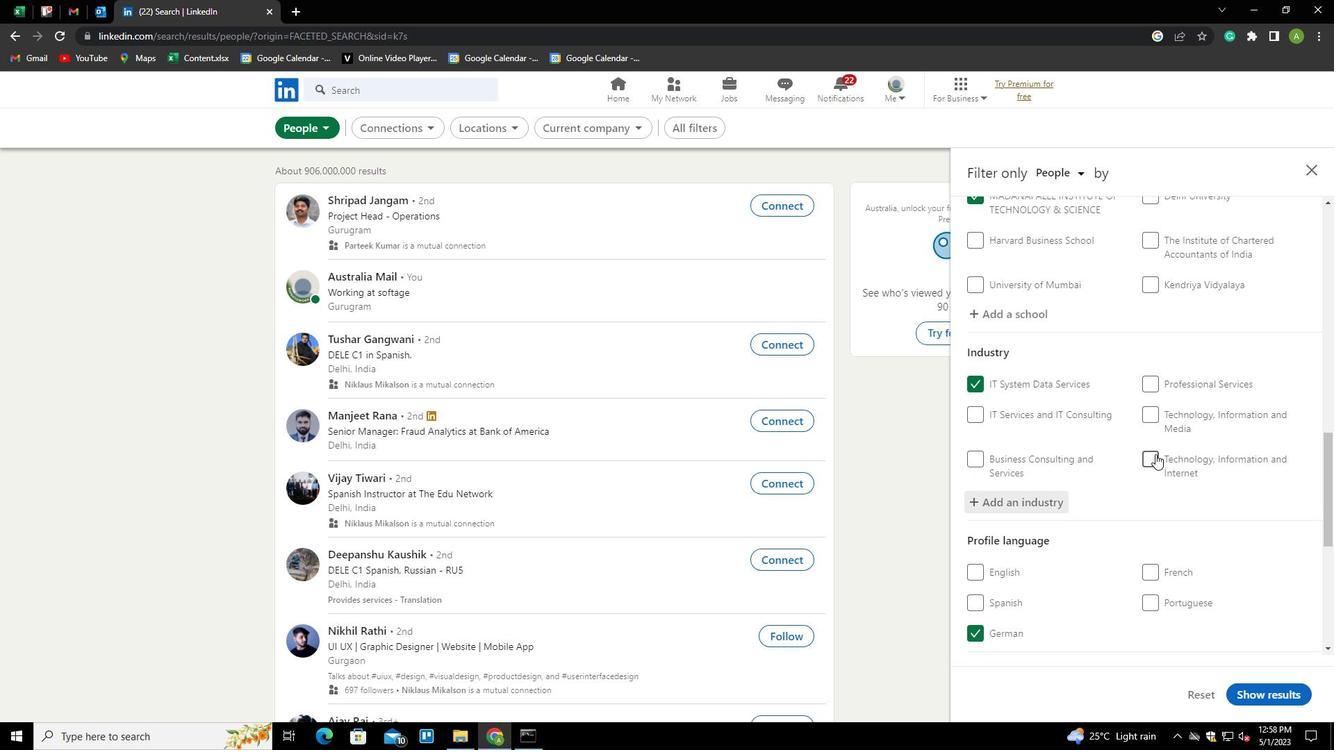 
Action: Mouse scrolled (1155, 453) with delta (0, 0)
Screenshot: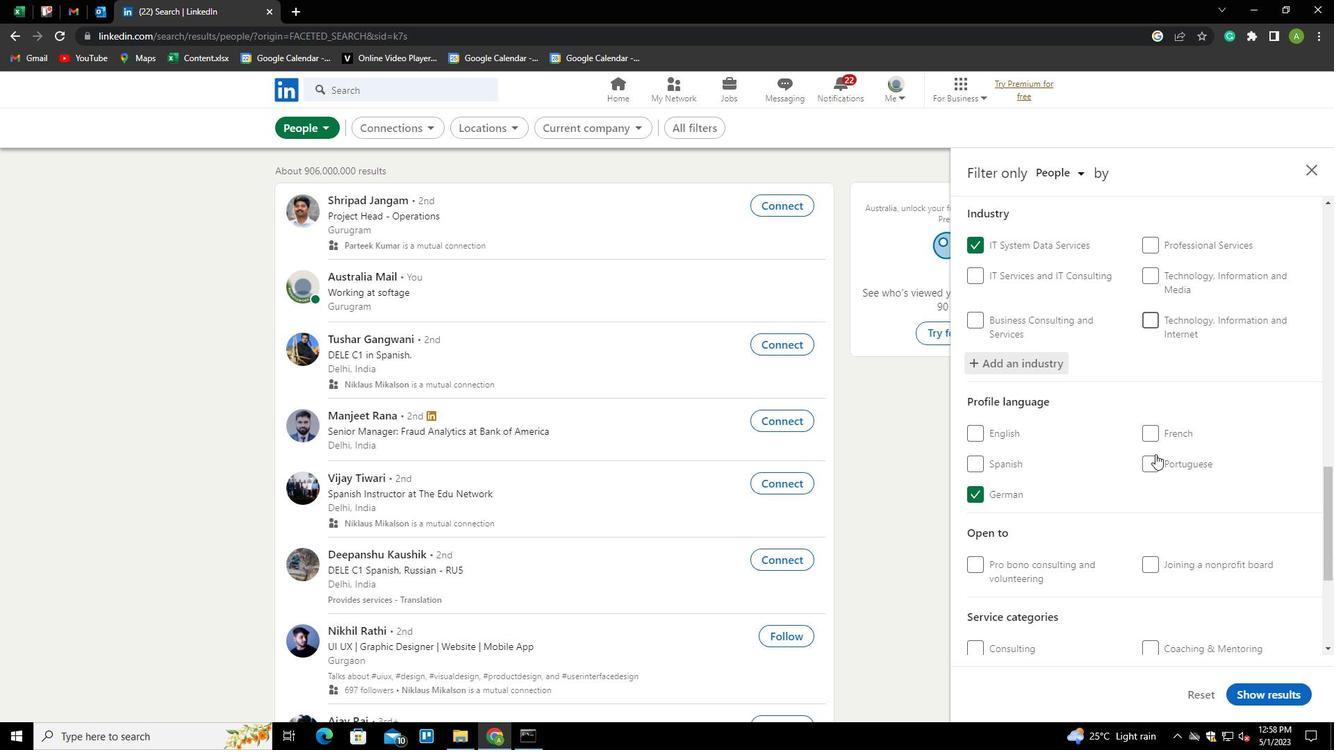
Action: Mouse scrolled (1155, 453) with delta (0, 0)
Screenshot: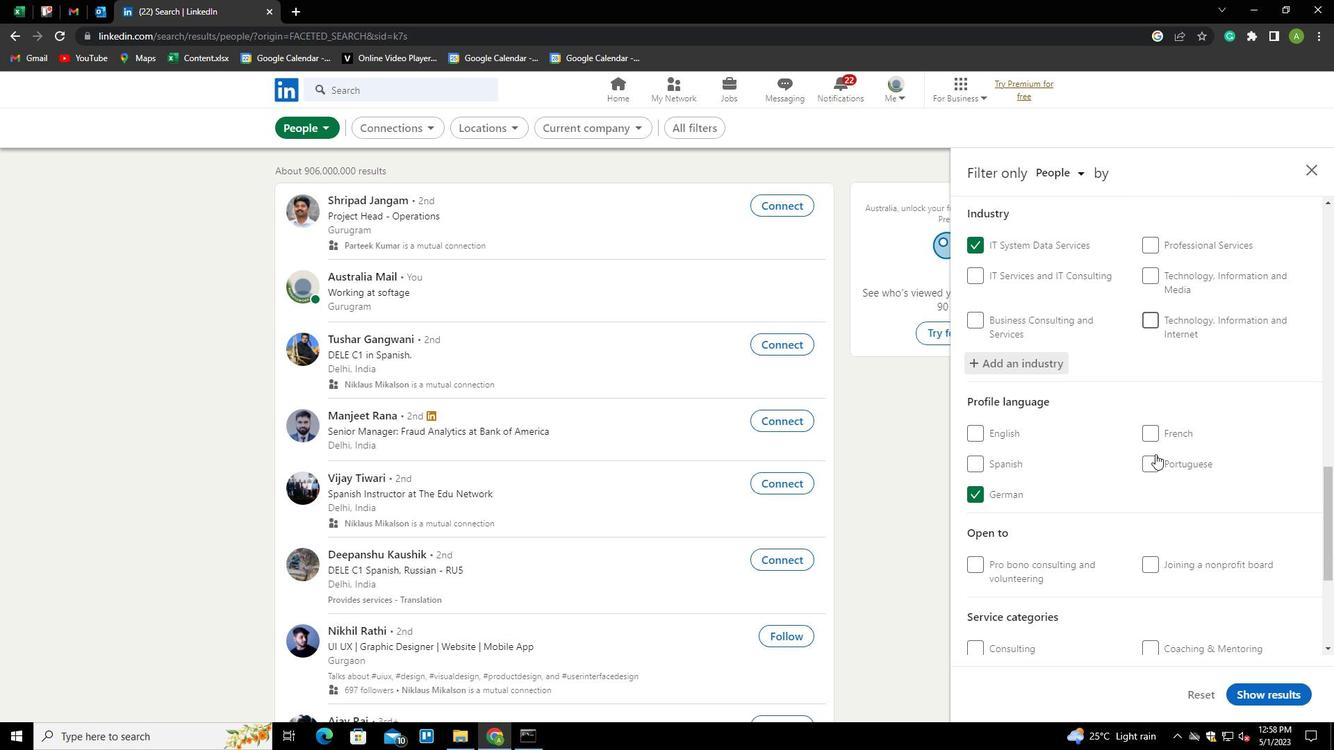 
Action: Mouse scrolled (1155, 453) with delta (0, 0)
Screenshot: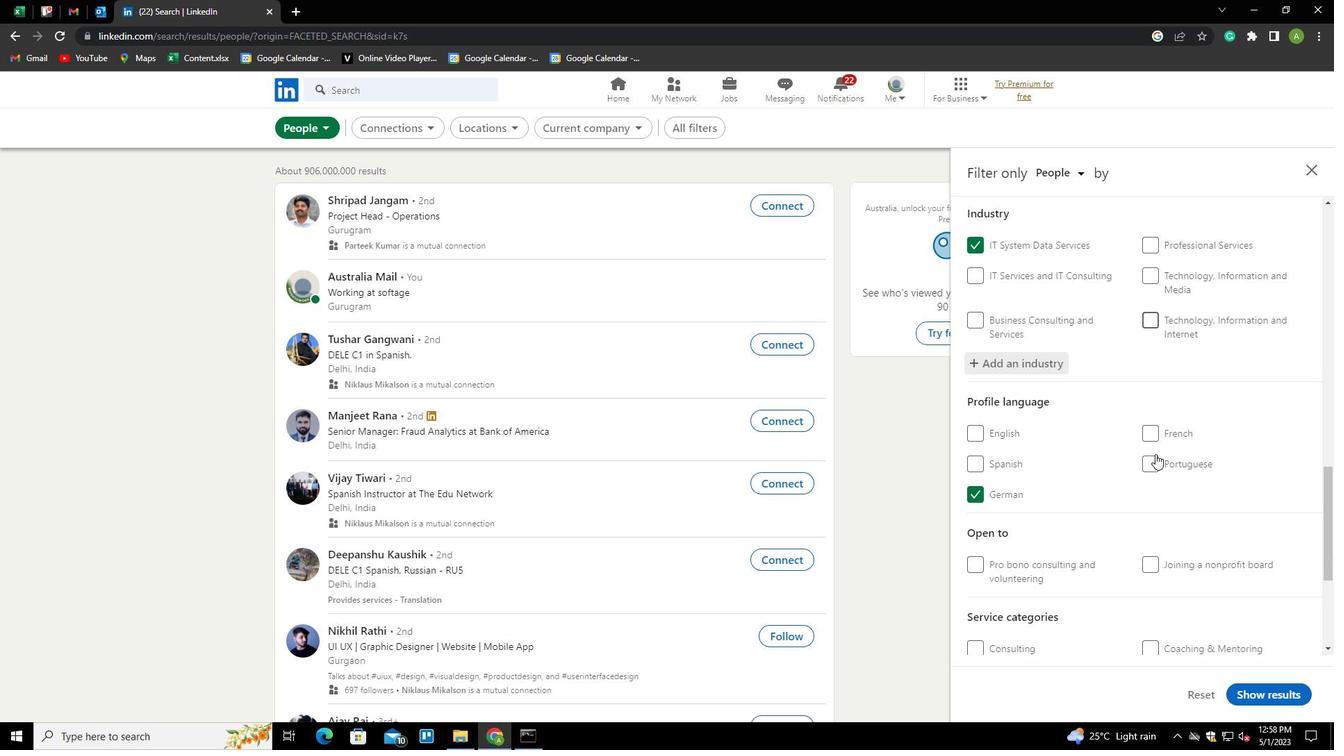 
Action: Mouse moved to (1166, 503)
Screenshot: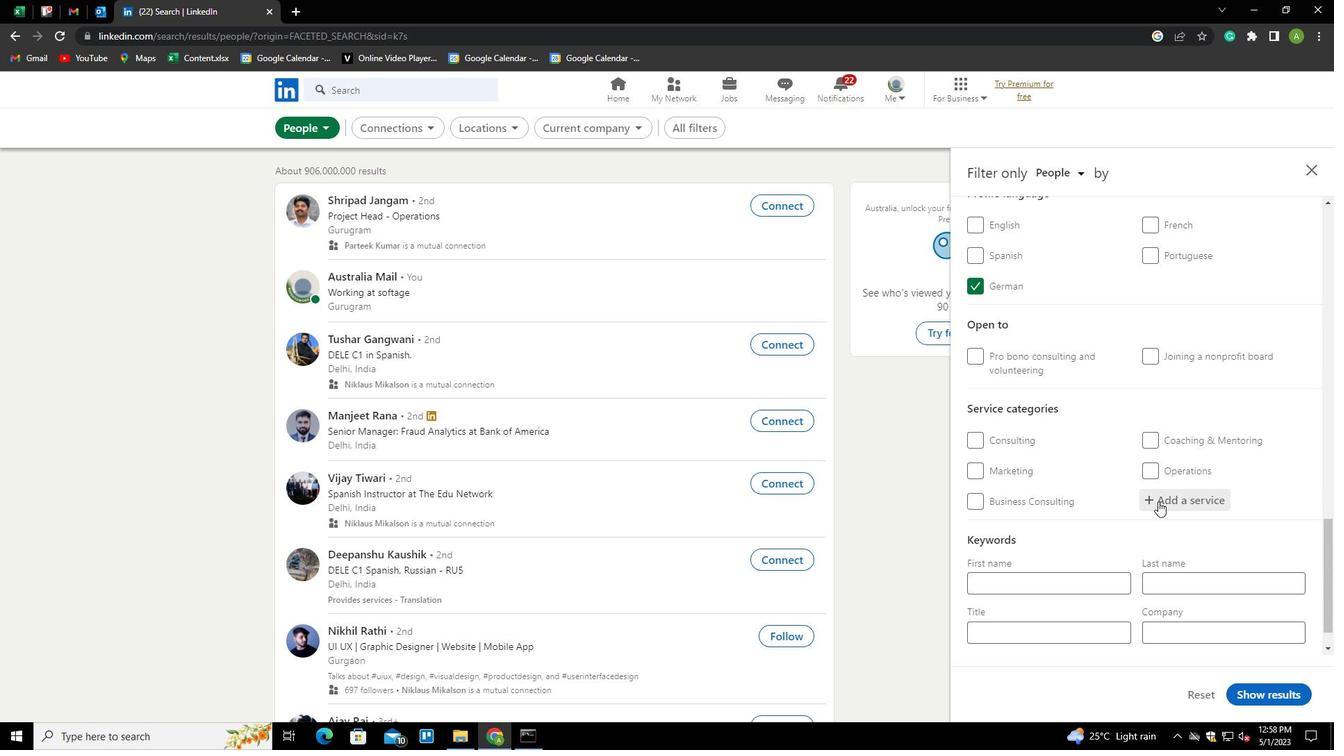 
Action: Mouse pressed left at (1166, 503)
Screenshot: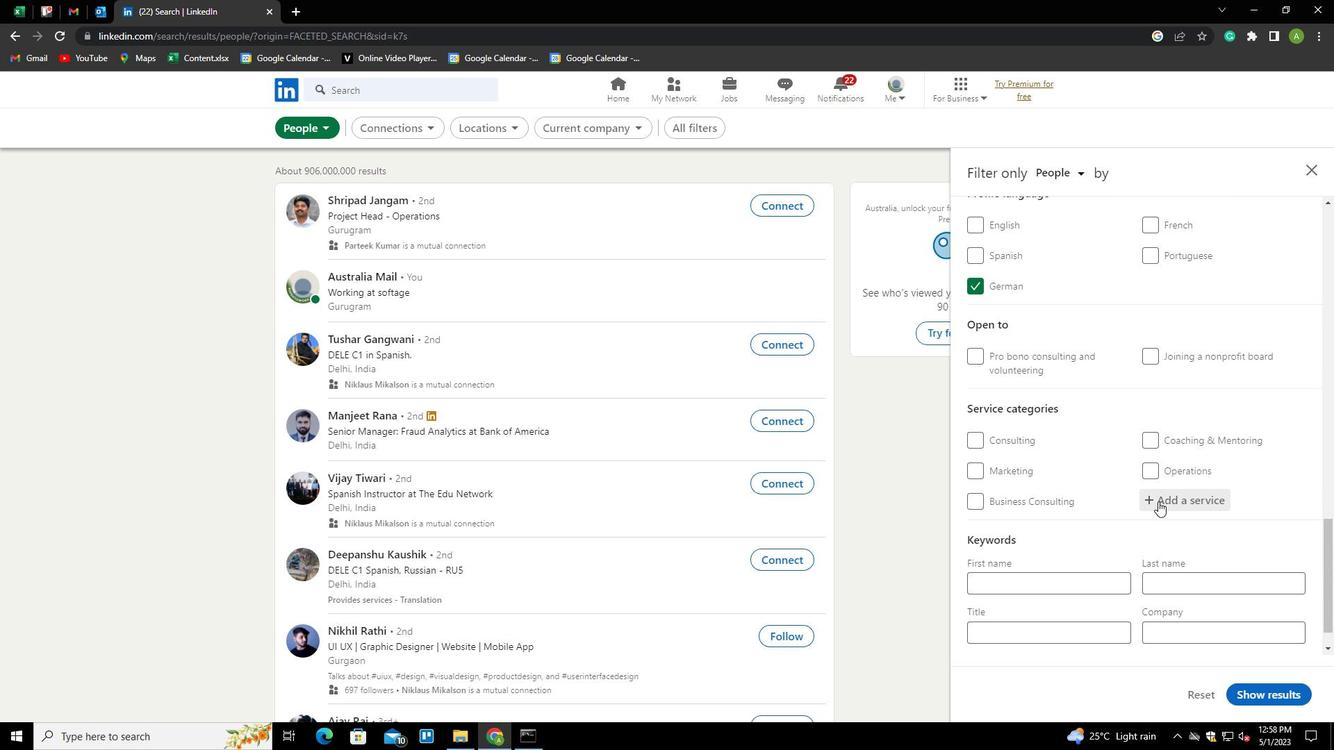 
Action: Mouse moved to (1168, 503)
Screenshot: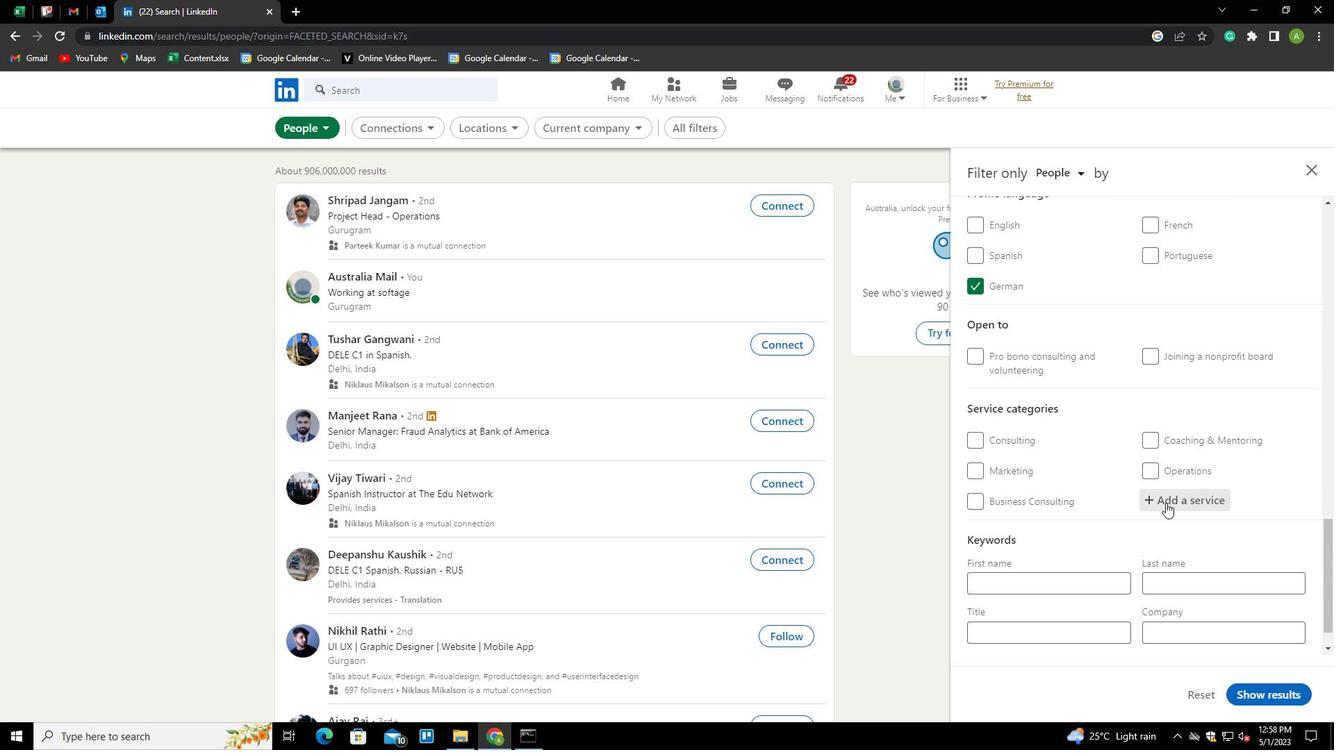 
Action: Mouse pressed left at (1168, 503)
Screenshot: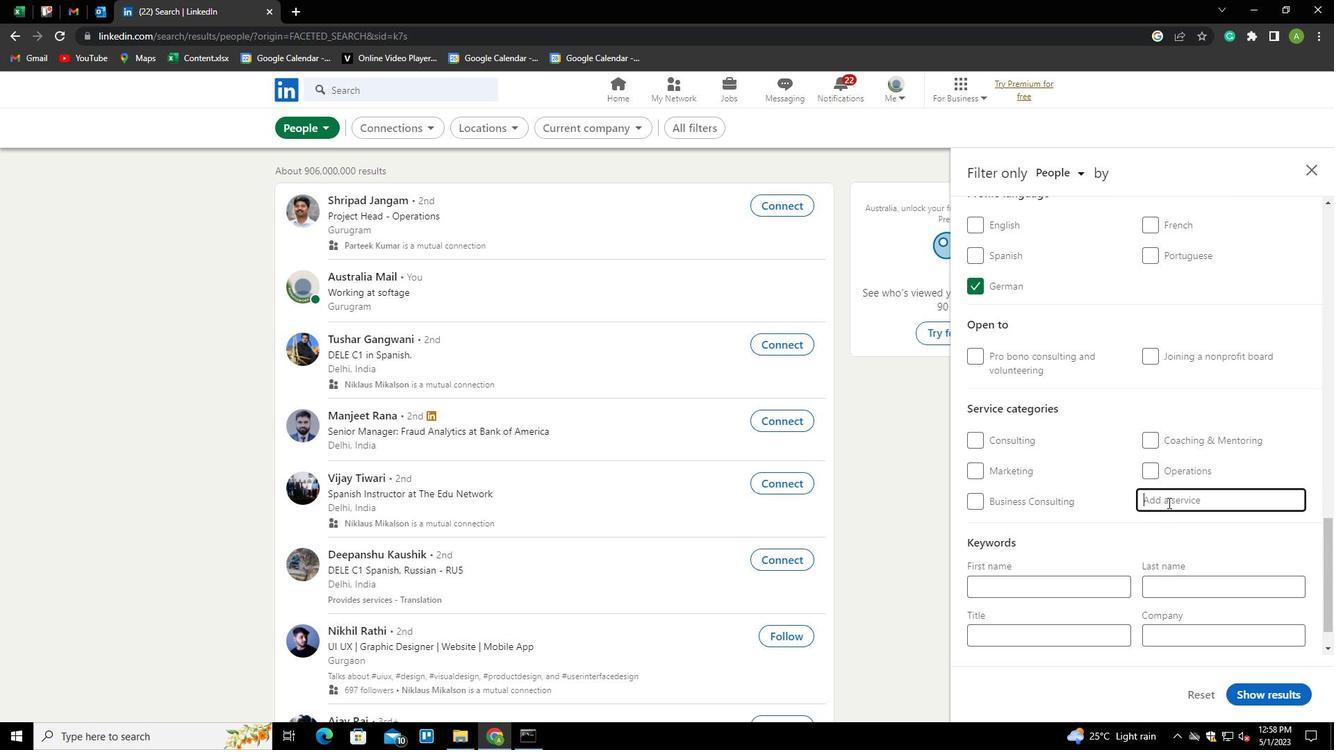 
Action: Key pressed <Key.shift>AUDIO<Key.down><Key.enter>
Screenshot: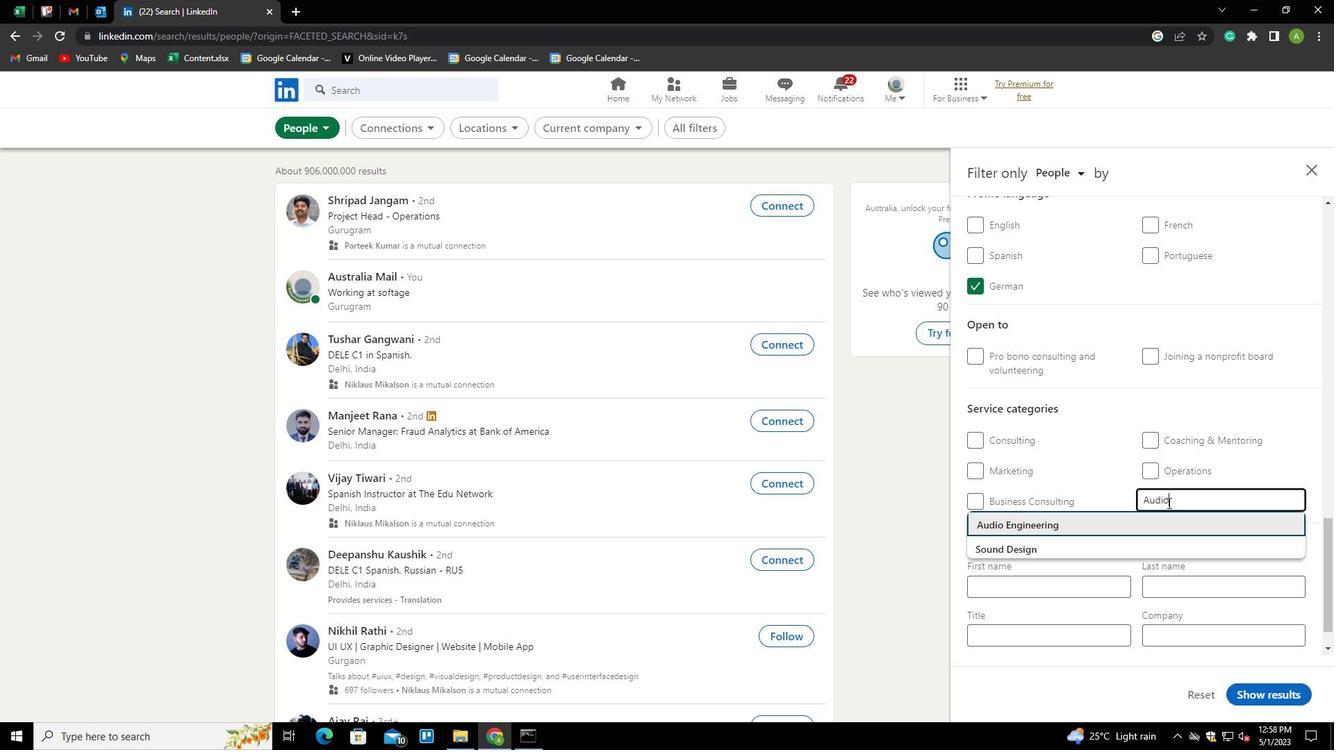 
Action: Mouse scrolled (1168, 502) with delta (0, 0)
Screenshot: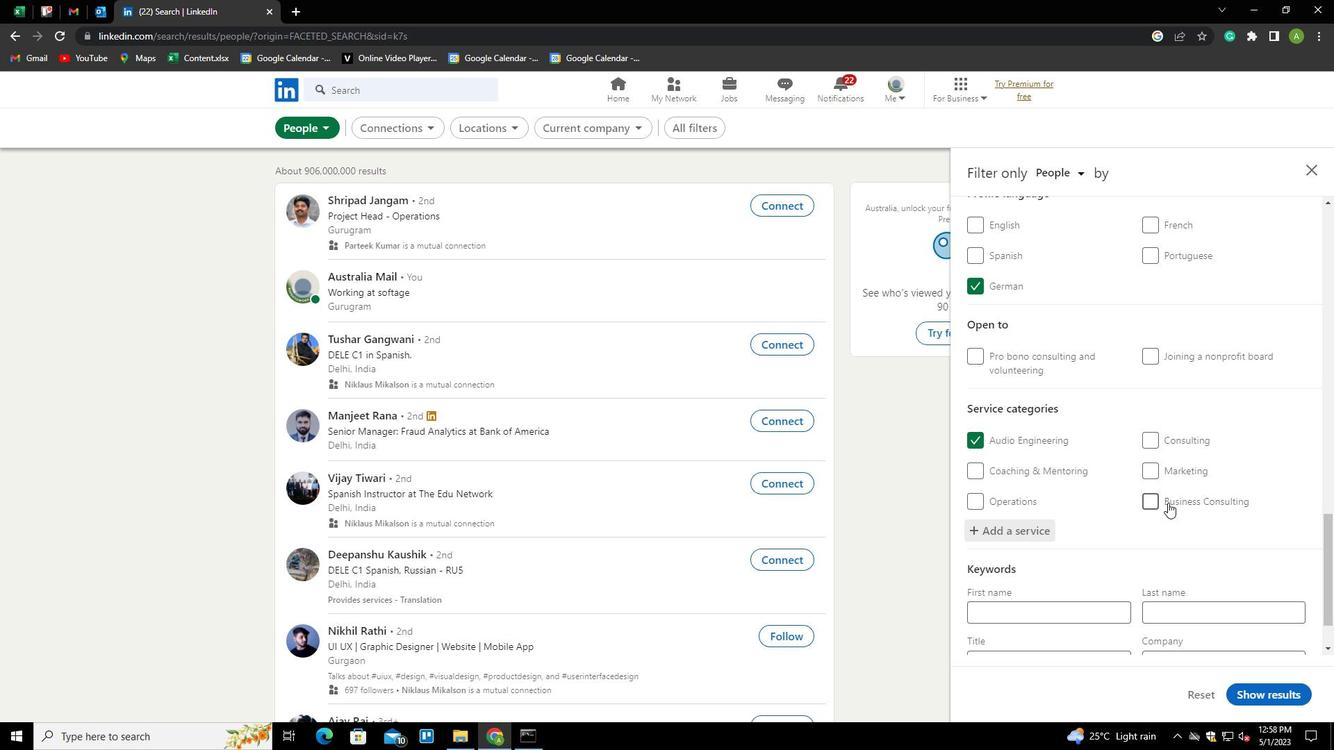 
Action: Mouse scrolled (1168, 502) with delta (0, 0)
Screenshot: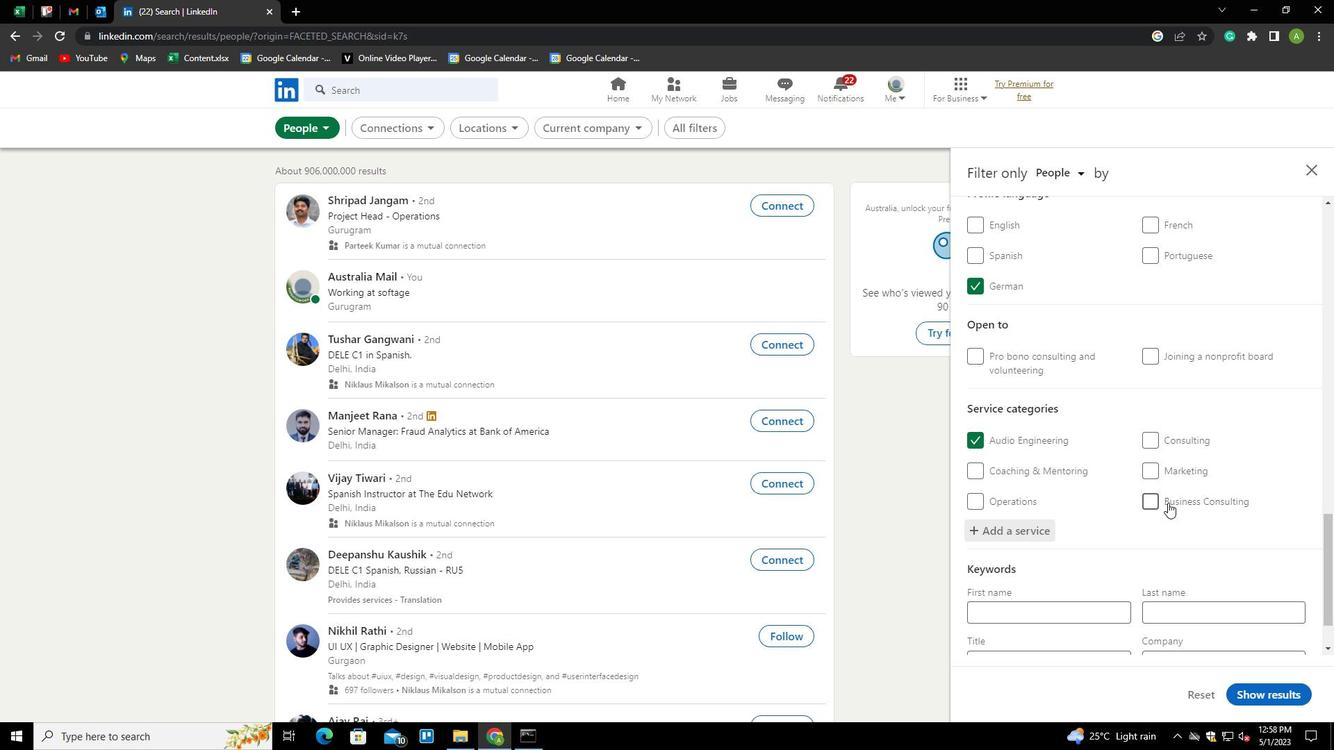 
Action: Mouse scrolled (1168, 502) with delta (0, 0)
Screenshot: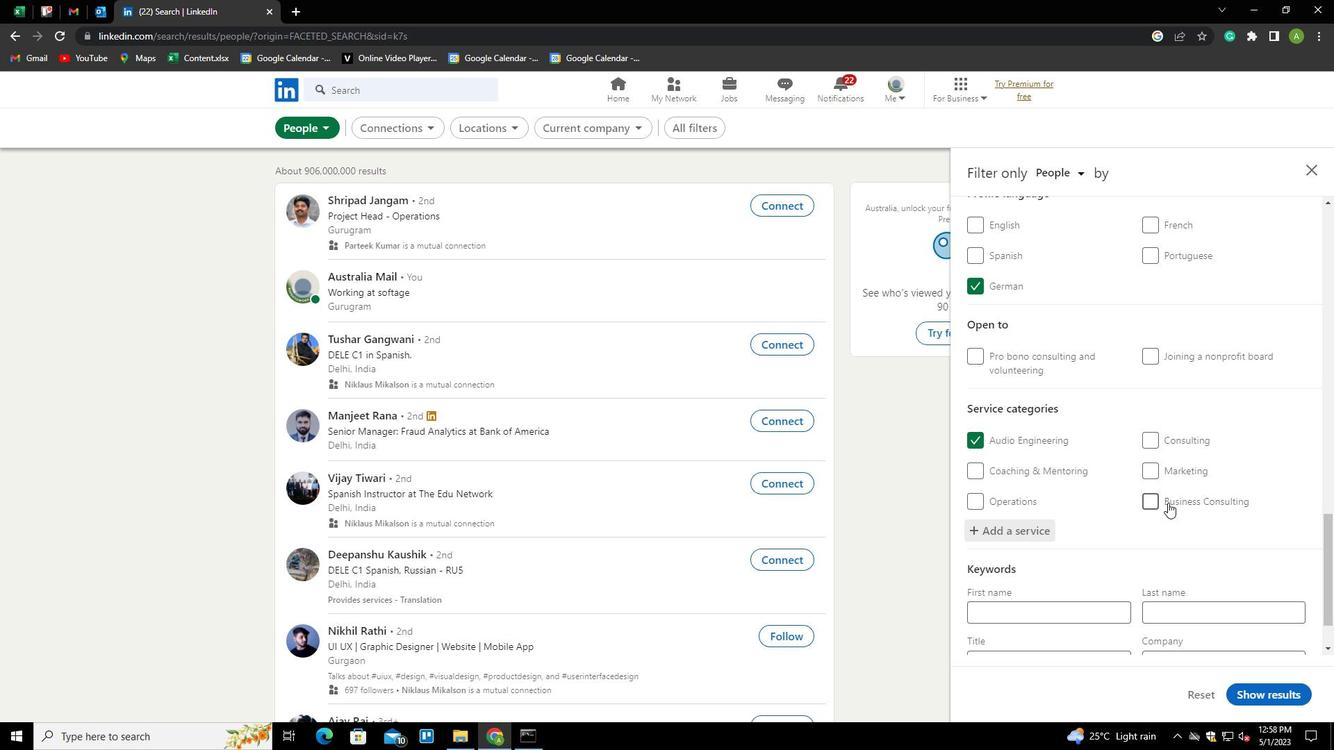 
Action: Mouse scrolled (1168, 502) with delta (0, 0)
Screenshot: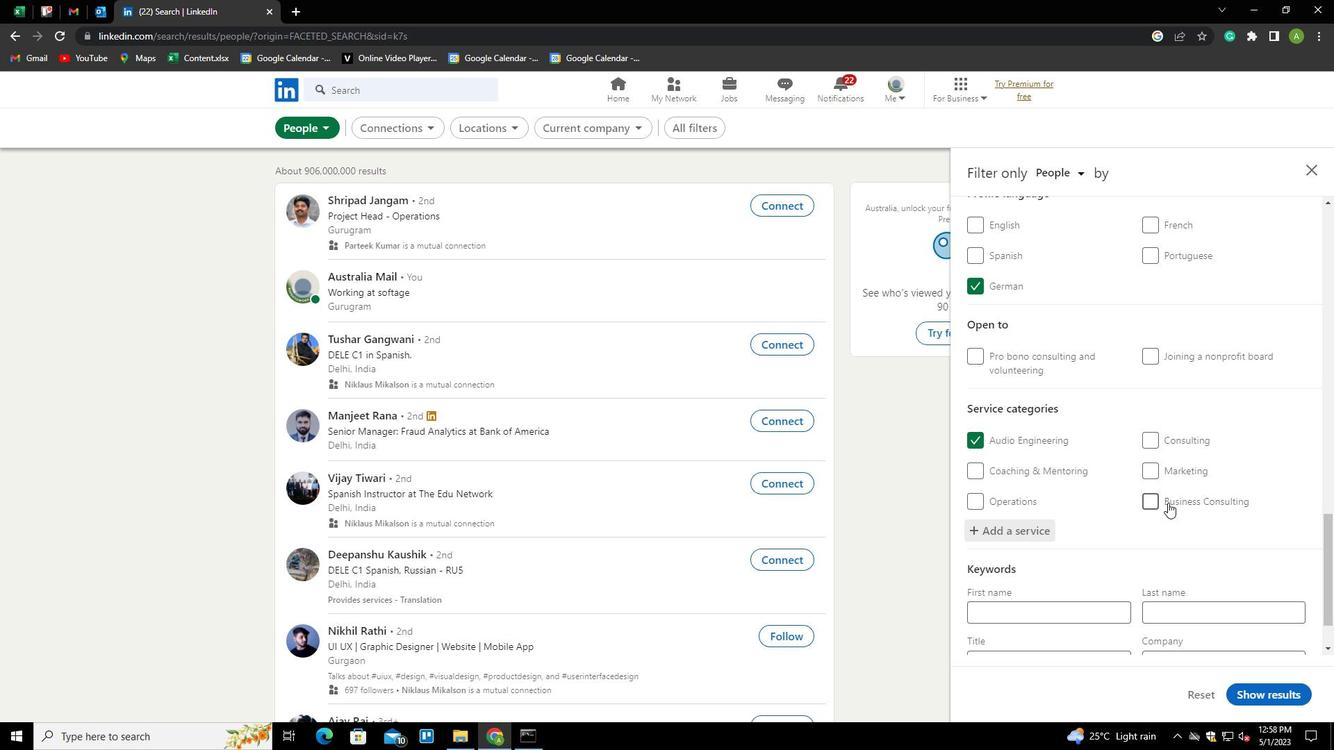 
Action: Mouse scrolled (1168, 502) with delta (0, 0)
Screenshot: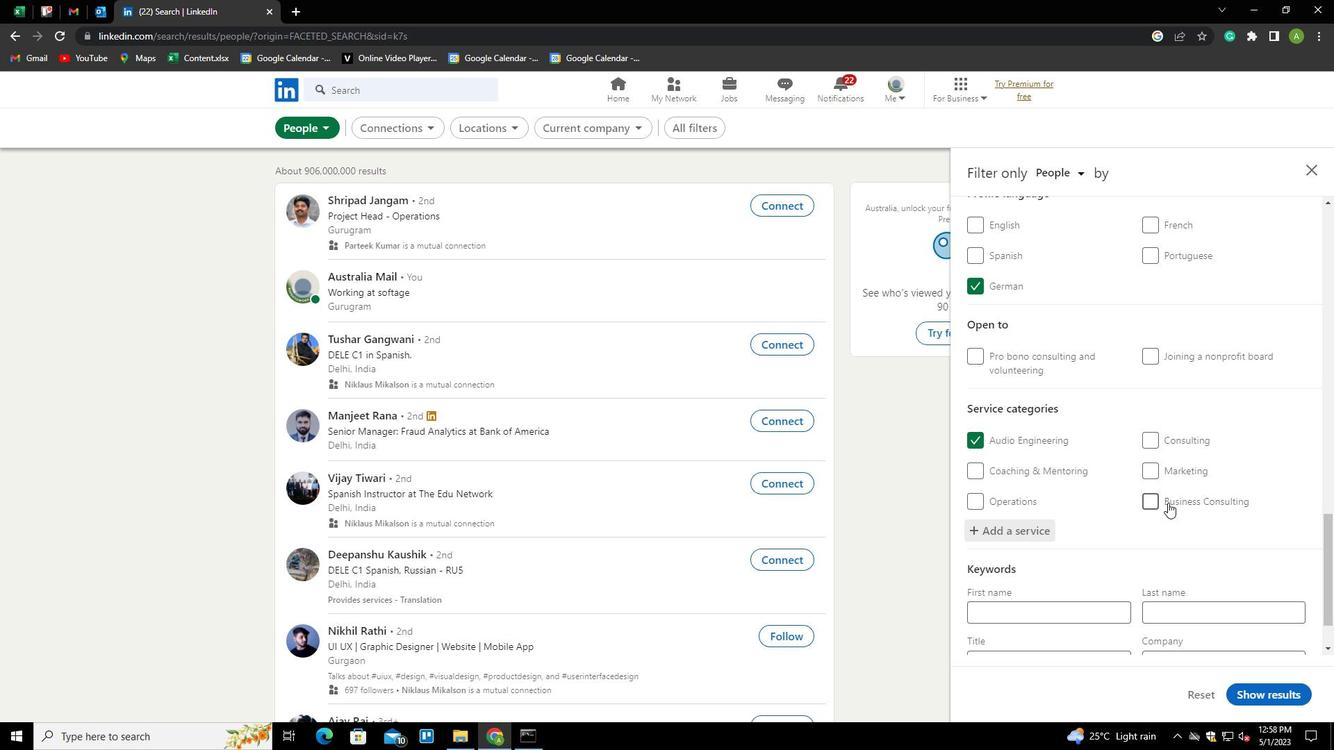 
Action: Mouse scrolled (1168, 502) with delta (0, 0)
Screenshot: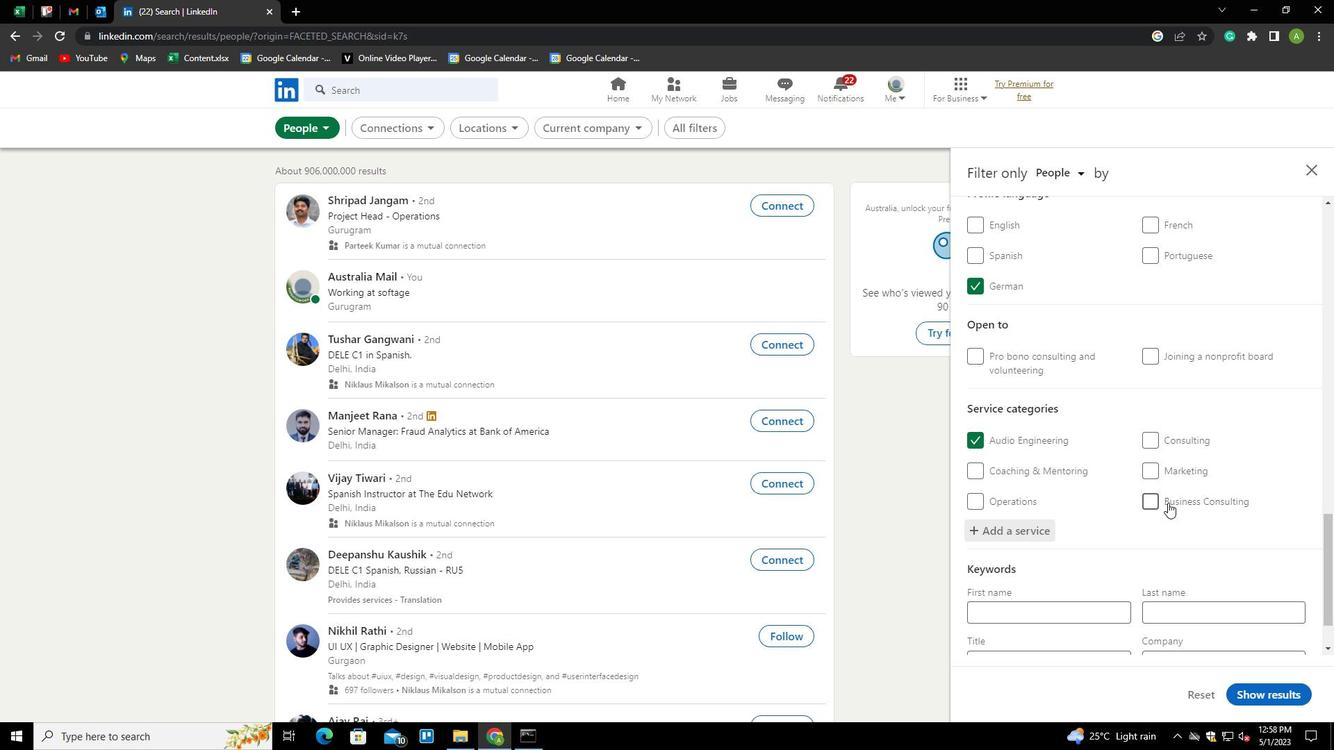 
Action: Mouse scrolled (1168, 502) with delta (0, 0)
Screenshot: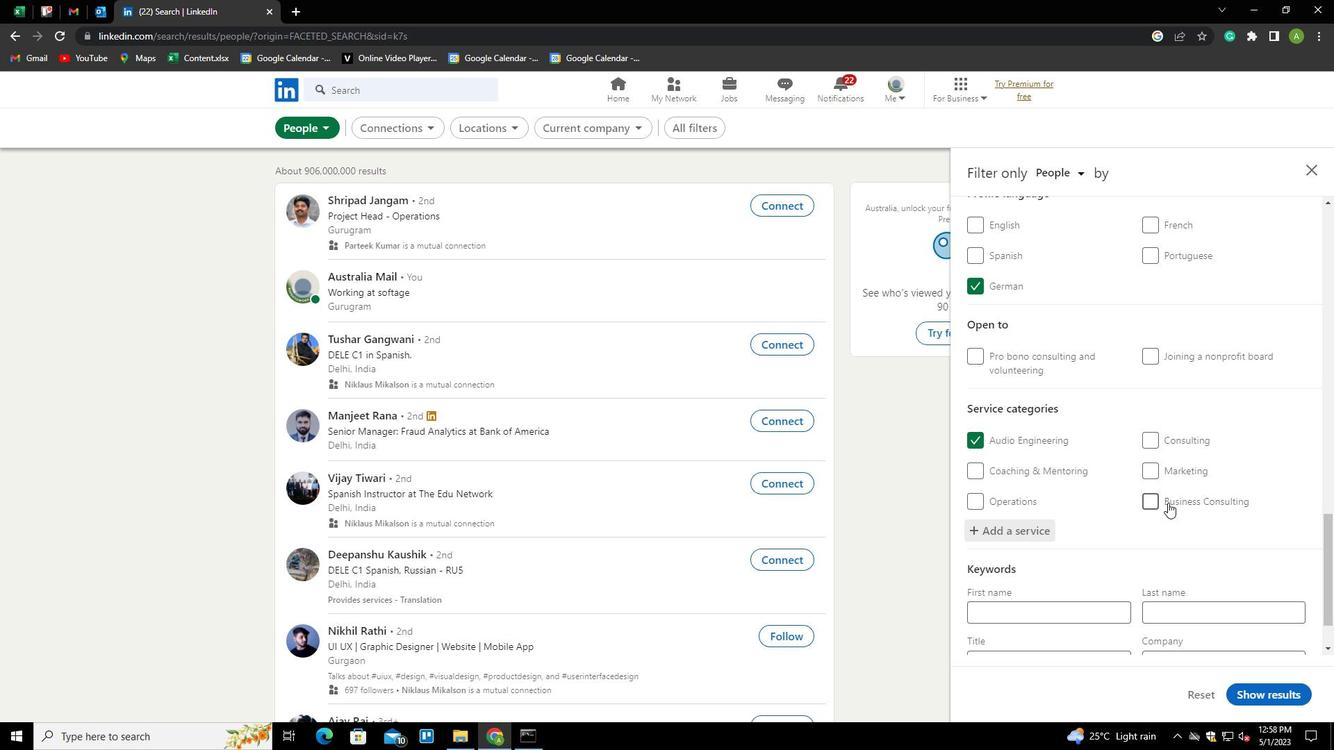 
Action: Mouse moved to (1048, 592)
Screenshot: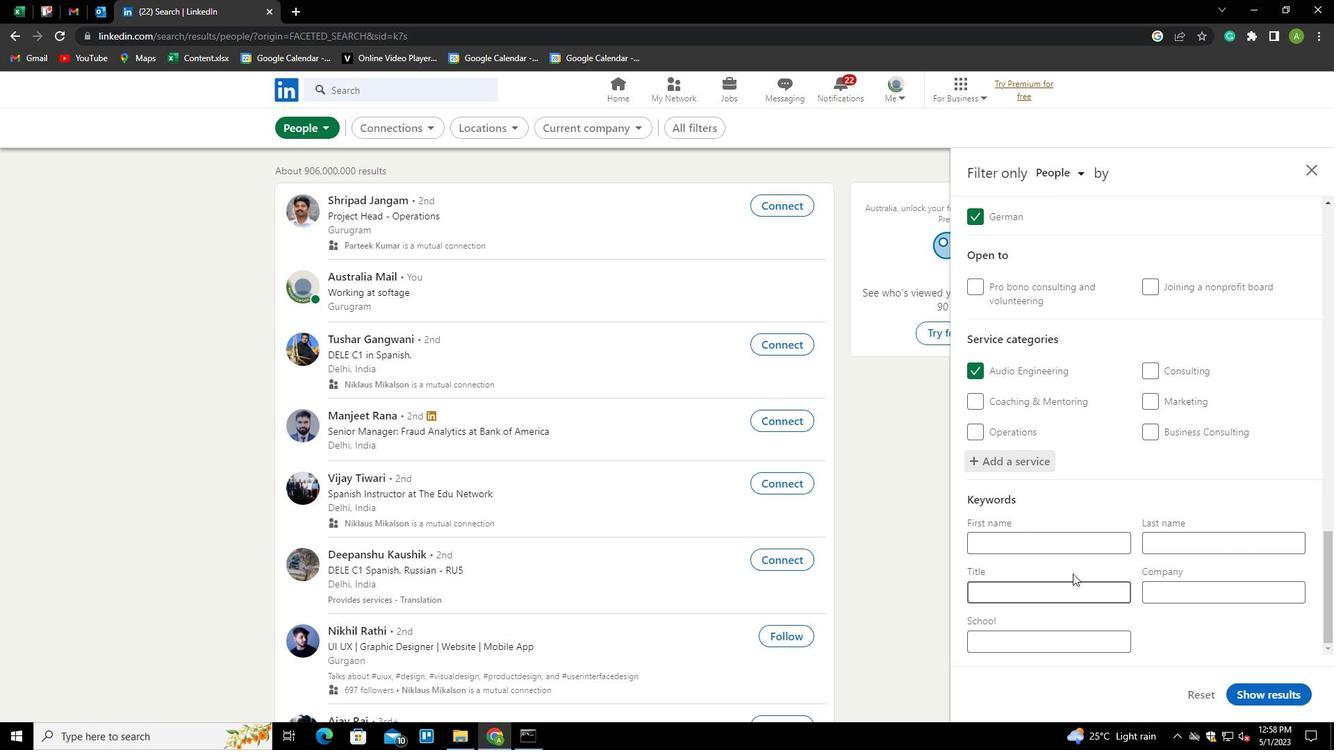 
Action: Mouse pressed left at (1048, 592)
Screenshot: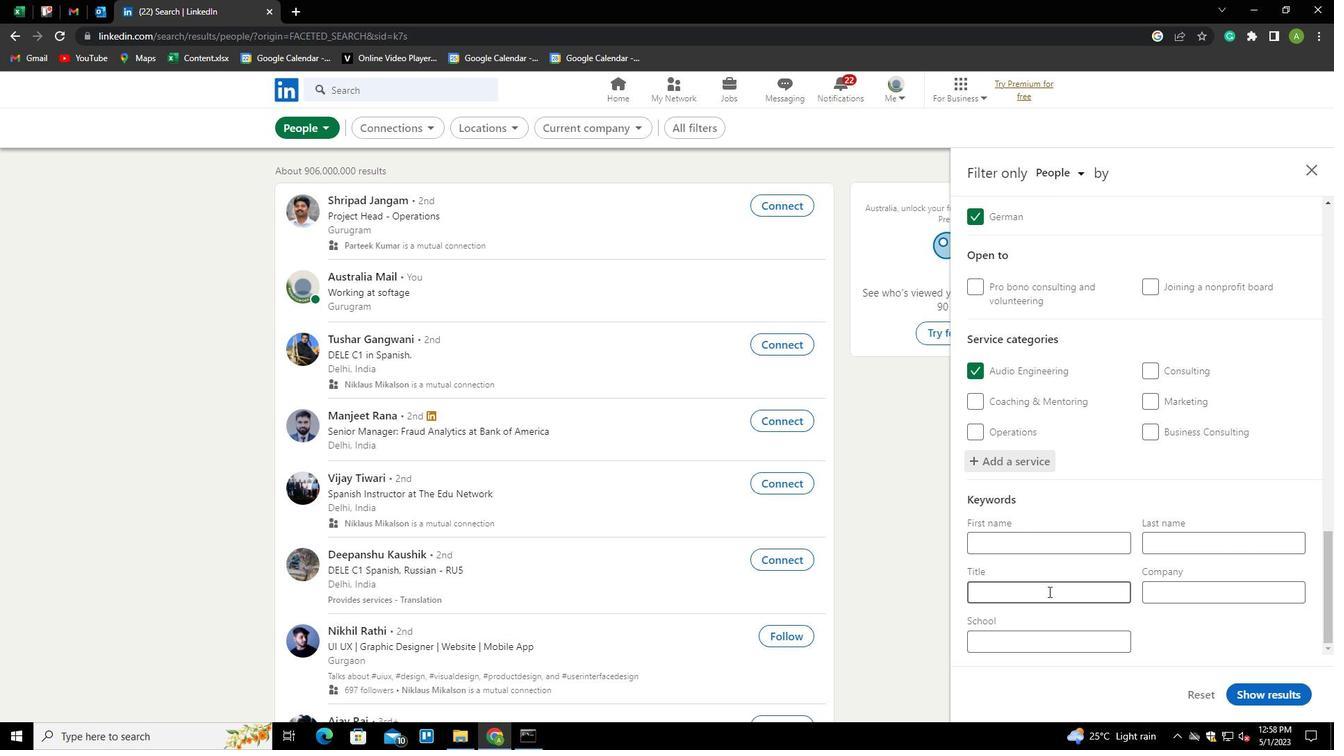 
Action: Mouse moved to (1038, 593)
Screenshot: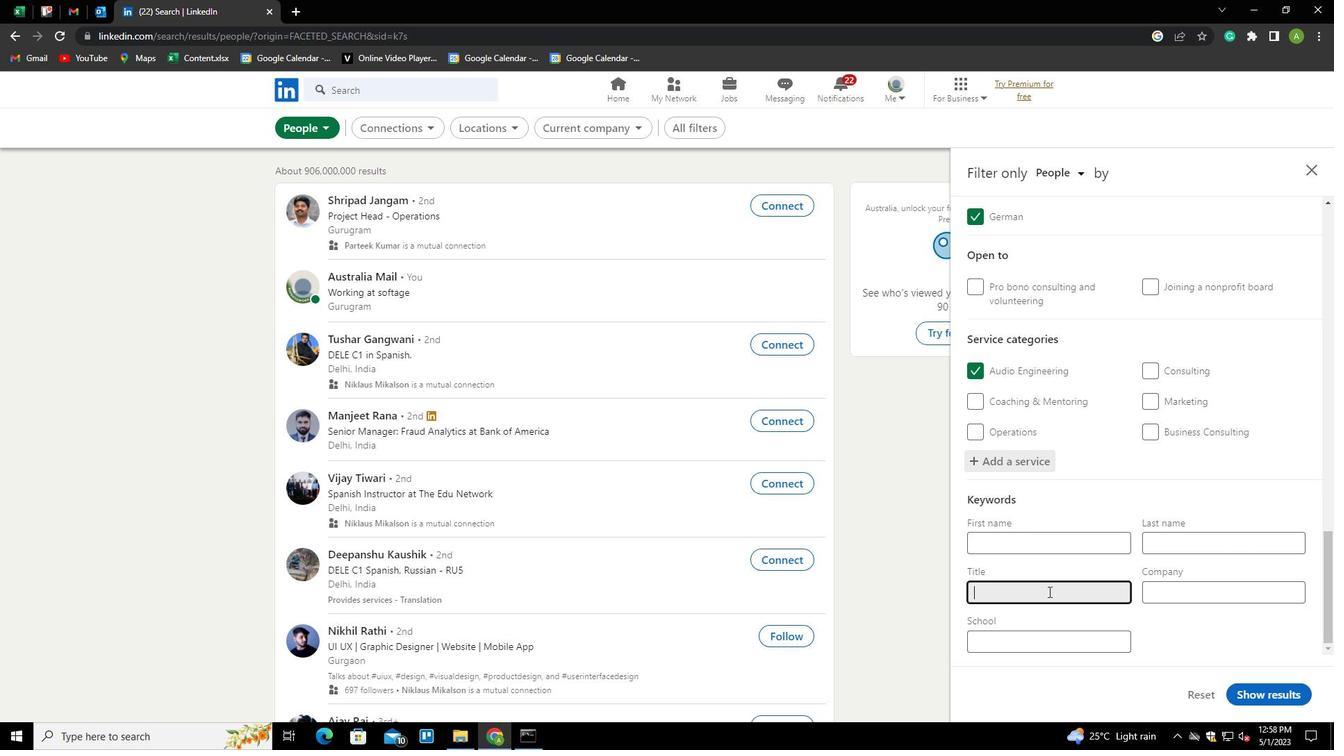 
Action: Key pressed <Key.shift>SHEET<Key.space><Key.shift>METAL<Key.space><Key.shift>WORKER
Screenshot: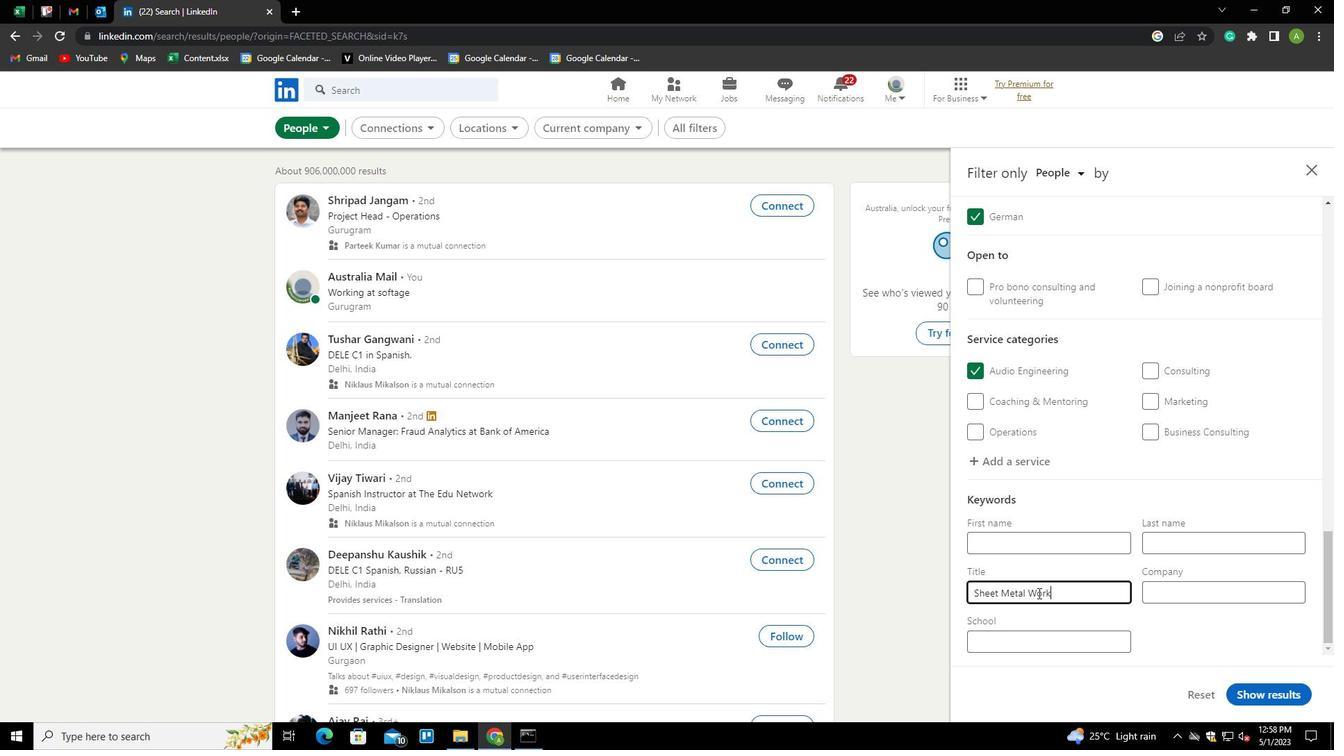 
Action: Mouse moved to (1177, 630)
Screenshot: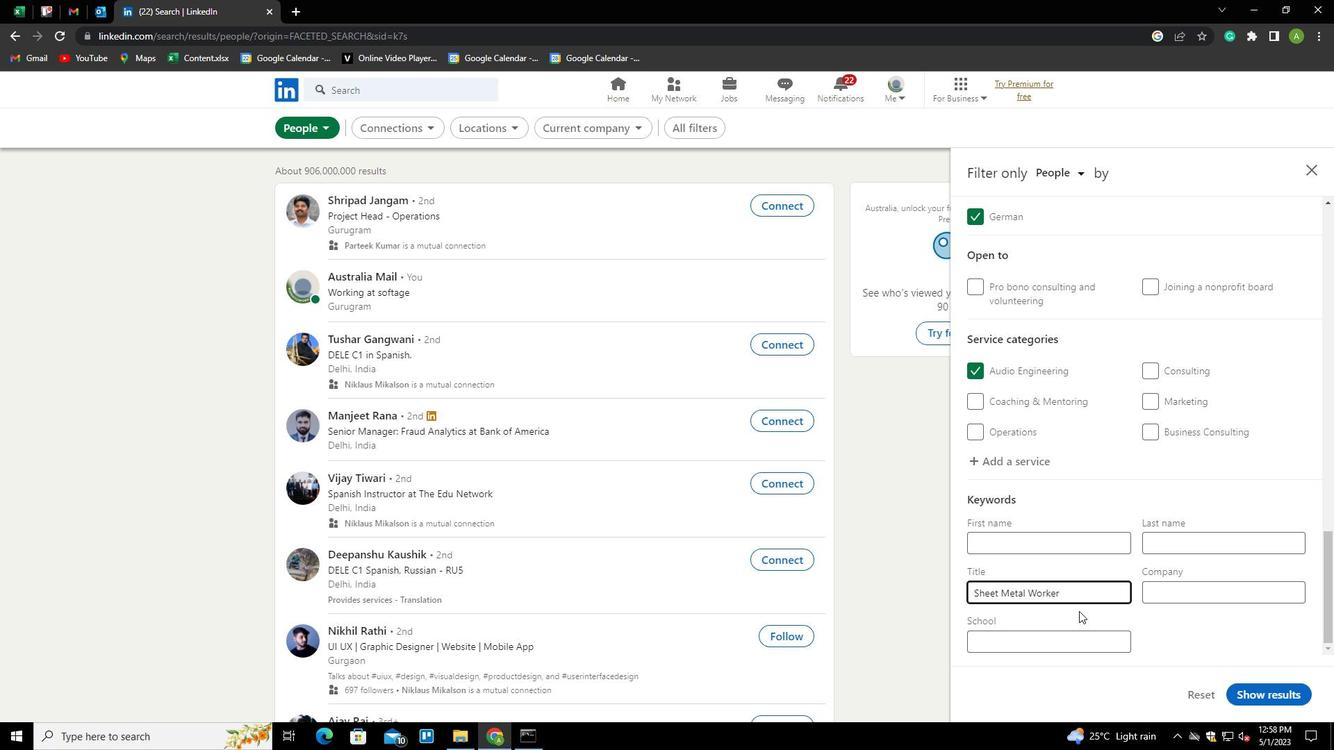 
Action: Mouse pressed left at (1177, 630)
Screenshot: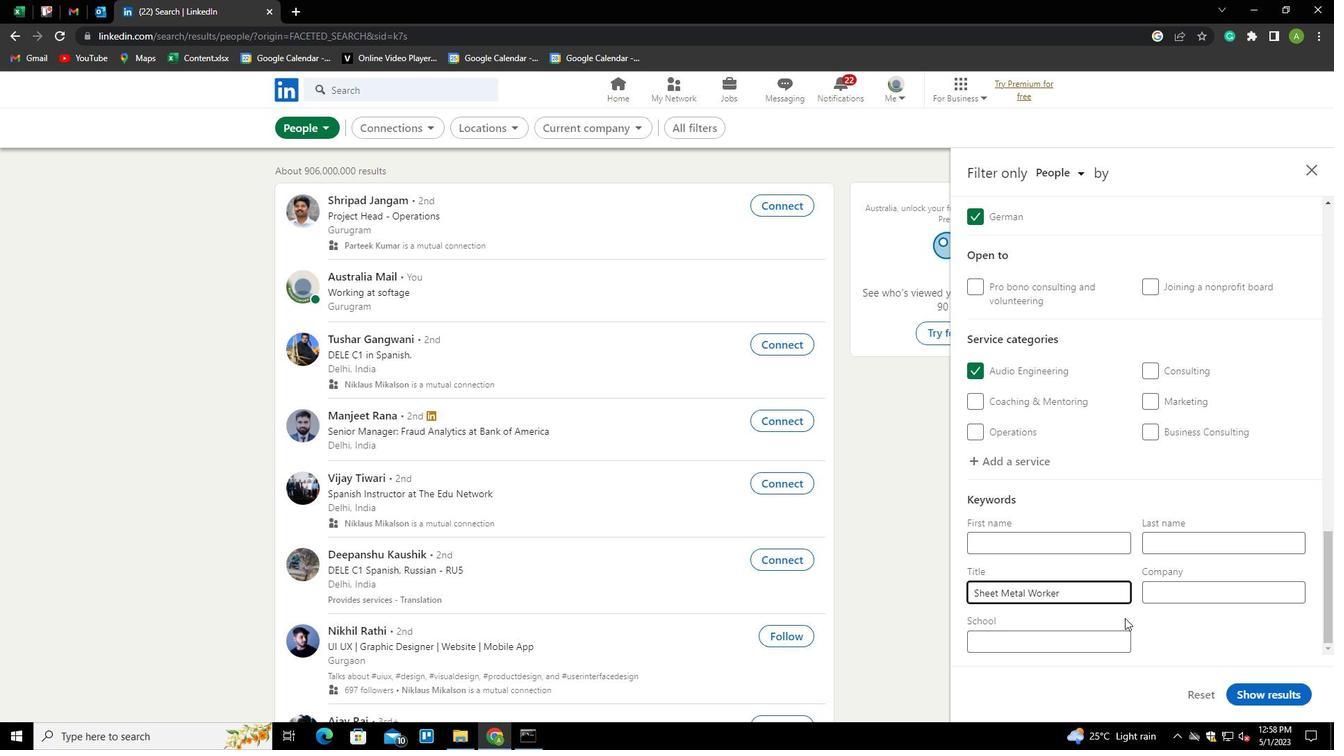 
Action: Mouse moved to (1295, 694)
Screenshot: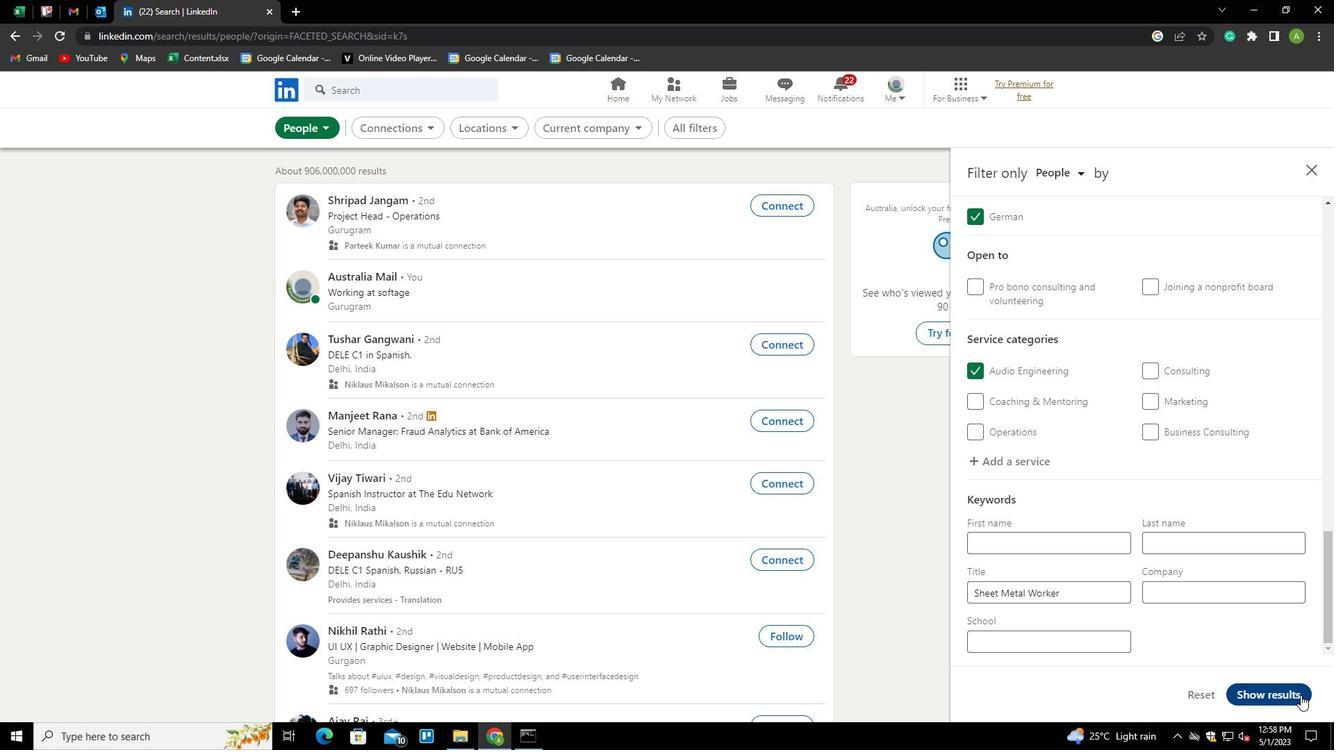 
Action: Mouse pressed left at (1295, 694)
Screenshot: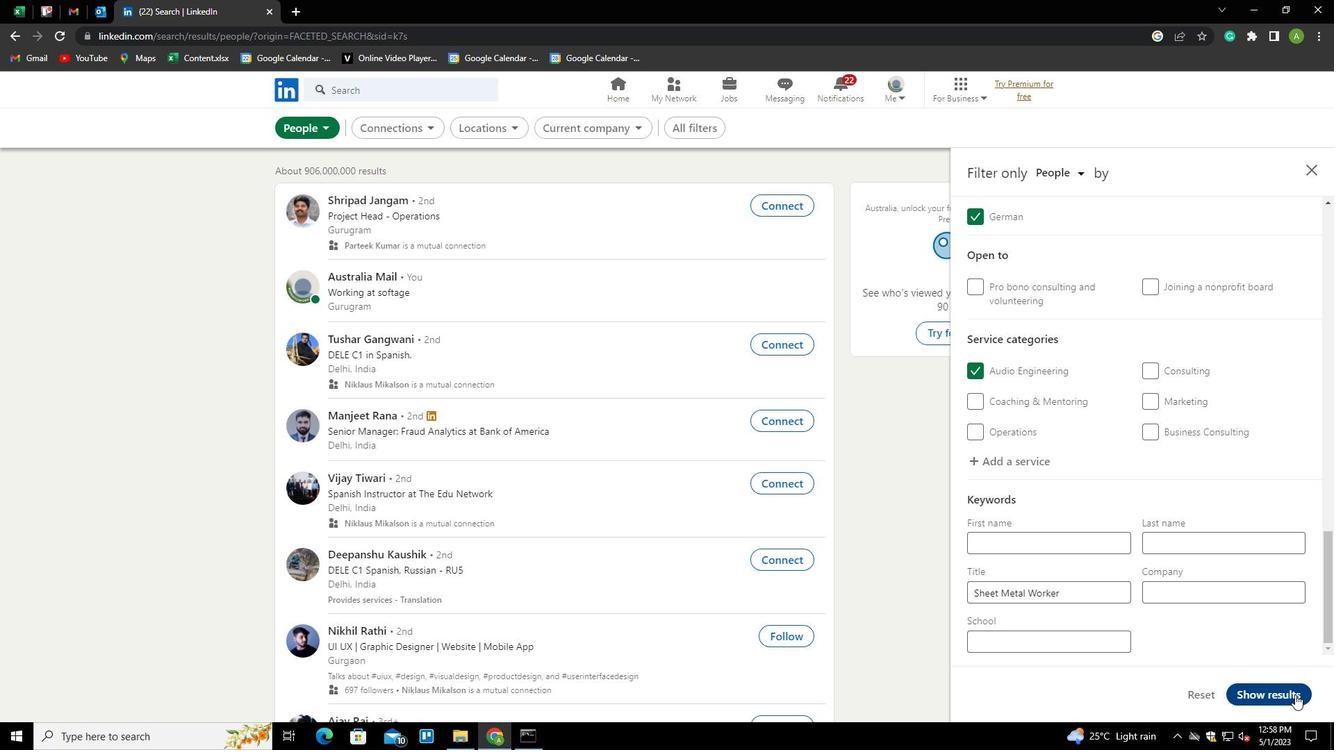 
